 Task: Look for space in Pederneiras, Brazil from 5th July, 2023 to 10th July, 2023 for 4 adults in price range Rs.9000 to Rs.14000. Place can be entire place with 2 bedrooms having 4 beds and 2 bathrooms. Property type can be house, flat, guest house. Booking option can be shelf check-in. Required host language is Spanish.
Action: Mouse moved to (545, 135)
Screenshot: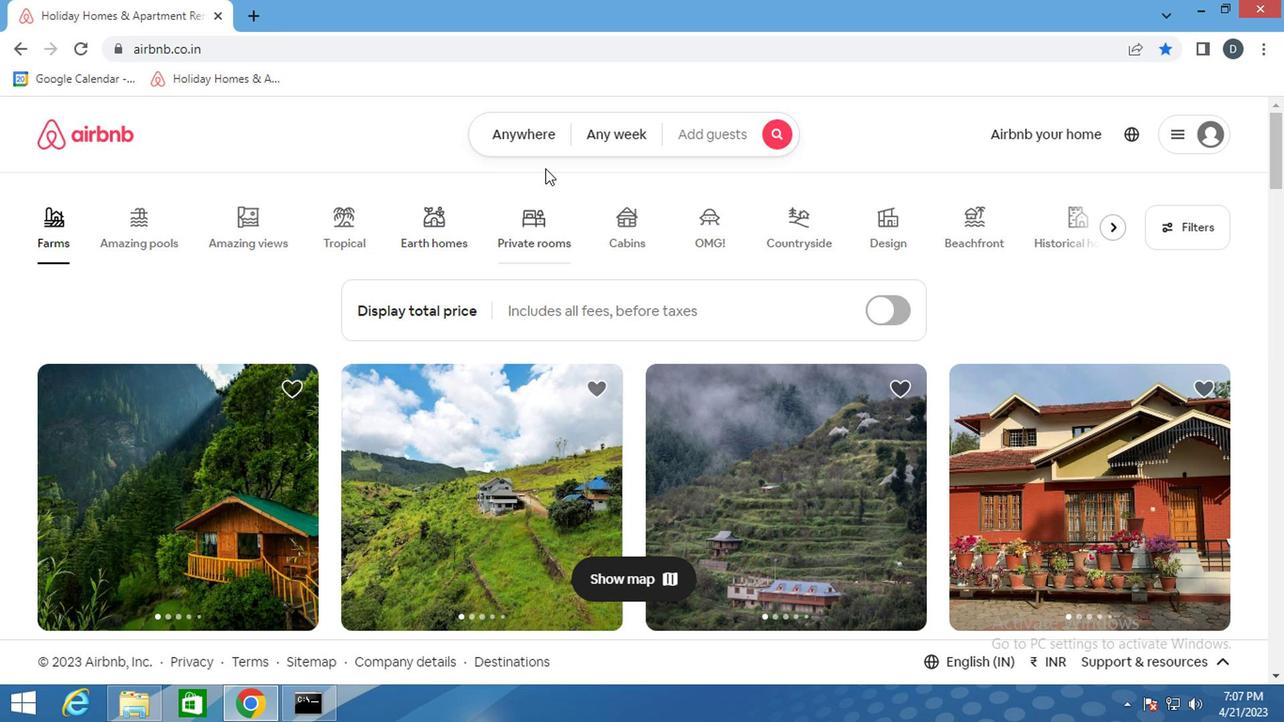 
Action: Mouse pressed left at (545, 135)
Screenshot: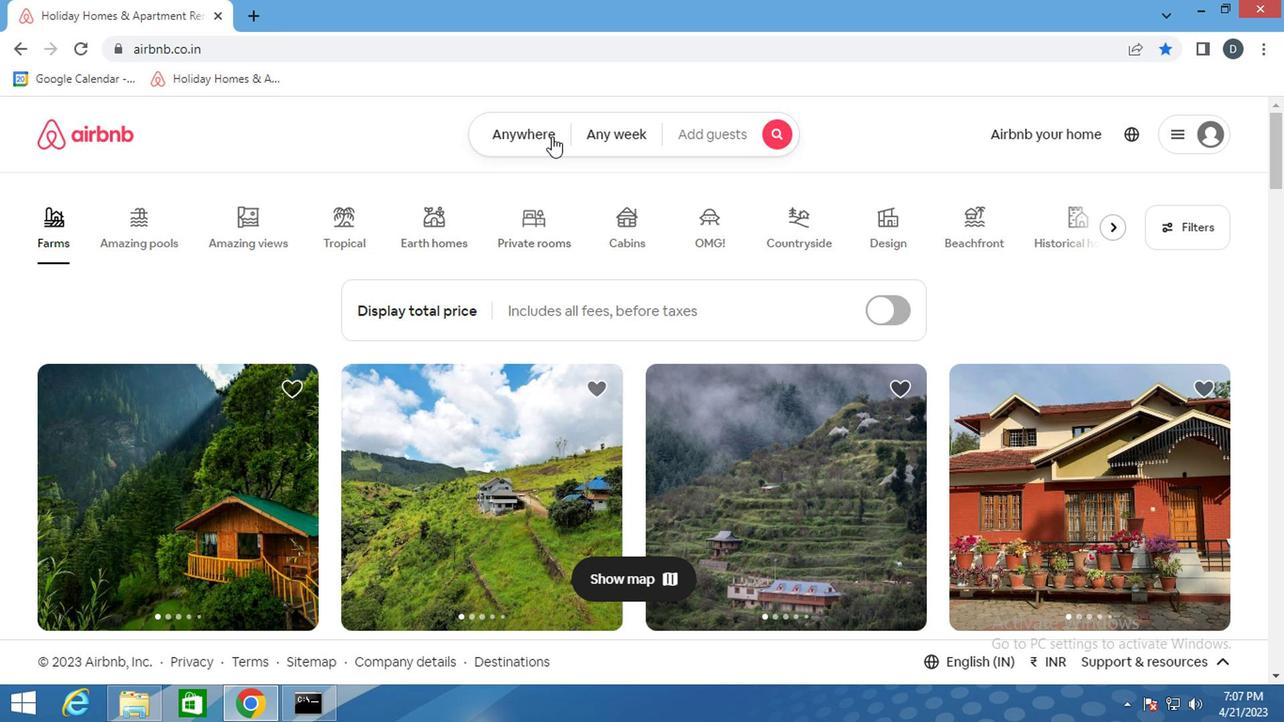 
Action: Mouse moved to (410, 212)
Screenshot: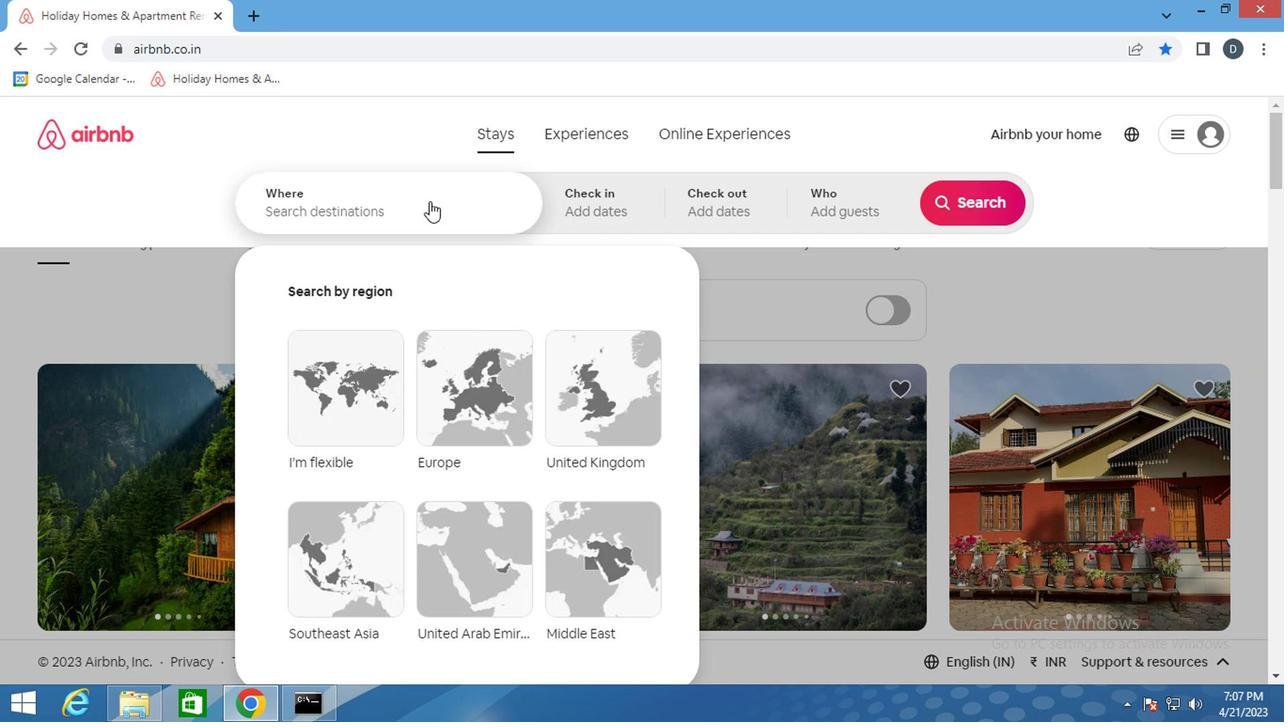 
Action: Mouse pressed left at (410, 212)
Screenshot: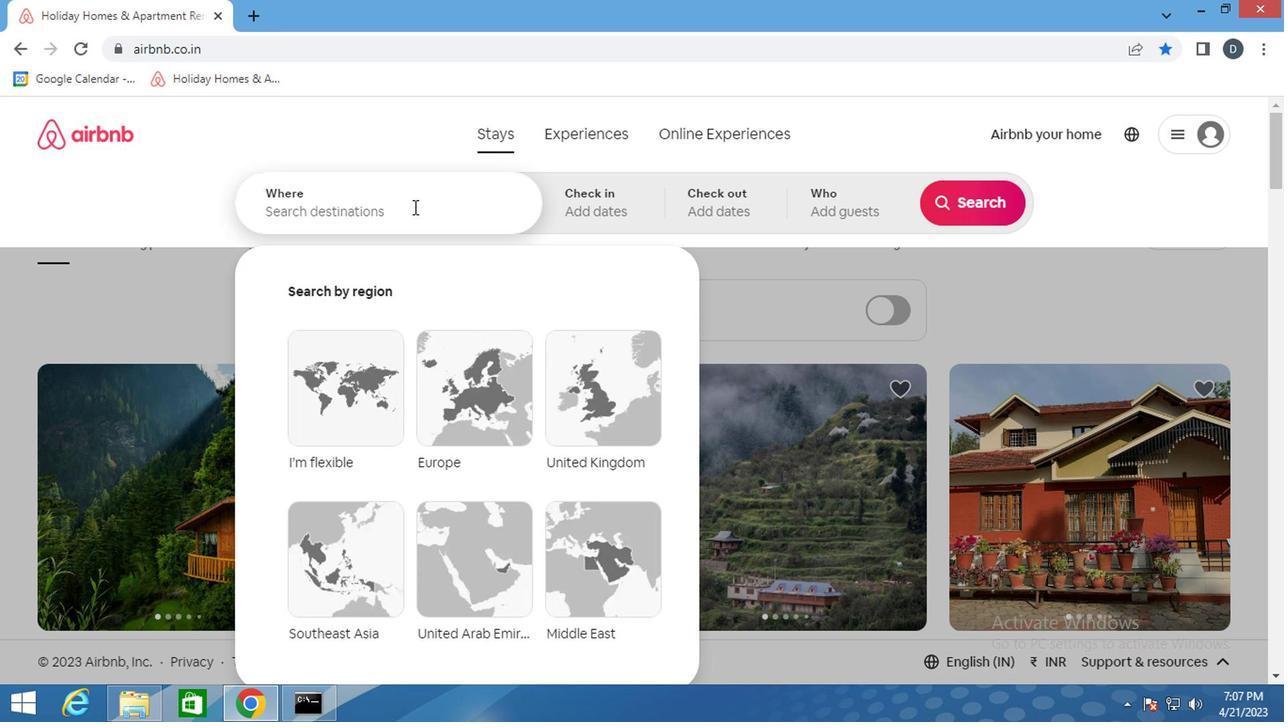
Action: Key pressed <Key.shift><Key.shift><Key.shift><Key.shift><Key.shift><Key.shift><Key.shift><Key.shift><Key.shift><Key.shift><Key.shift><Key.shift><Key.shift><Key.shift><Key.shift><Key.shift><Key.shift><Key.shift><Key.shift>PEDERNEIRAS,<Key.shift>BRAZIL<Key.enter>
Screenshot: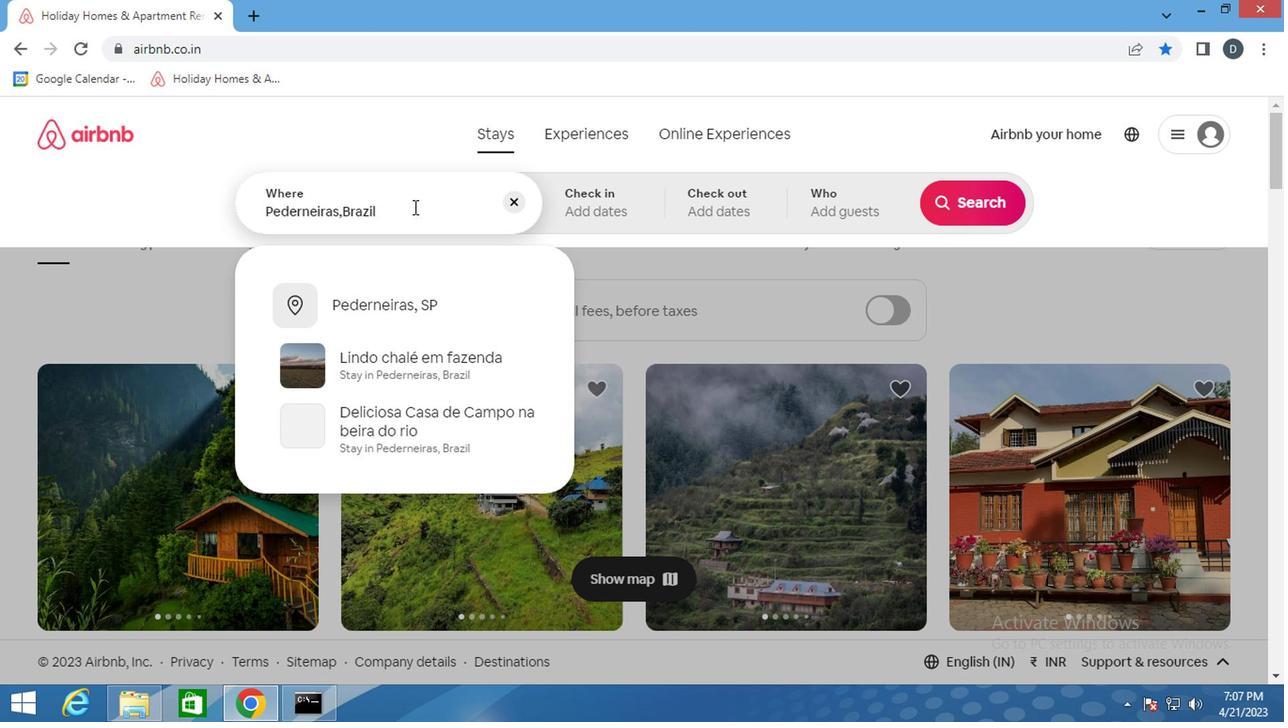 
Action: Mouse moved to (945, 352)
Screenshot: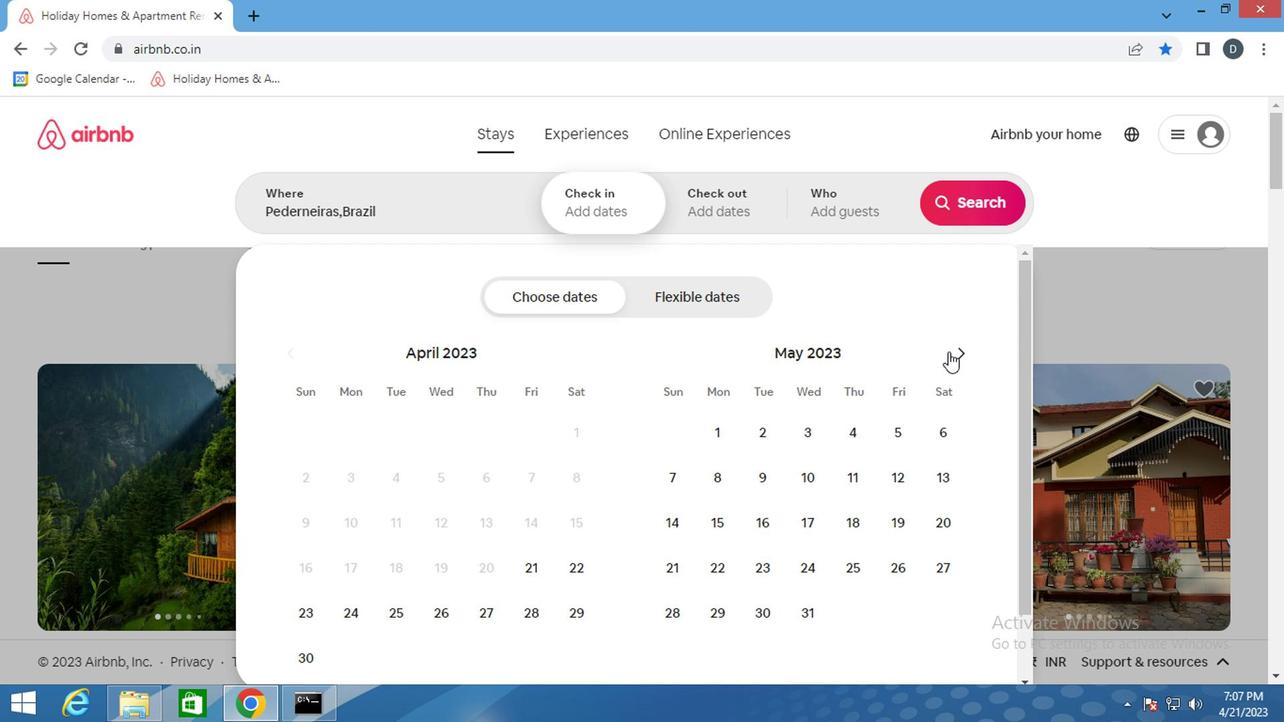 
Action: Mouse pressed left at (945, 352)
Screenshot: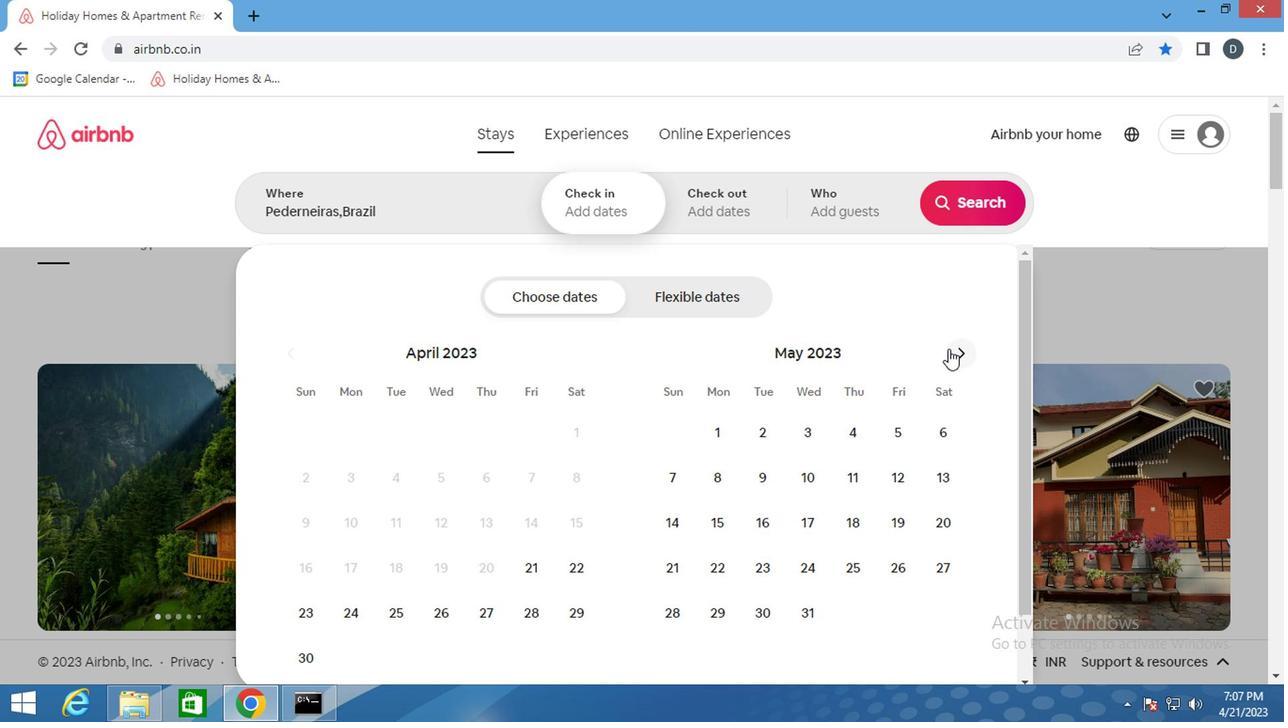 
Action: Mouse pressed left at (945, 352)
Screenshot: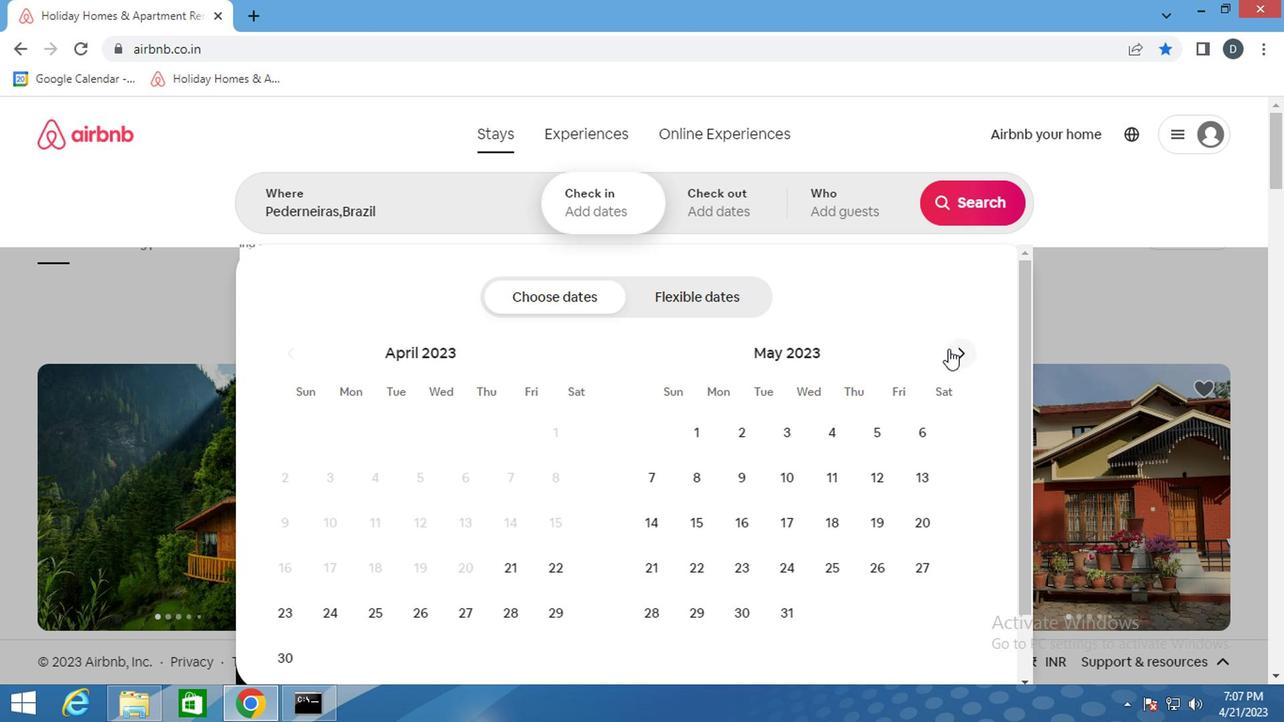 
Action: Mouse moved to (810, 475)
Screenshot: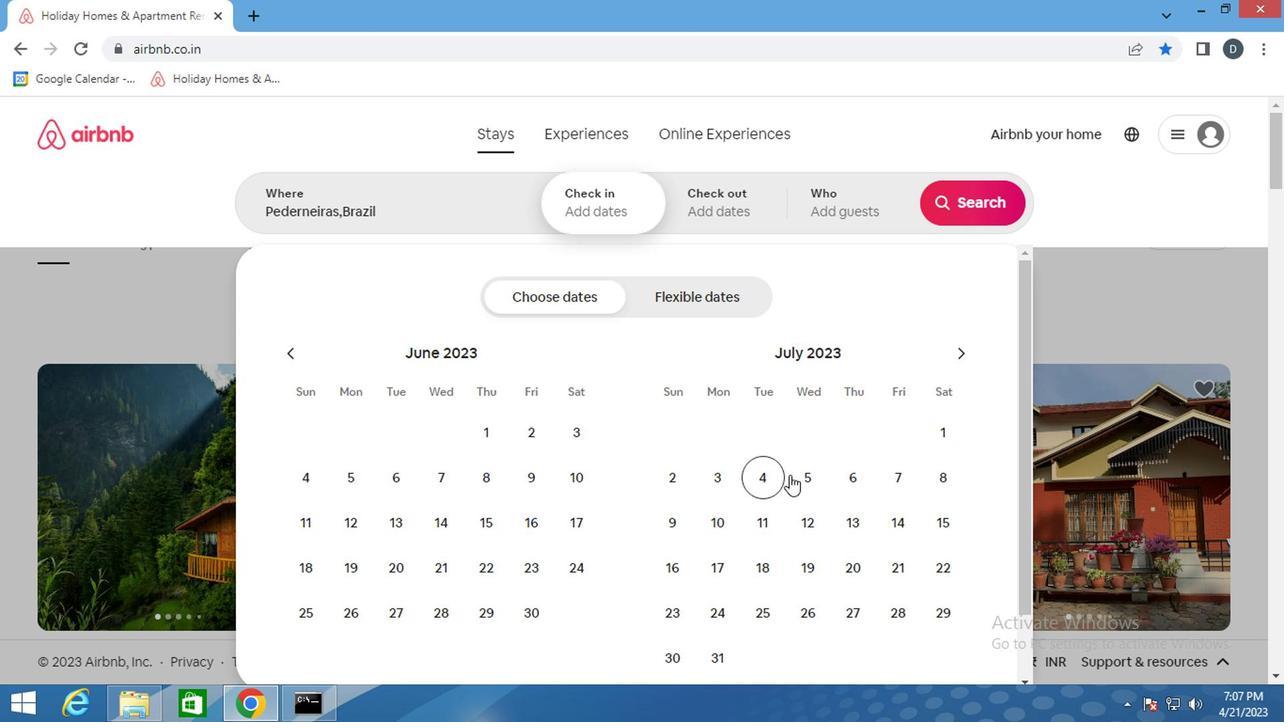 
Action: Mouse pressed left at (810, 475)
Screenshot: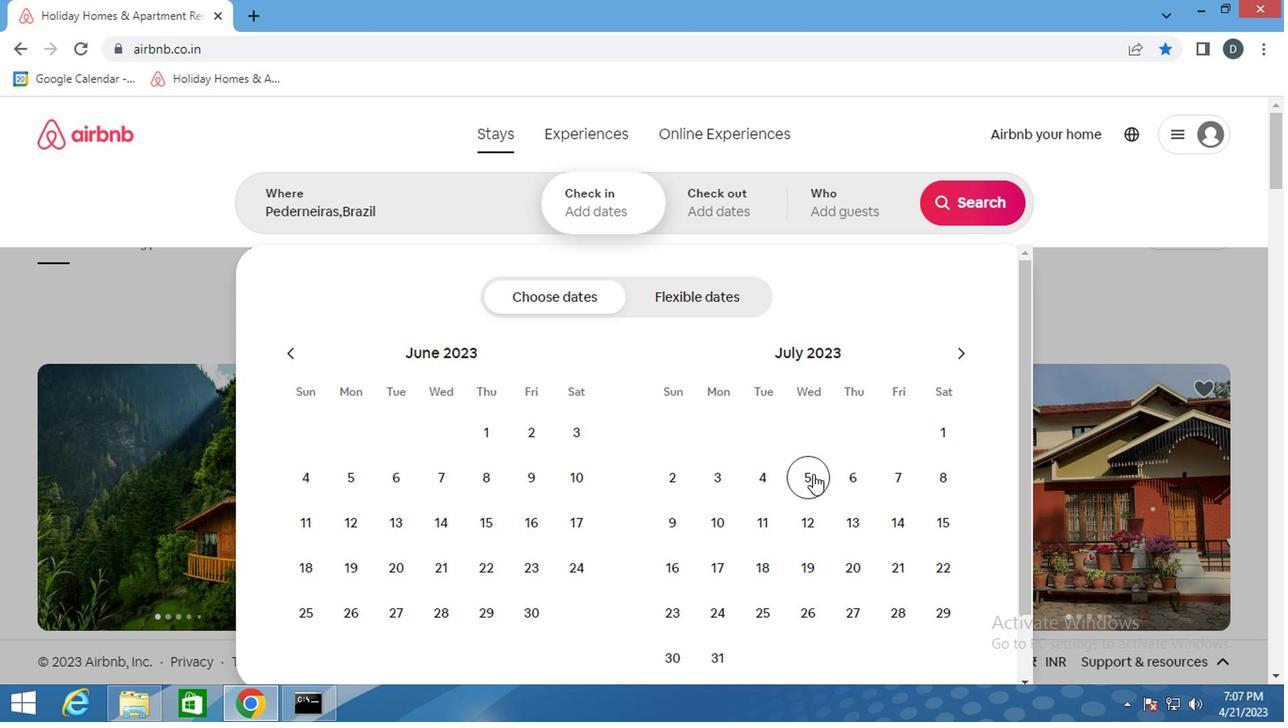 
Action: Mouse moved to (719, 517)
Screenshot: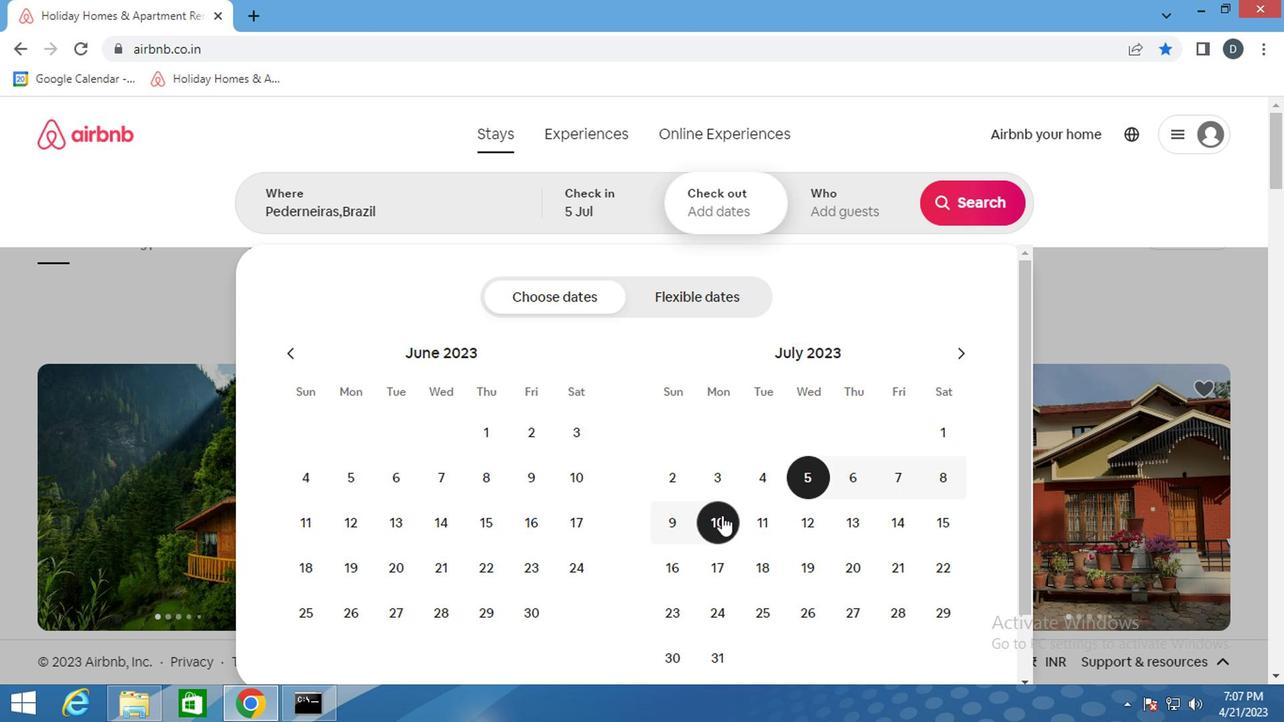 
Action: Mouse pressed left at (719, 517)
Screenshot: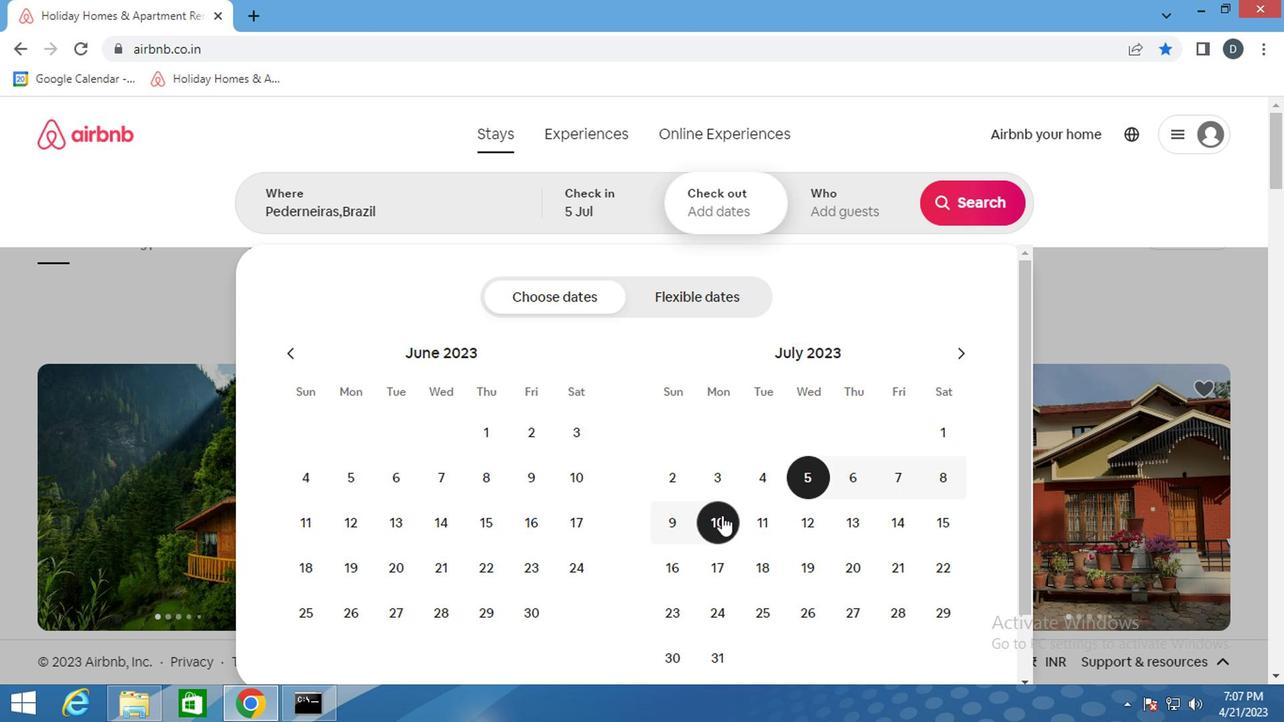 
Action: Mouse moved to (826, 209)
Screenshot: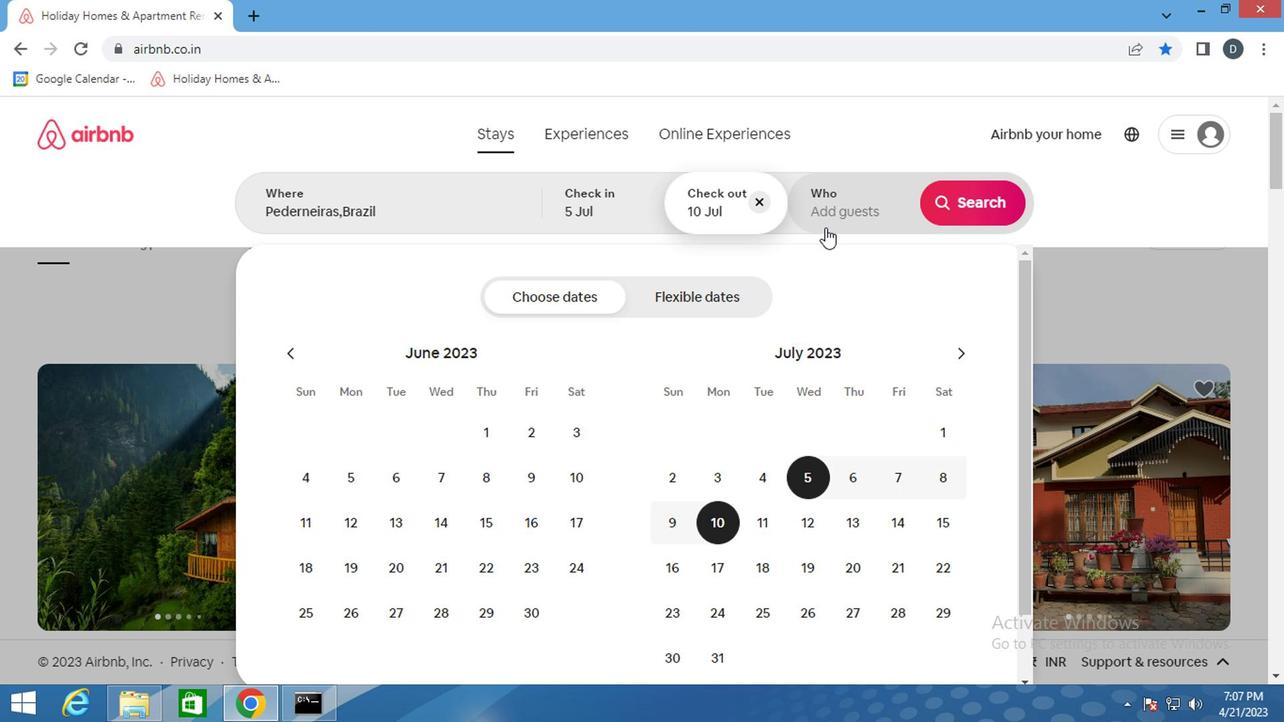
Action: Mouse pressed left at (826, 209)
Screenshot: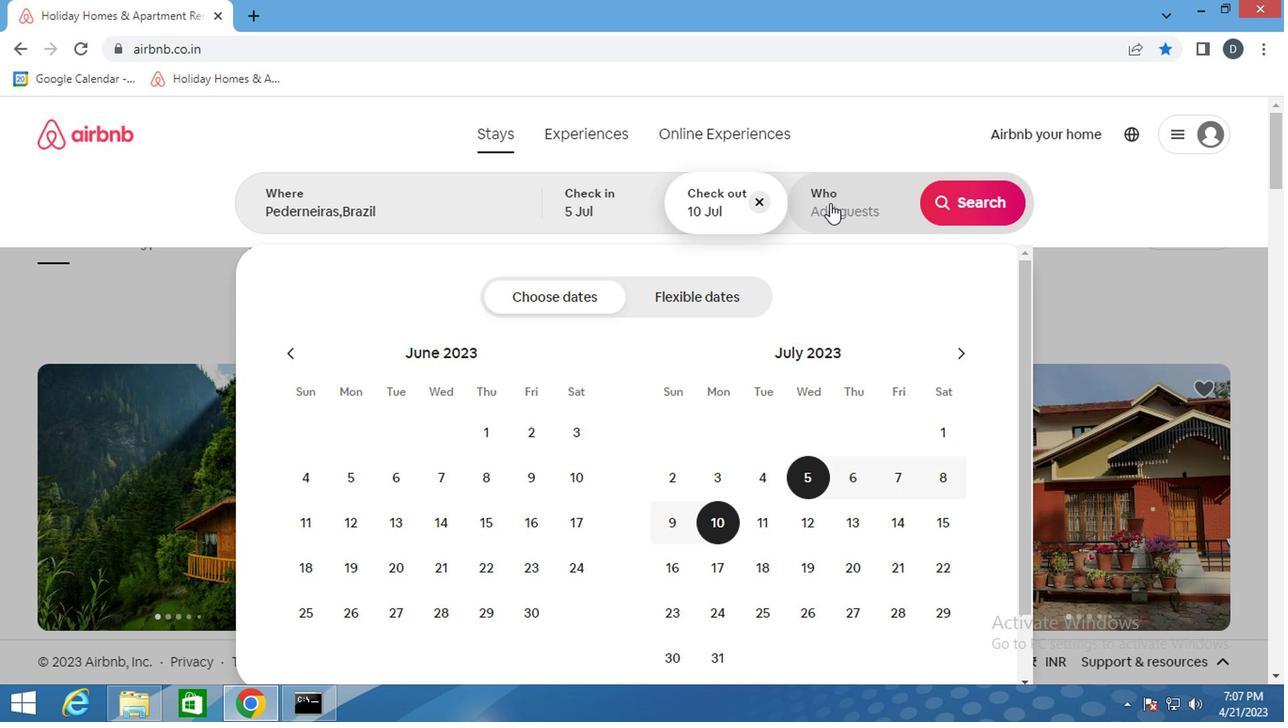 
Action: Mouse moved to (973, 299)
Screenshot: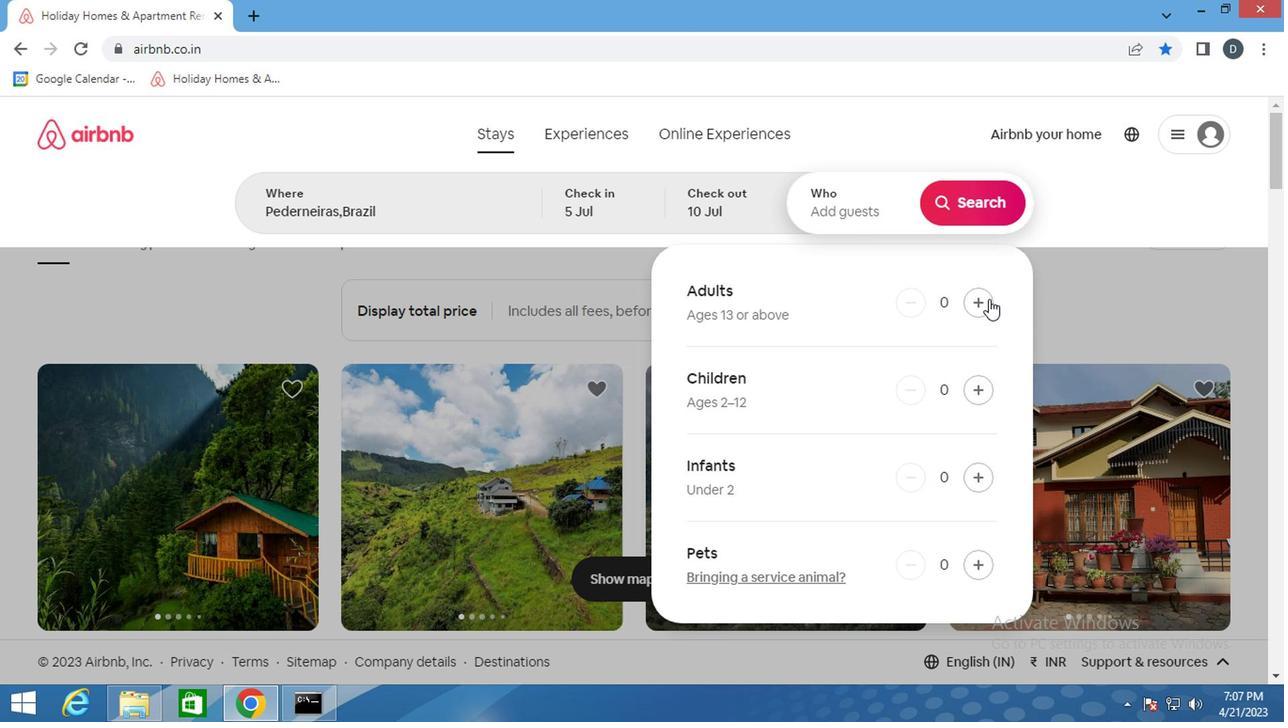
Action: Mouse pressed left at (973, 299)
Screenshot: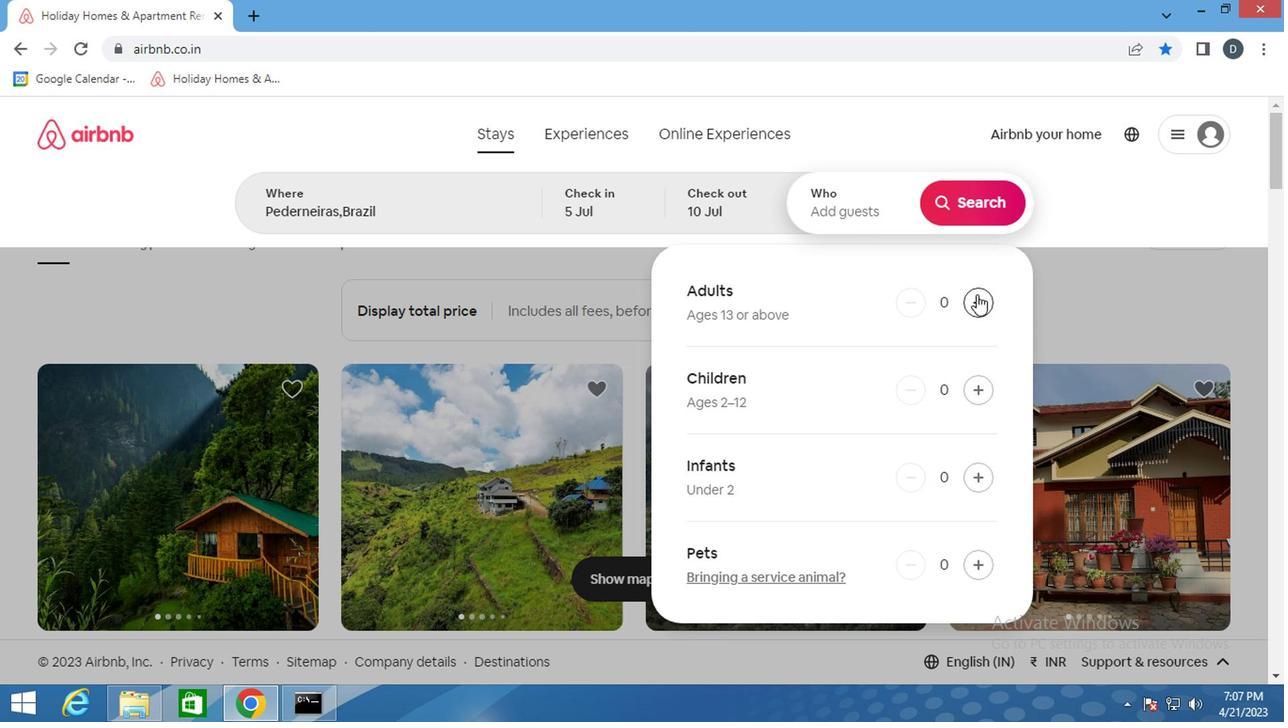 
Action: Mouse pressed left at (973, 299)
Screenshot: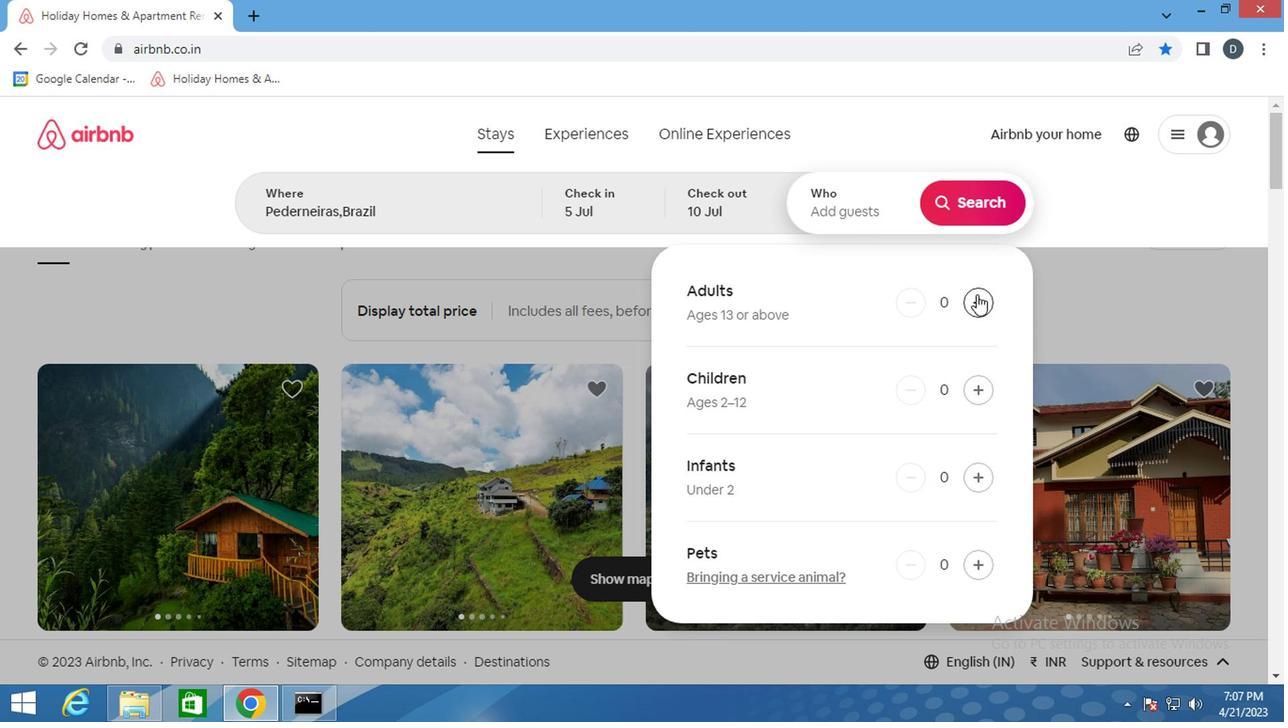 
Action: Mouse pressed left at (973, 299)
Screenshot: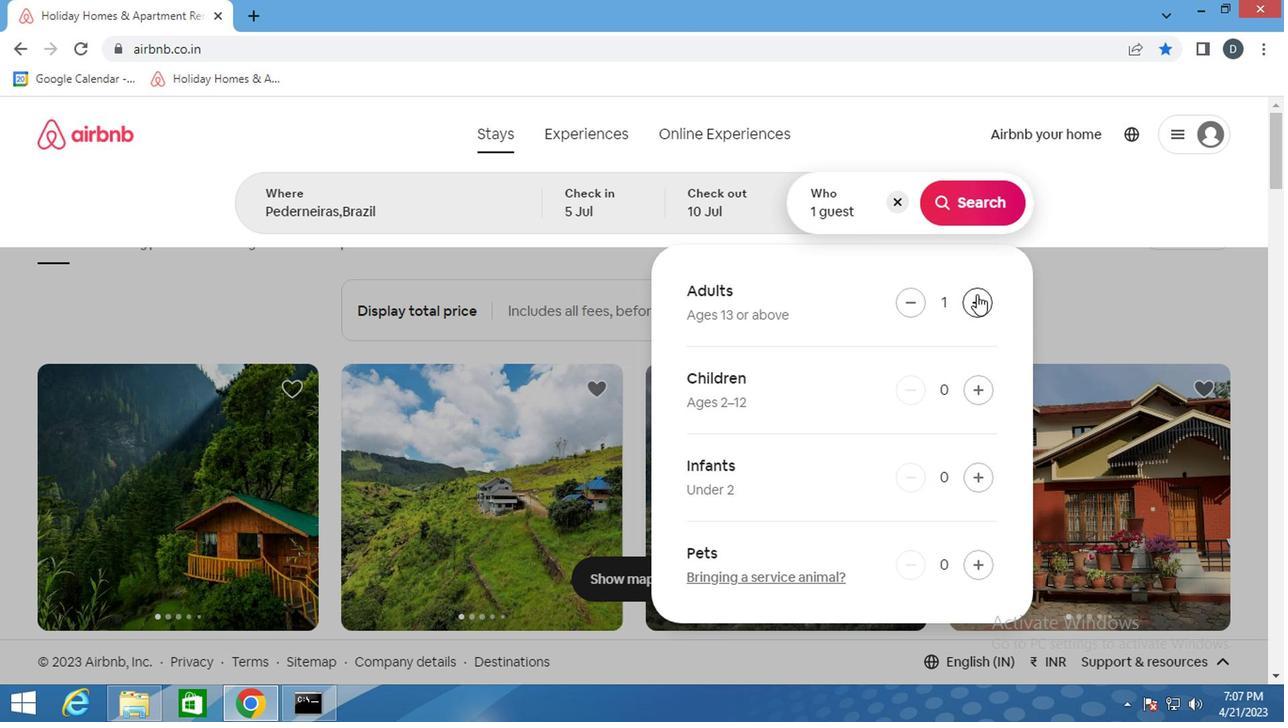 
Action: Mouse pressed left at (973, 299)
Screenshot: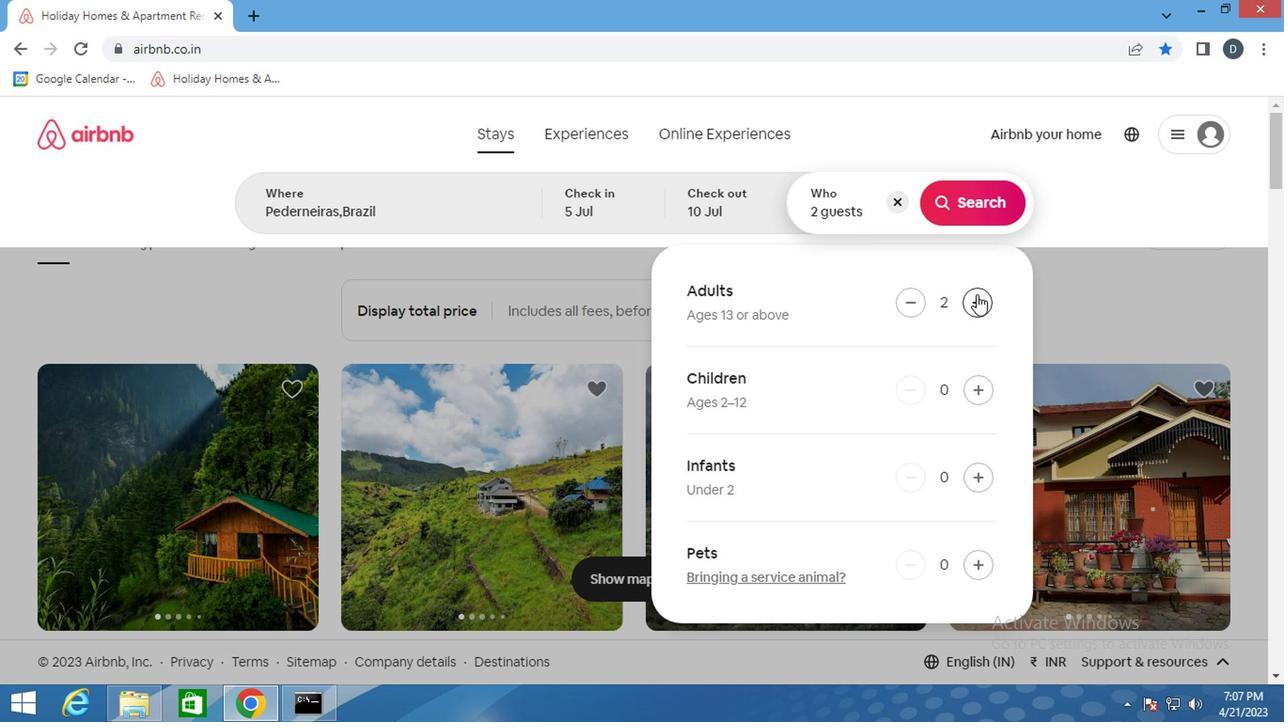 
Action: Mouse moved to (962, 210)
Screenshot: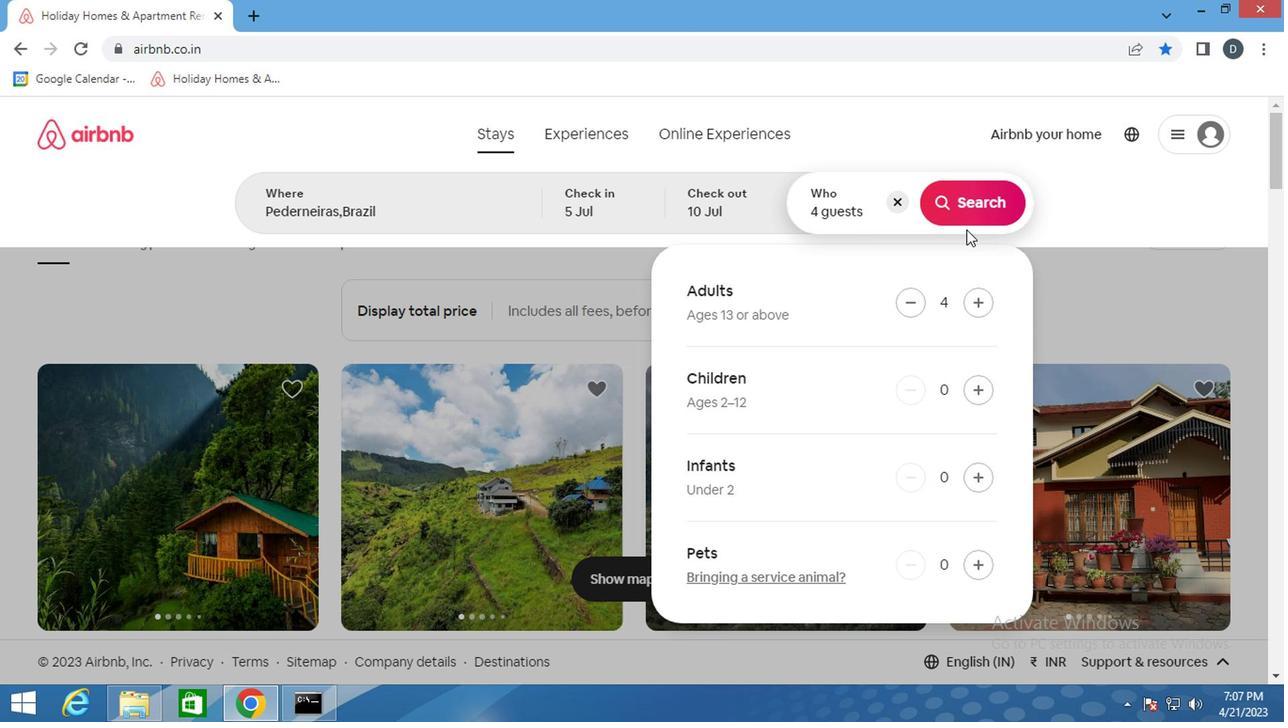 
Action: Mouse pressed left at (962, 210)
Screenshot: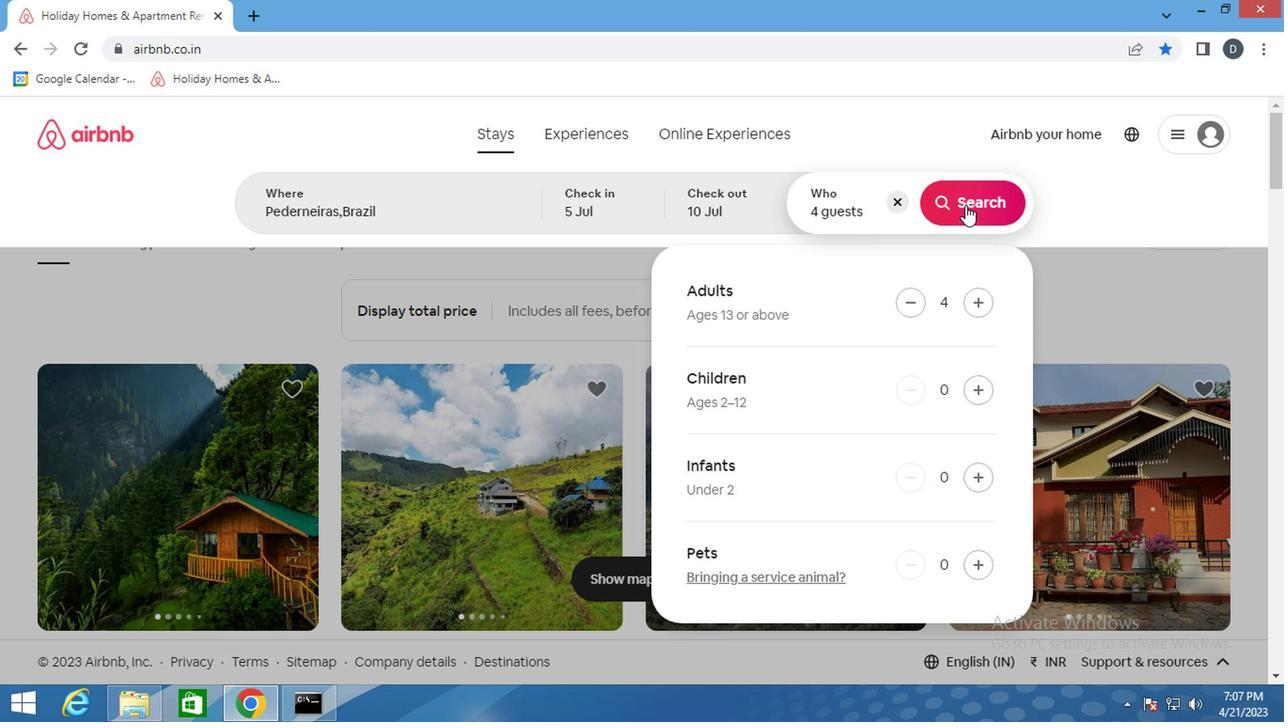 
Action: Mouse moved to (1207, 209)
Screenshot: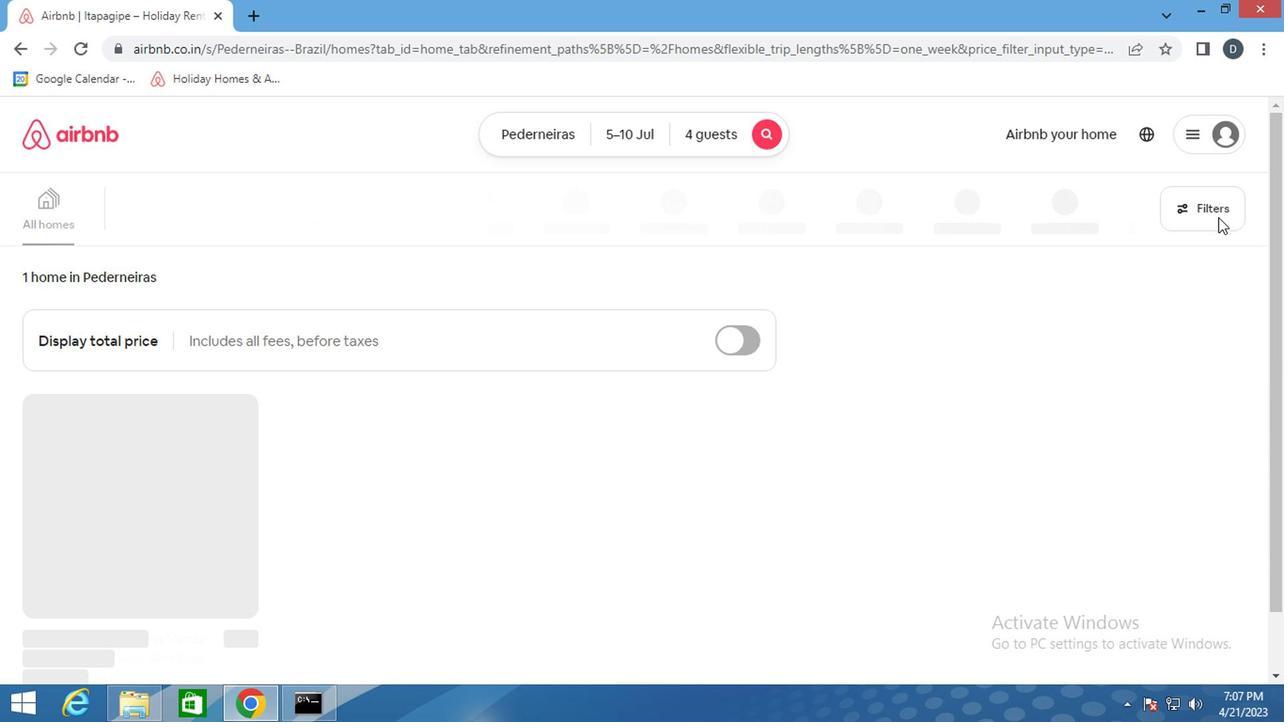 
Action: Mouse pressed left at (1207, 209)
Screenshot: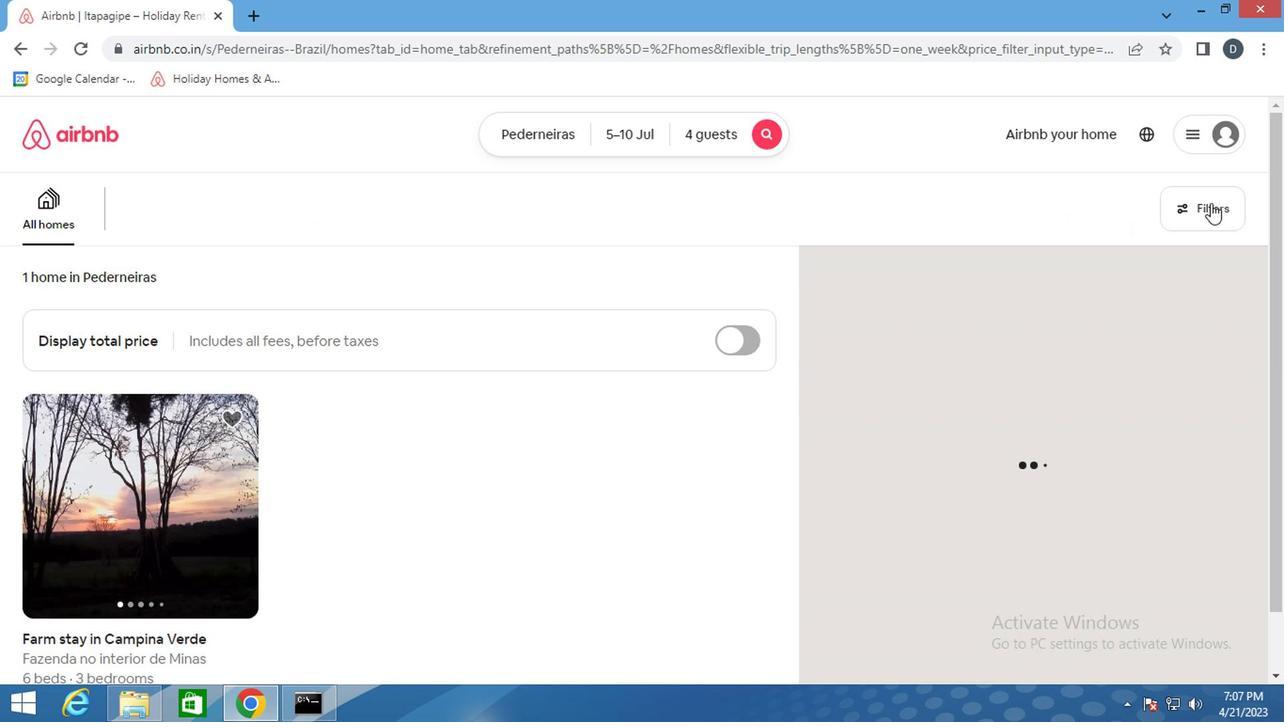 
Action: Mouse moved to (432, 441)
Screenshot: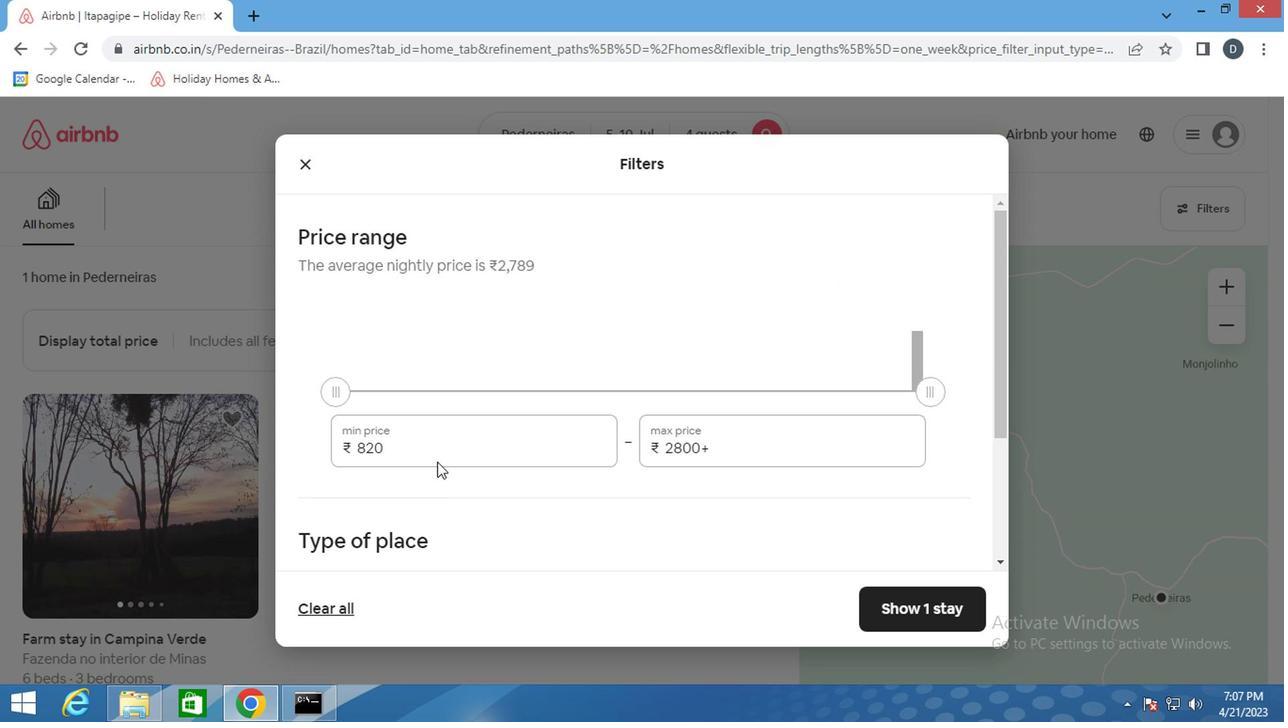 
Action: Mouse pressed left at (432, 441)
Screenshot: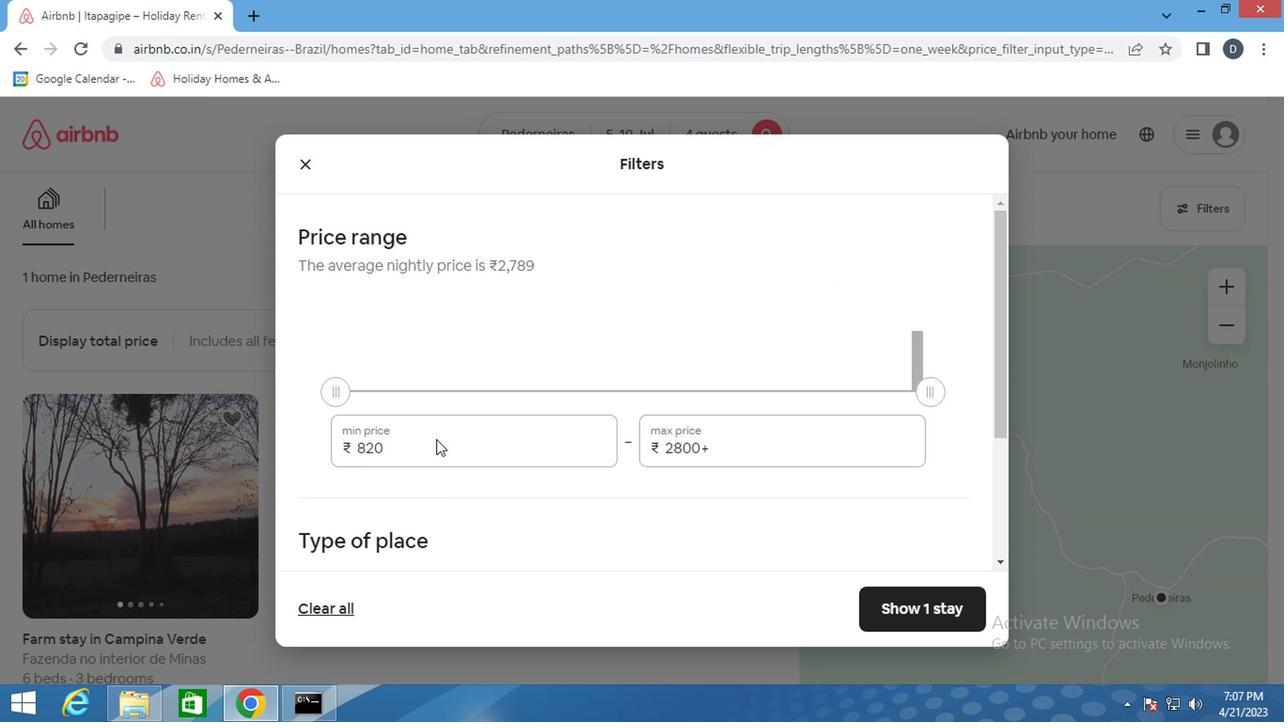 
Action: Mouse pressed left at (432, 441)
Screenshot: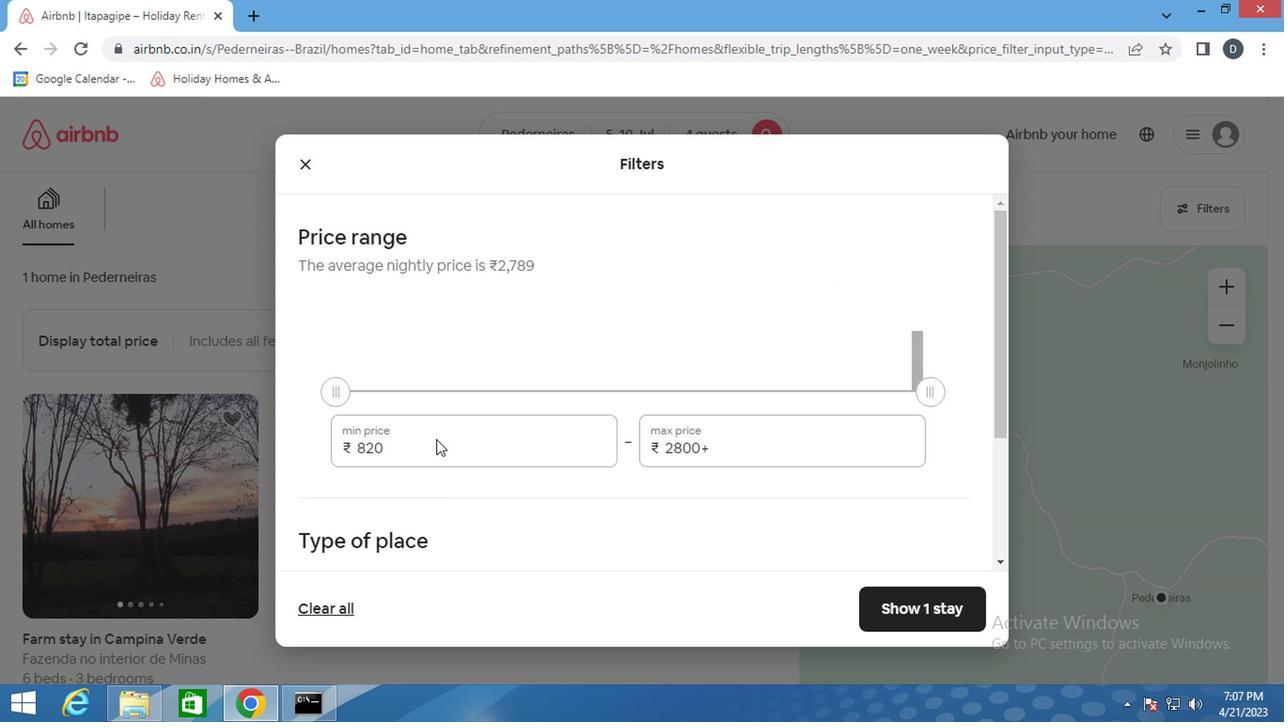 
Action: Mouse moved to (432, 444)
Screenshot: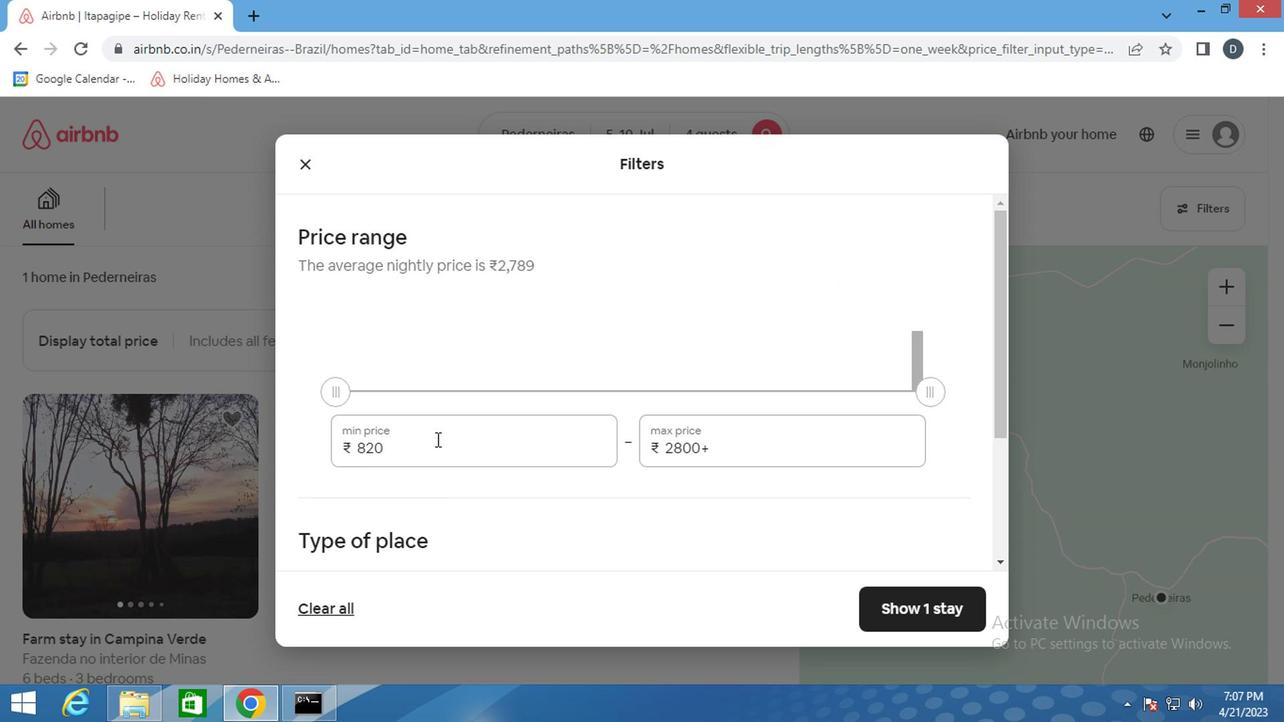 
Action: Key pressed 9000
Screenshot: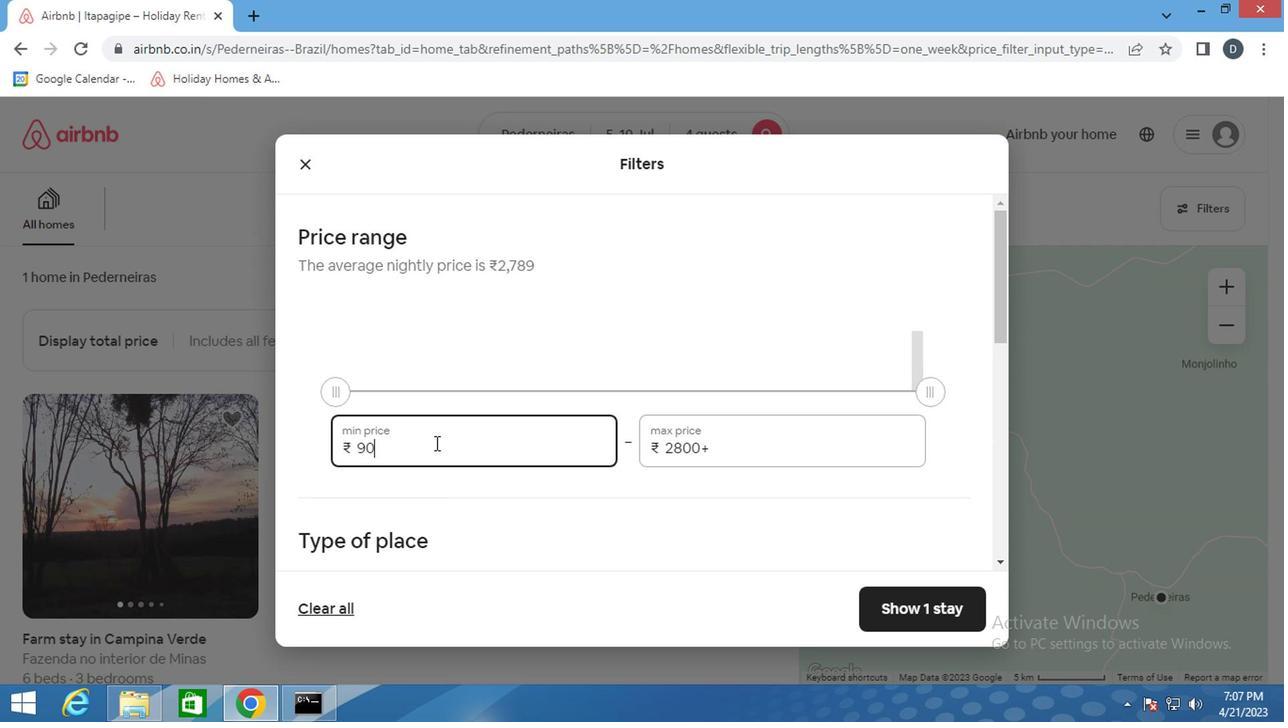 
Action: Mouse moved to (429, 453)
Screenshot: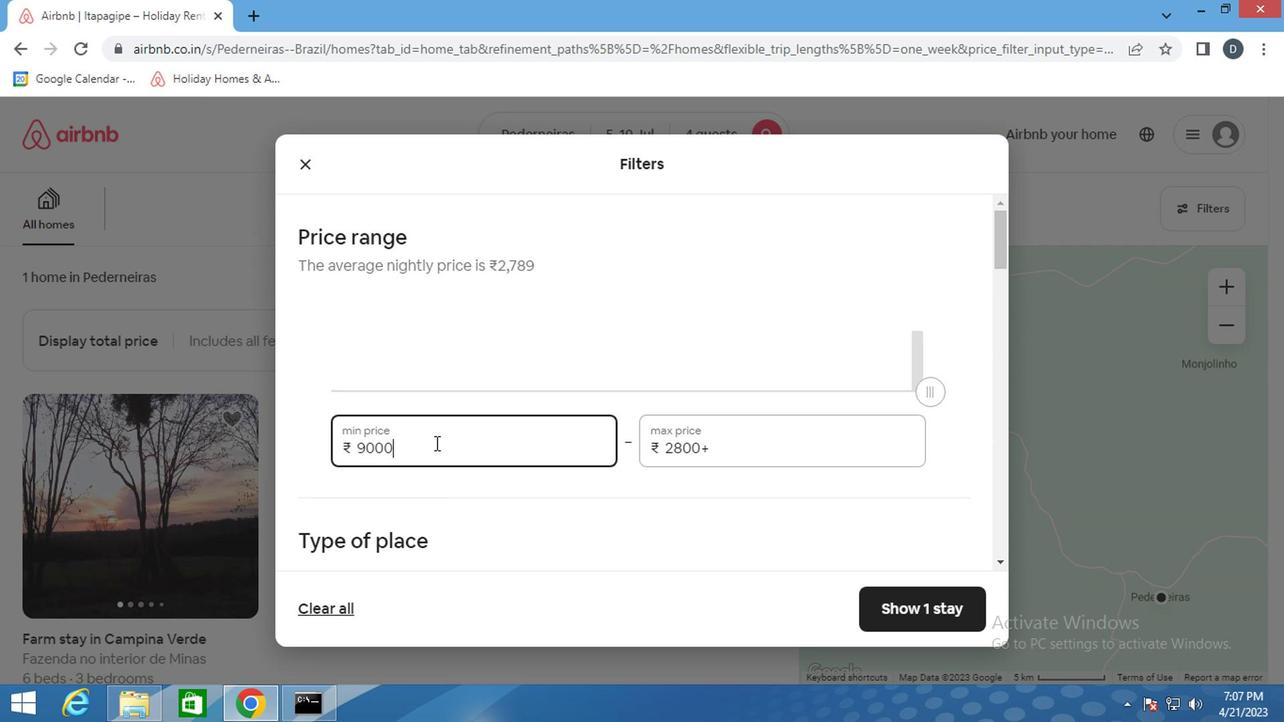 
Action: Key pressed <Key.tab>
Screenshot: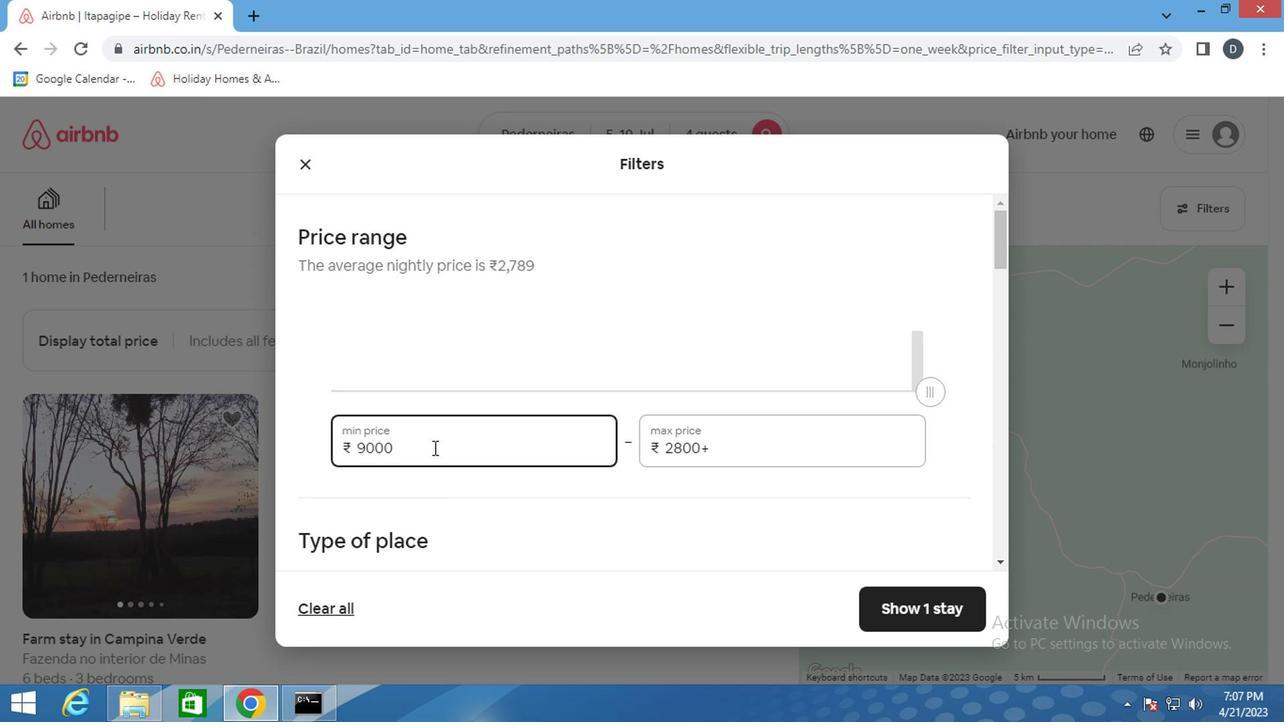 
Action: Mouse moved to (424, 463)
Screenshot: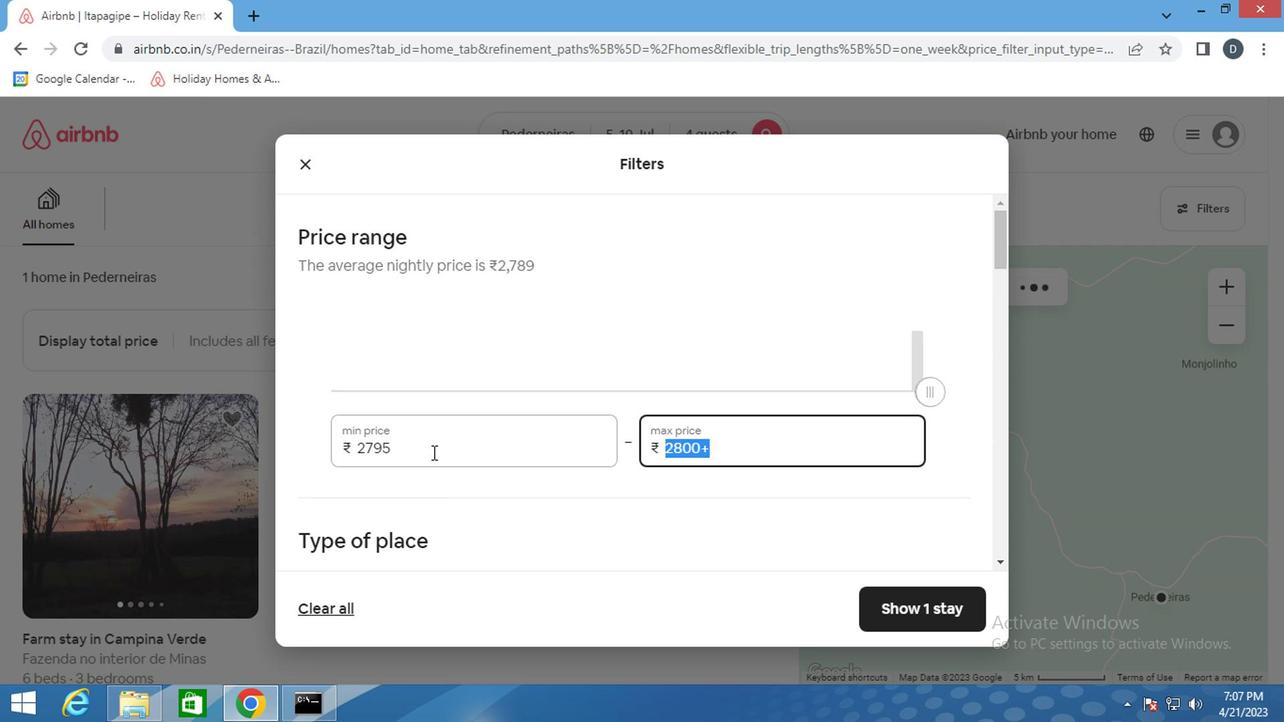 
Action: Key pressed ctrl+A
Screenshot: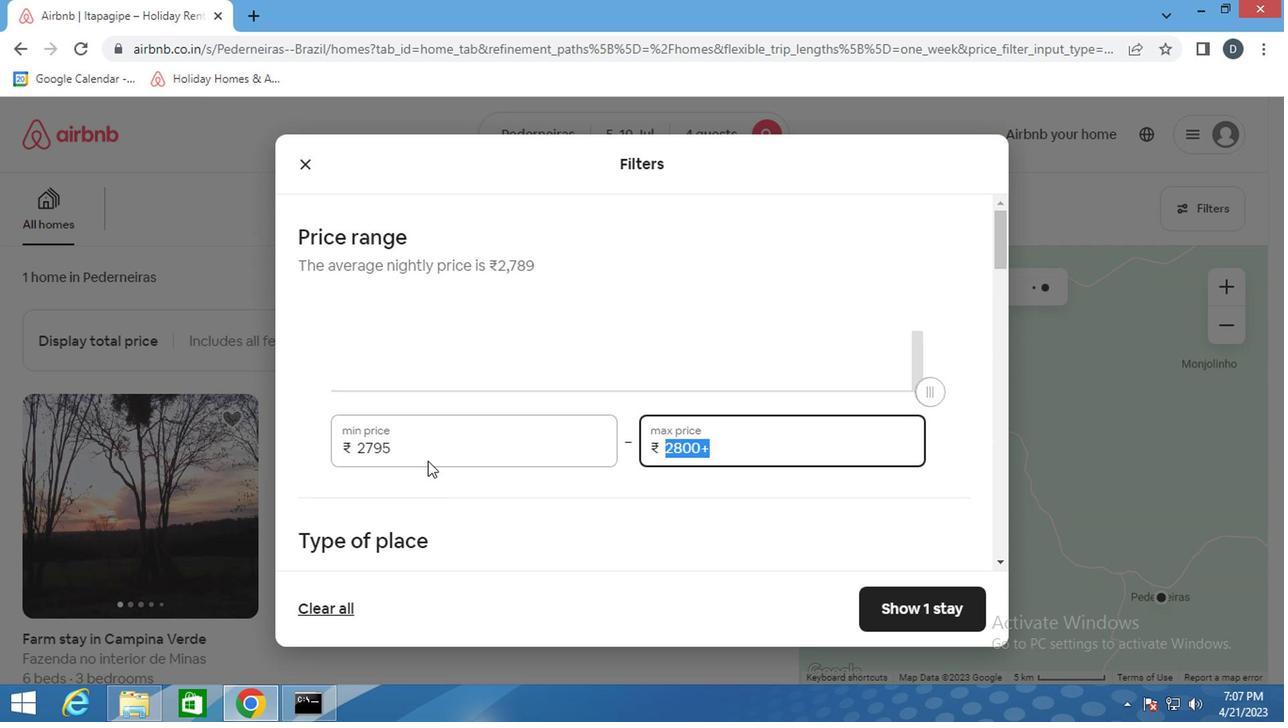 
Action: Mouse moved to (420, 467)
Screenshot: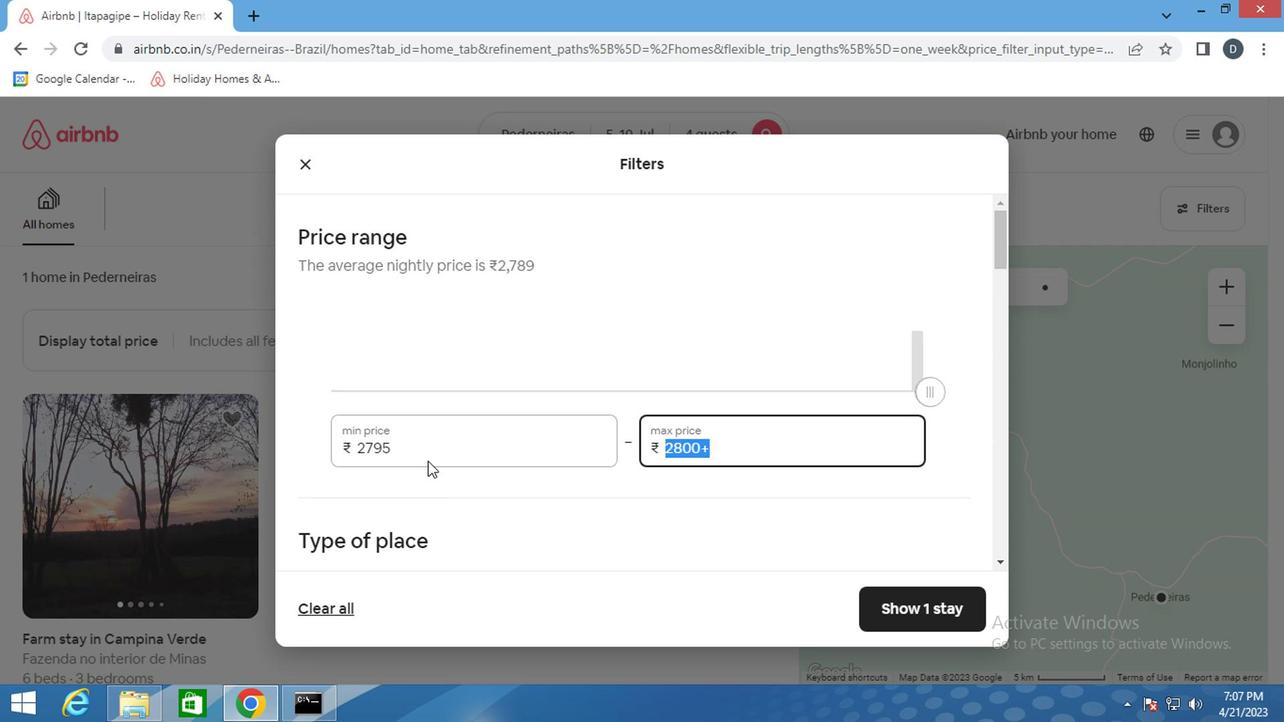 
Action: Key pressed ctrl+14000
Screenshot: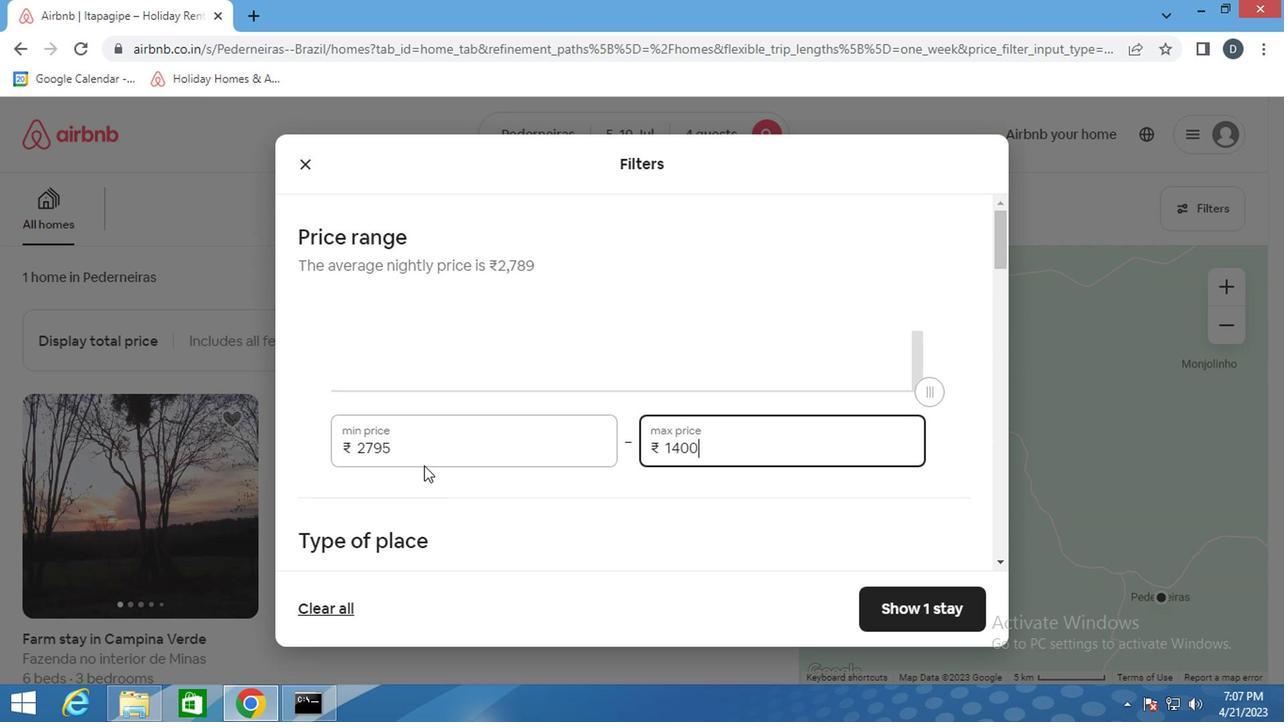
Action: Mouse moved to (590, 454)
Screenshot: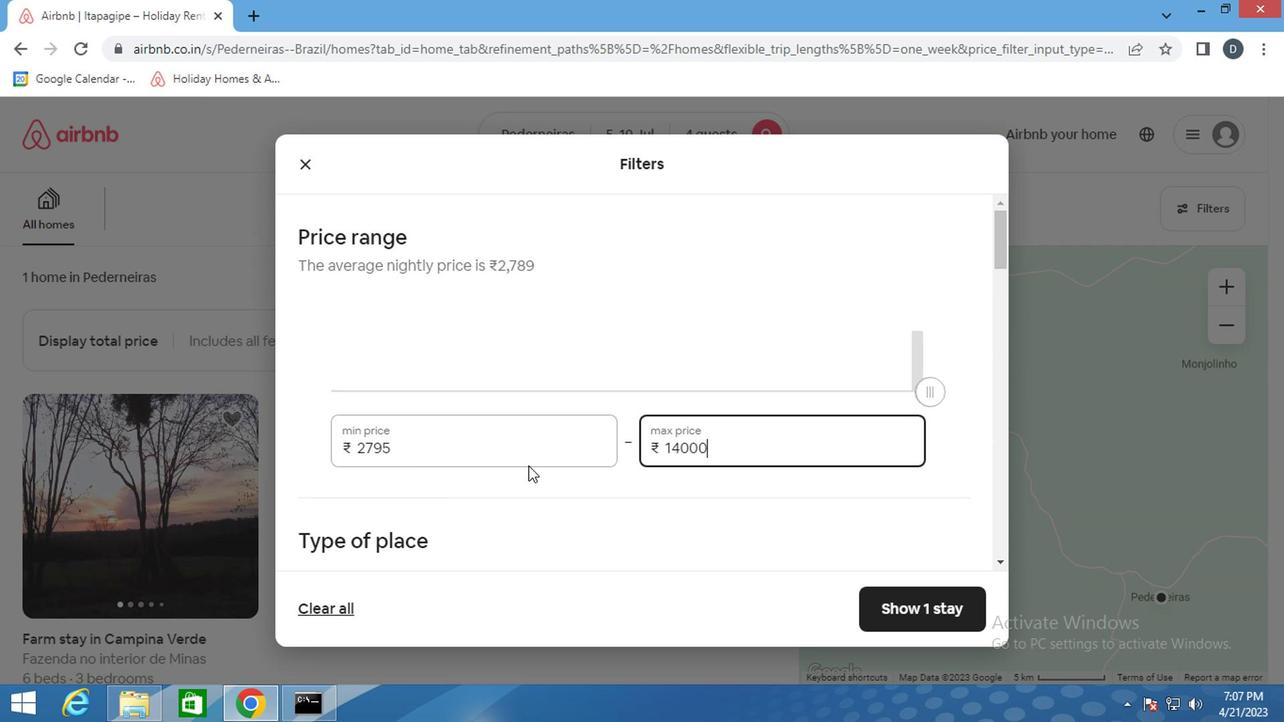 
Action: Mouse scrolled (590, 454) with delta (0, 0)
Screenshot: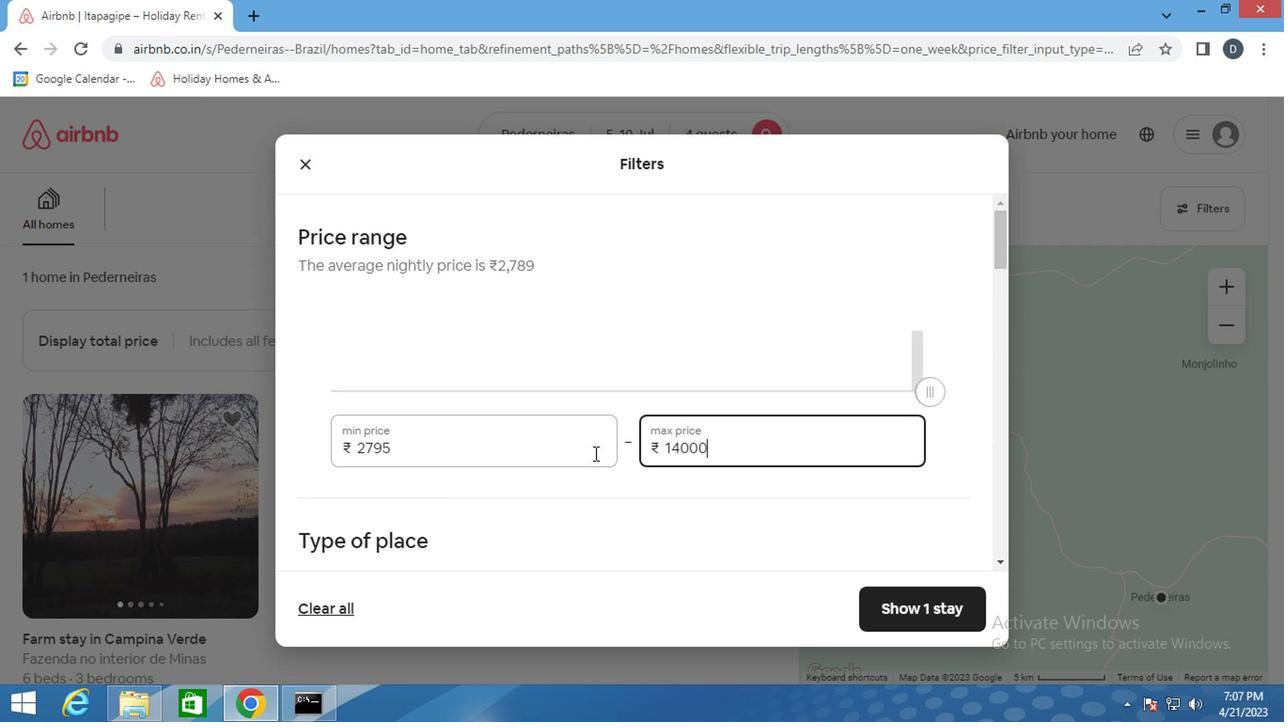 
Action: Mouse scrolled (590, 454) with delta (0, 0)
Screenshot: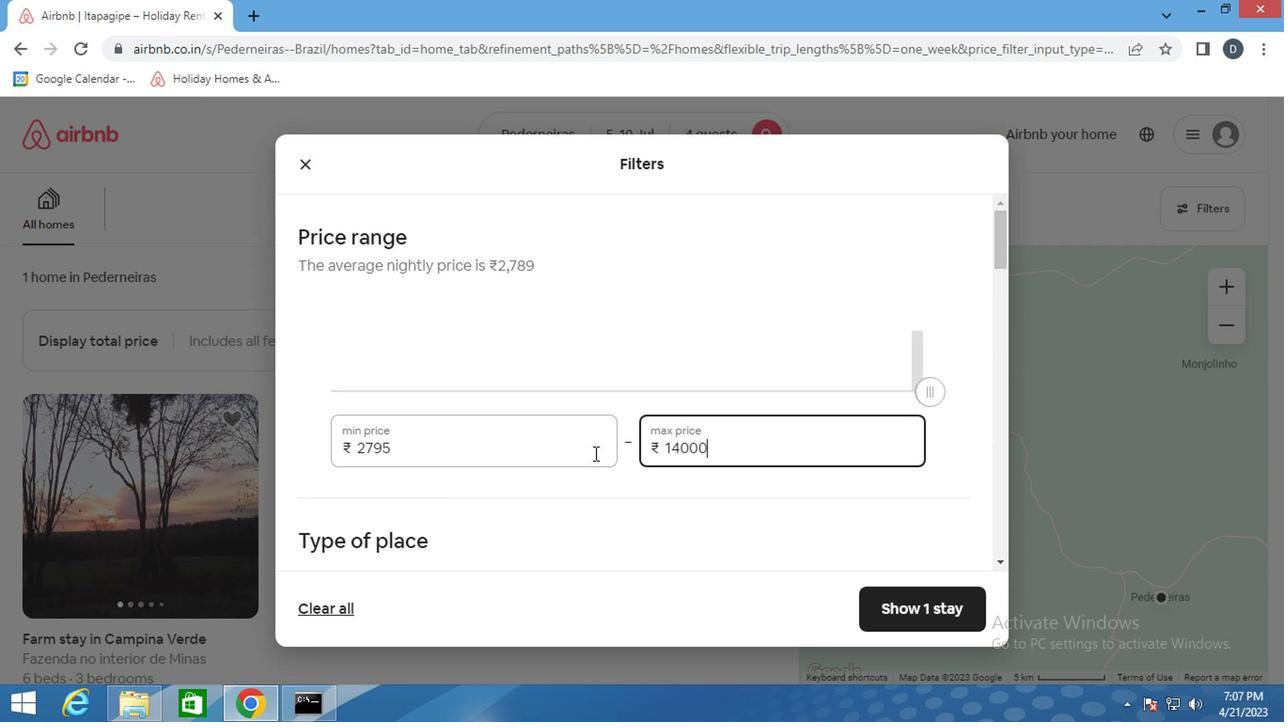 
Action: Mouse scrolled (590, 454) with delta (0, 0)
Screenshot: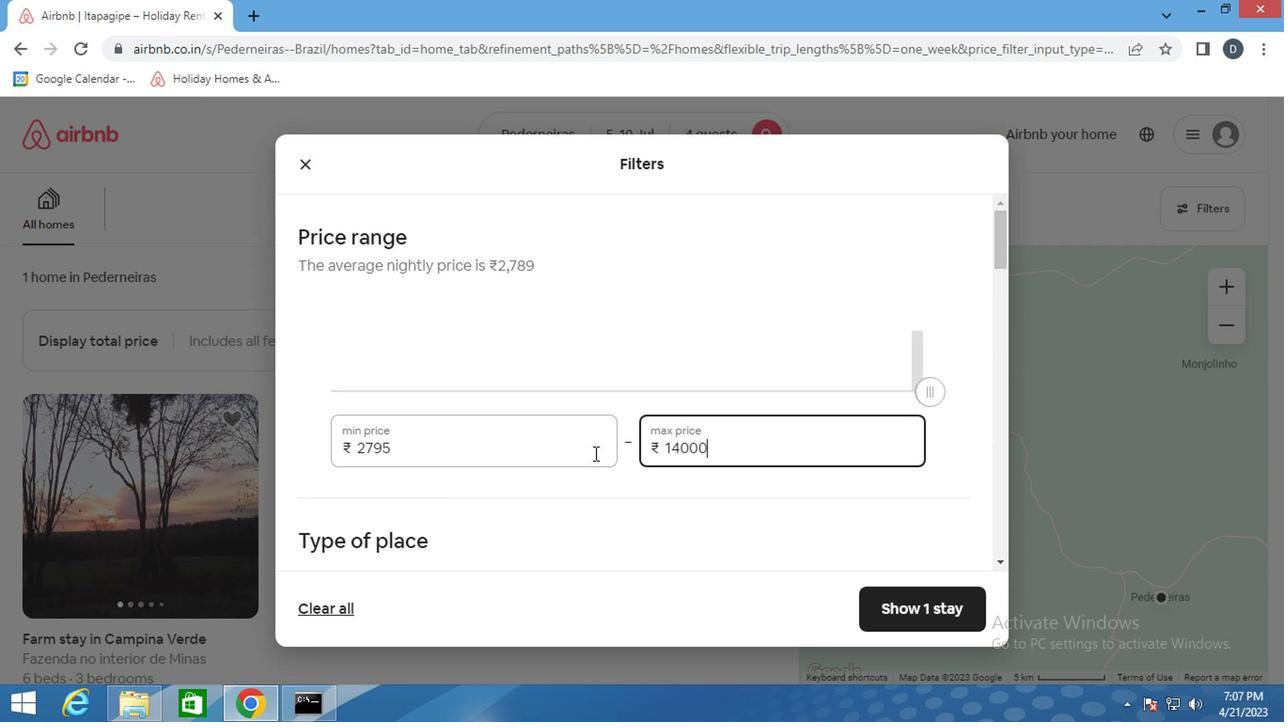 
Action: Mouse moved to (426, 336)
Screenshot: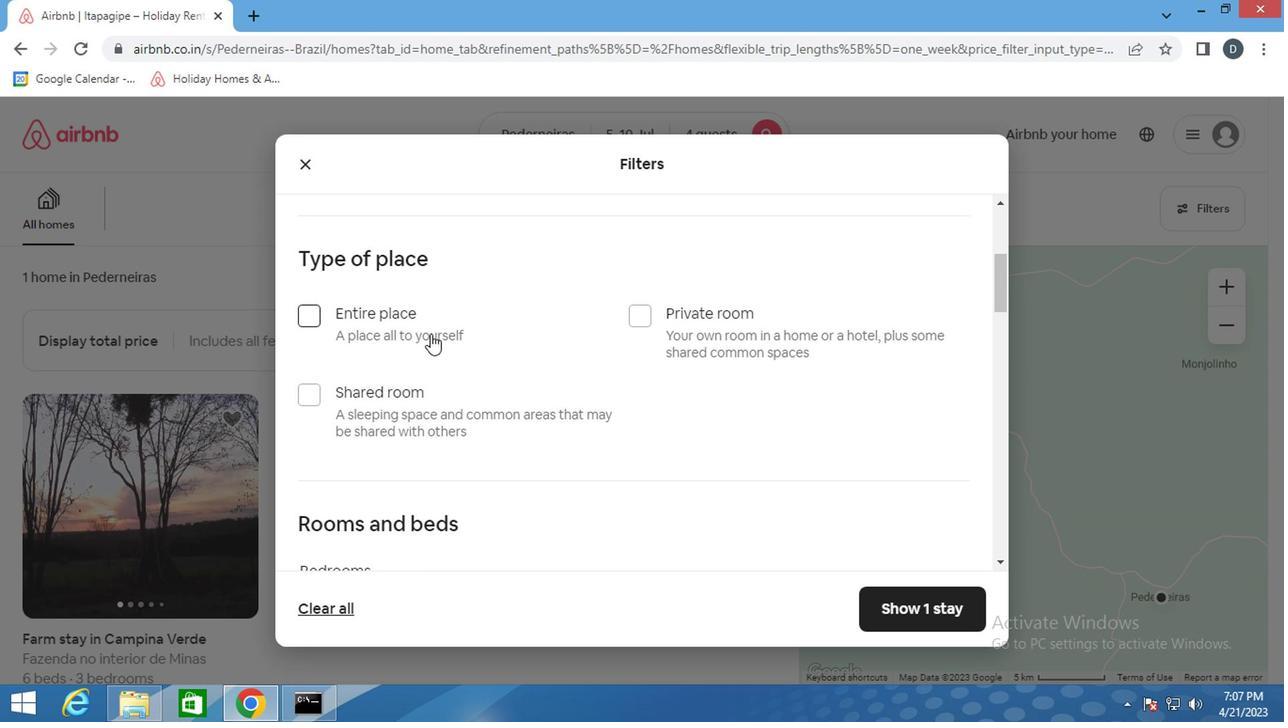 
Action: Mouse pressed left at (426, 336)
Screenshot: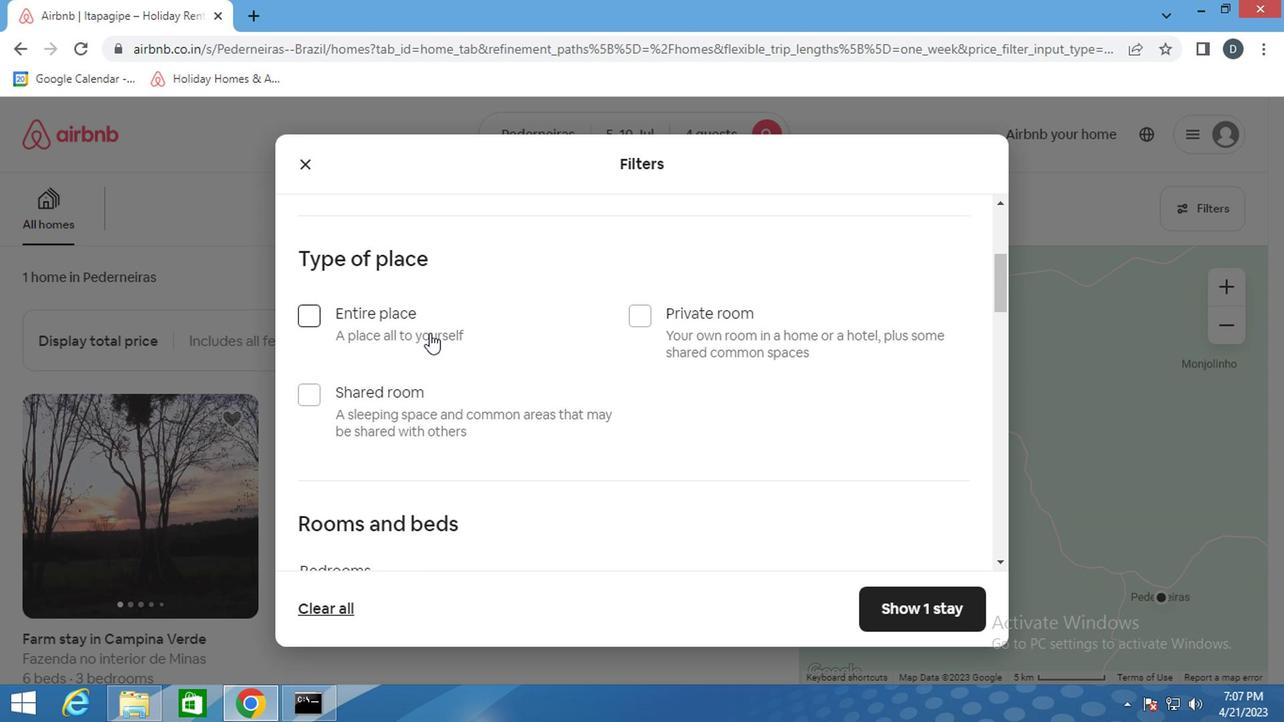 
Action: Mouse moved to (597, 407)
Screenshot: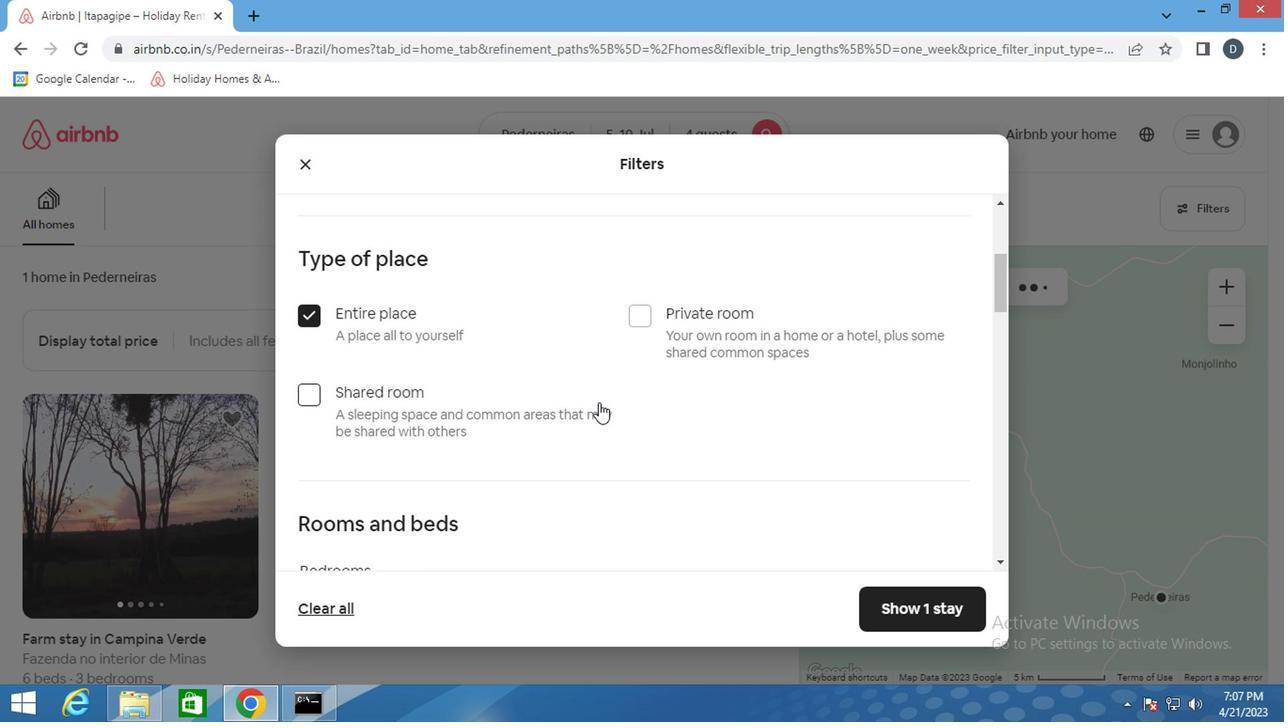 
Action: Mouse scrolled (597, 406) with delta (0, -1)
Screenshot: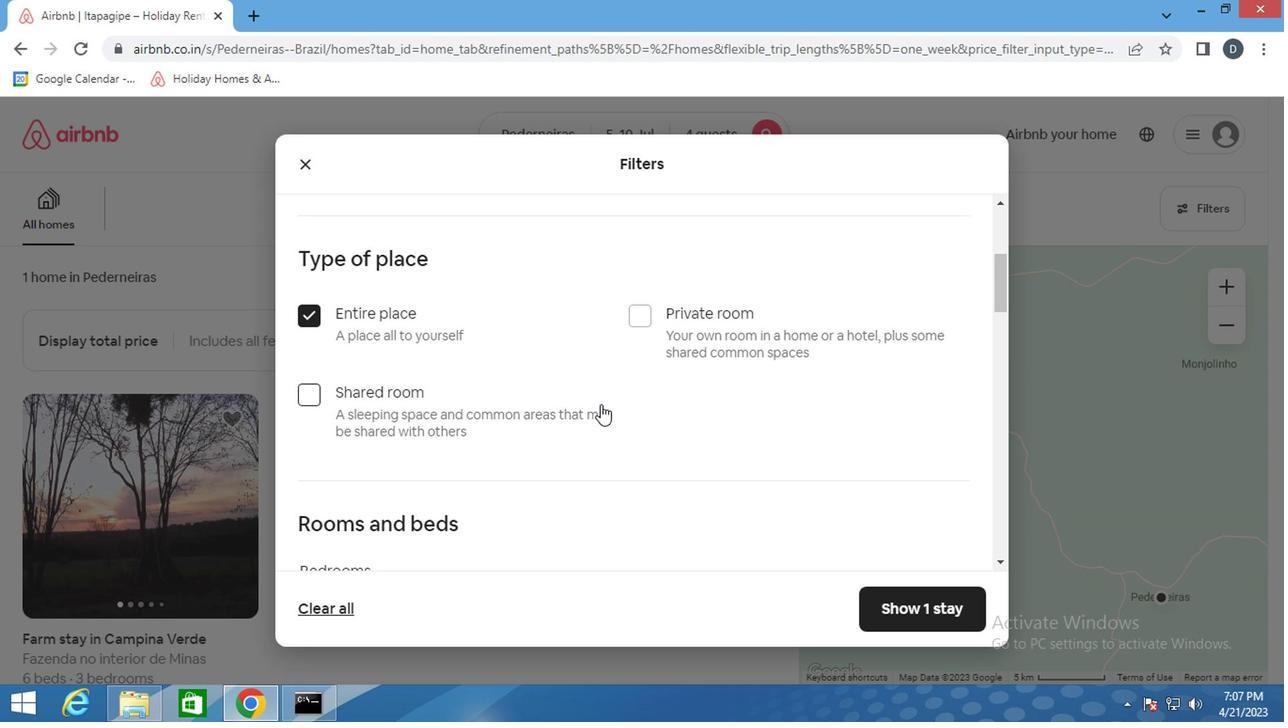 
Action: Mouse scrolled (597, 406) with delta (0, -1)
Screenshot: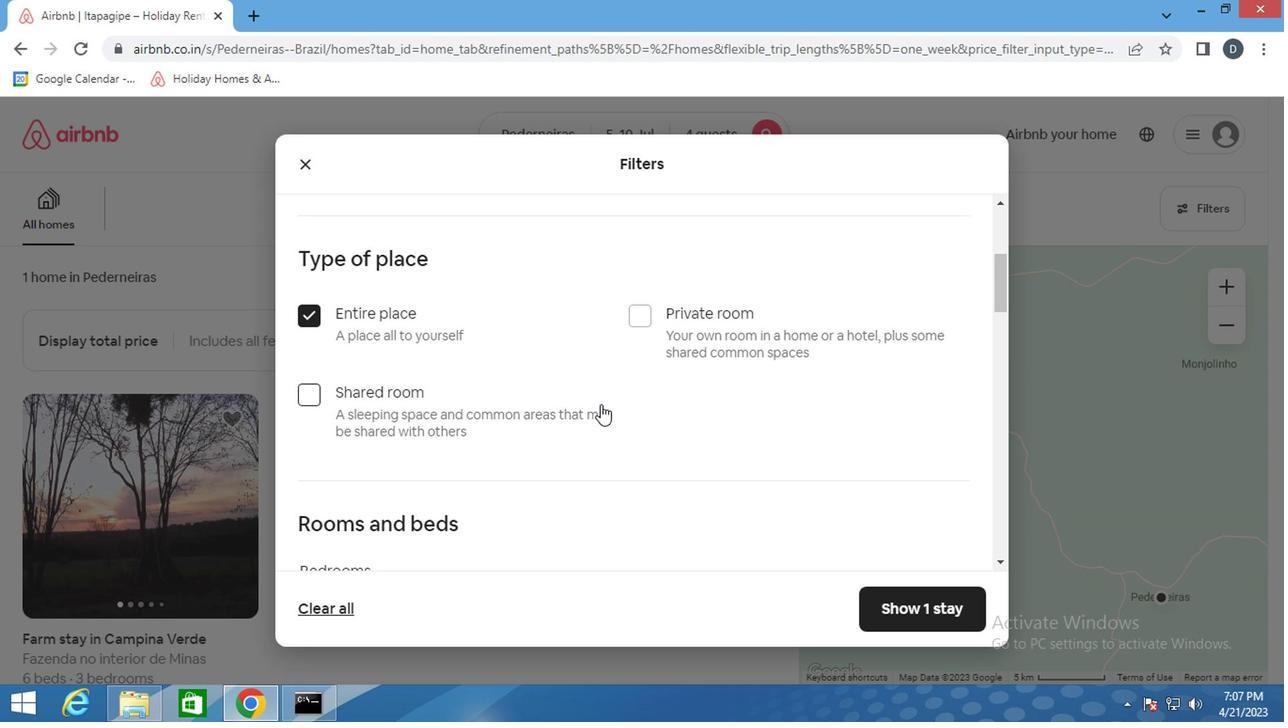 
Action: Mouse scrolled (597, 406) with delta (0, -1)
Screenshot: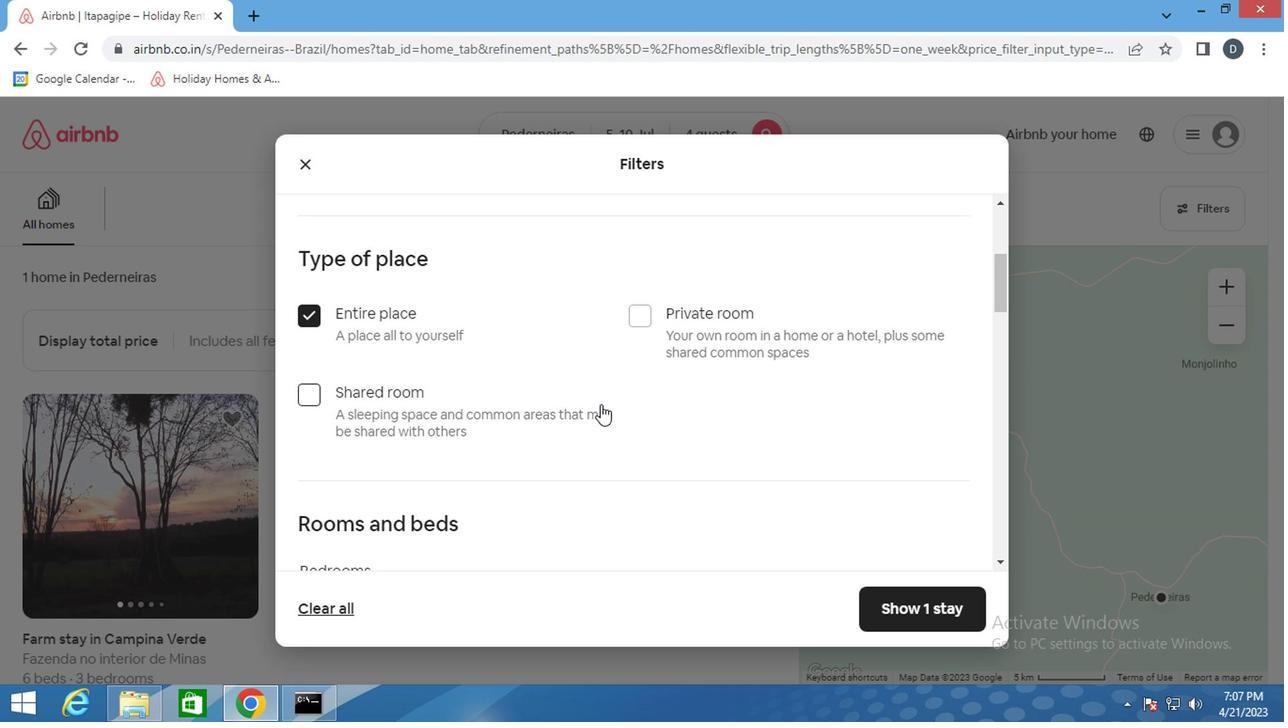 
Action: Mouse moved to (472, 349)
Screenshot: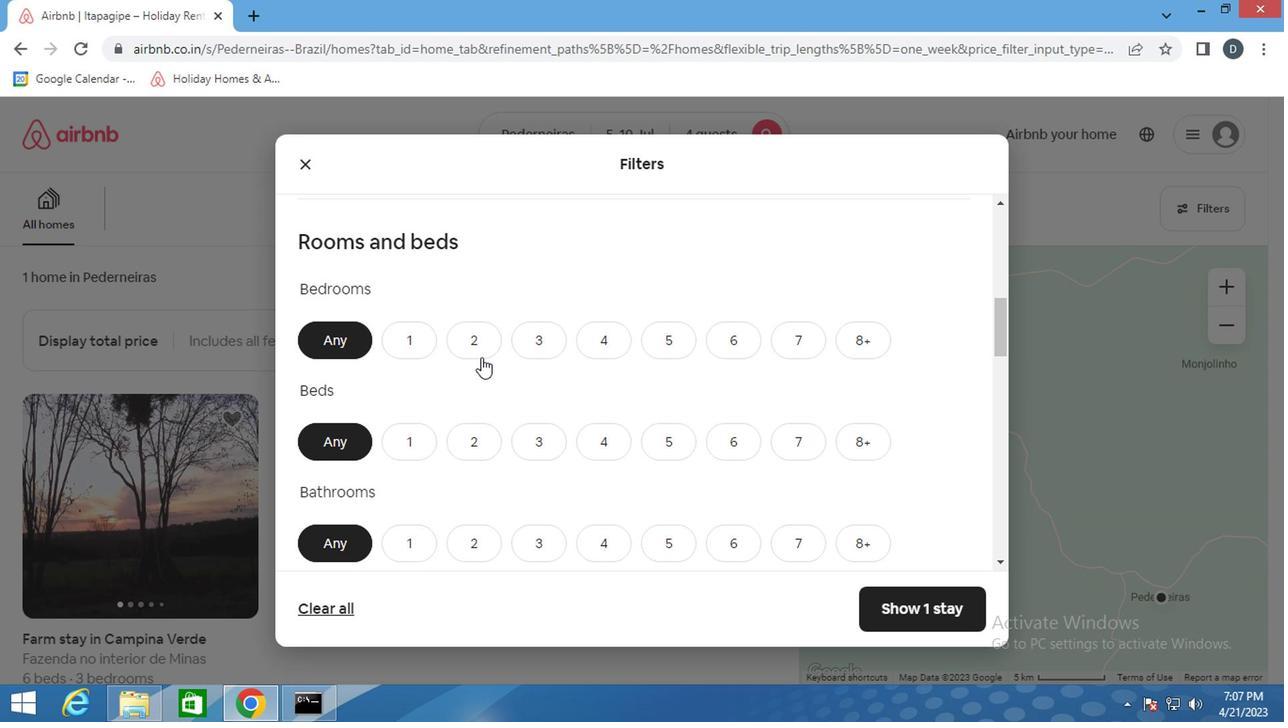 
Action: Mouse pressed left at (472, 349)
Screenshot: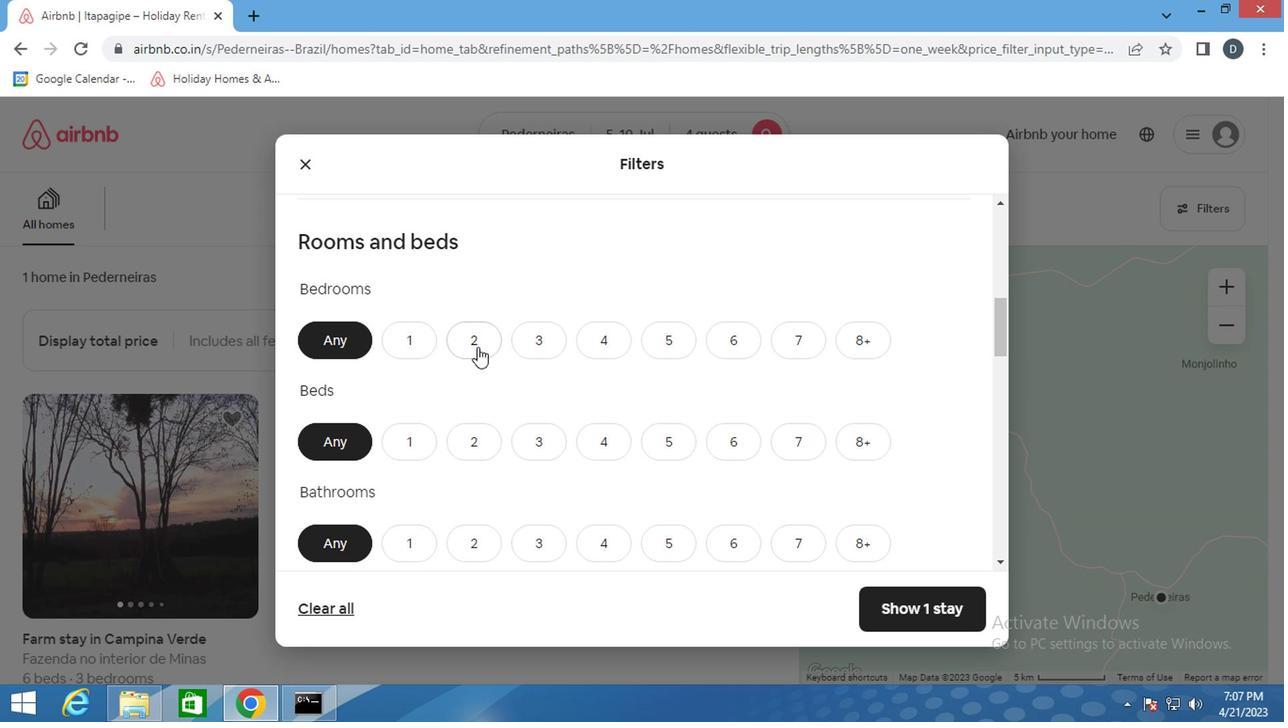 
Action: Mouse moved to (598, 453)
Screenshot: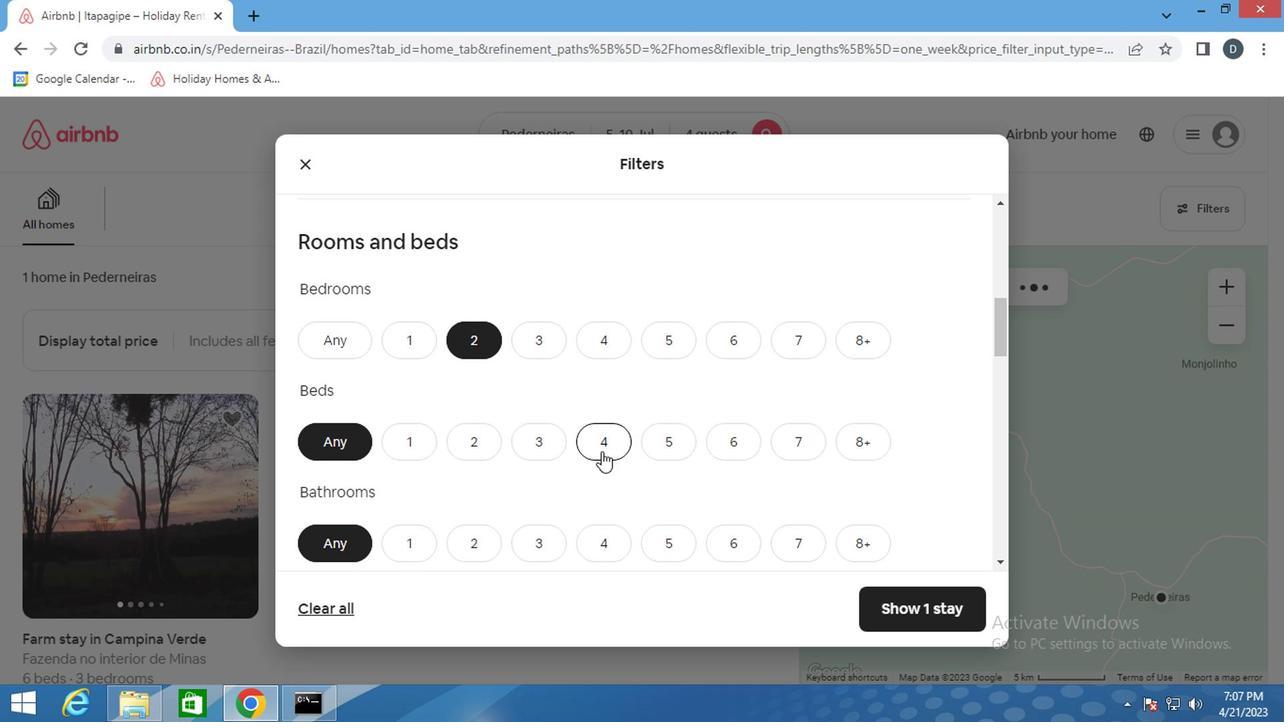 
Action: Mouse pressed left at (598, 453)
Screenshot: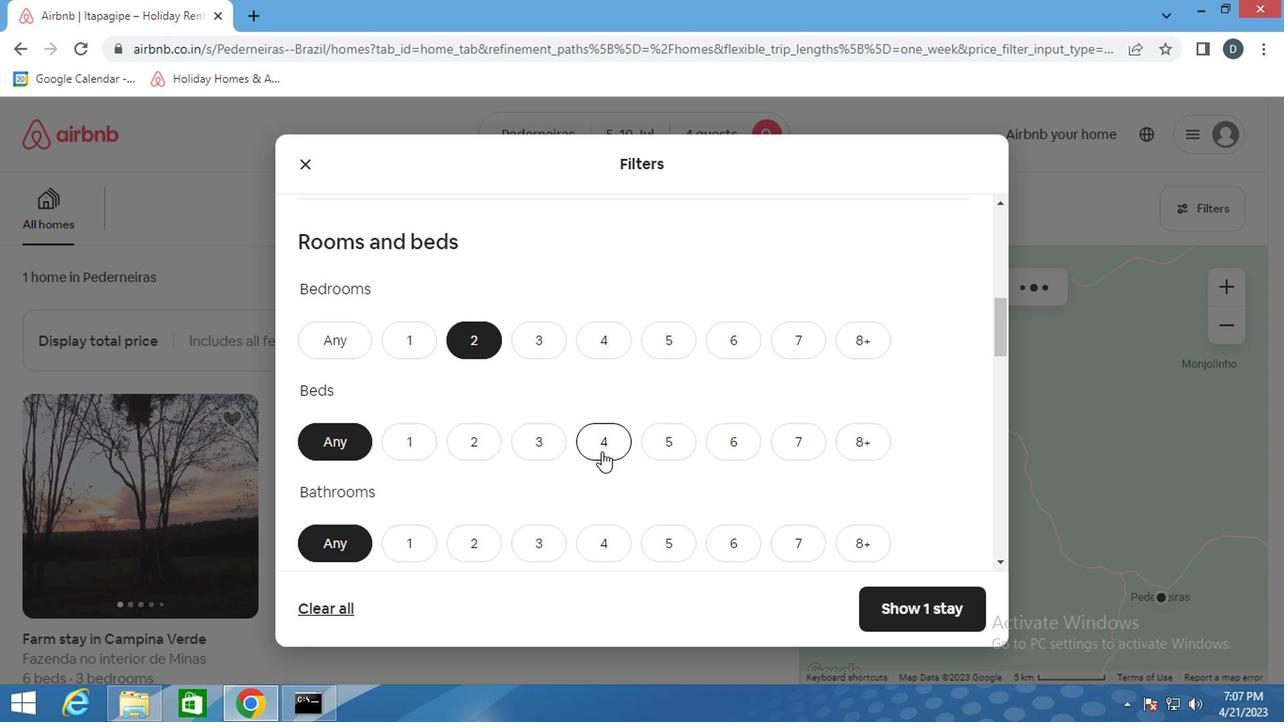 
Action: Mouse moved to (474, 541)
Screenshot: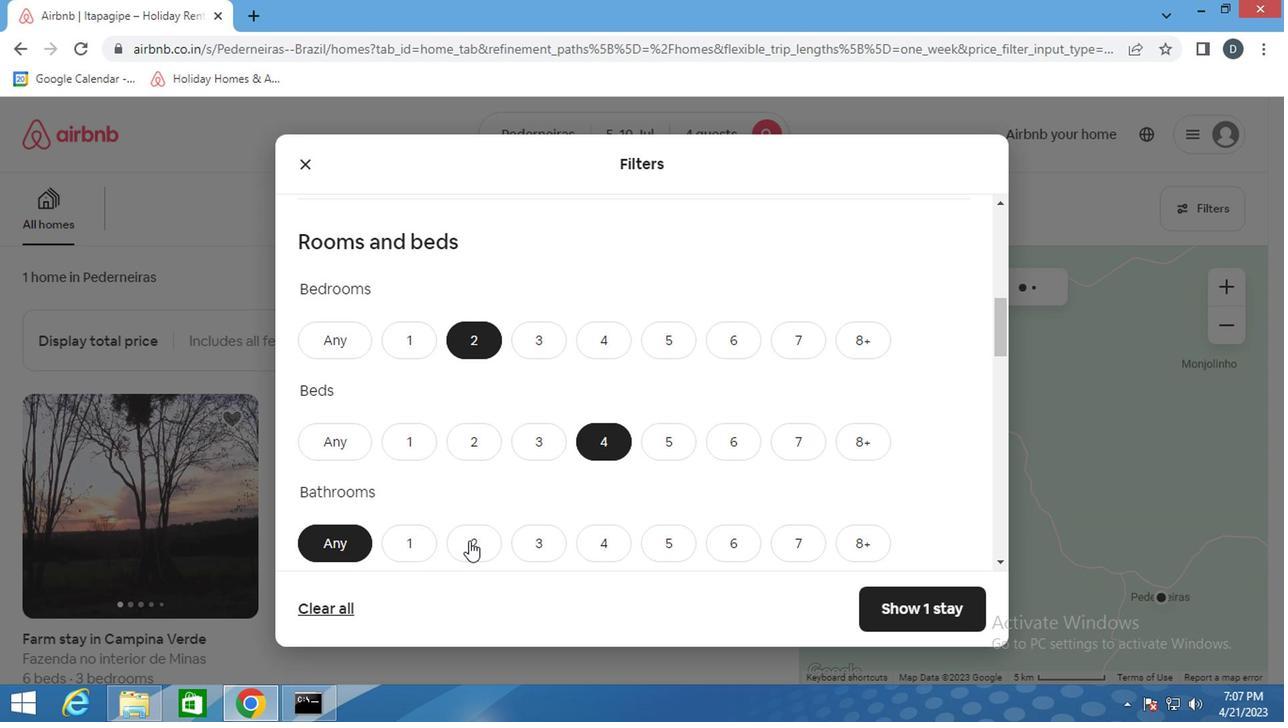 
Action: Mouse pressed left at (474, 541)
Screenshot: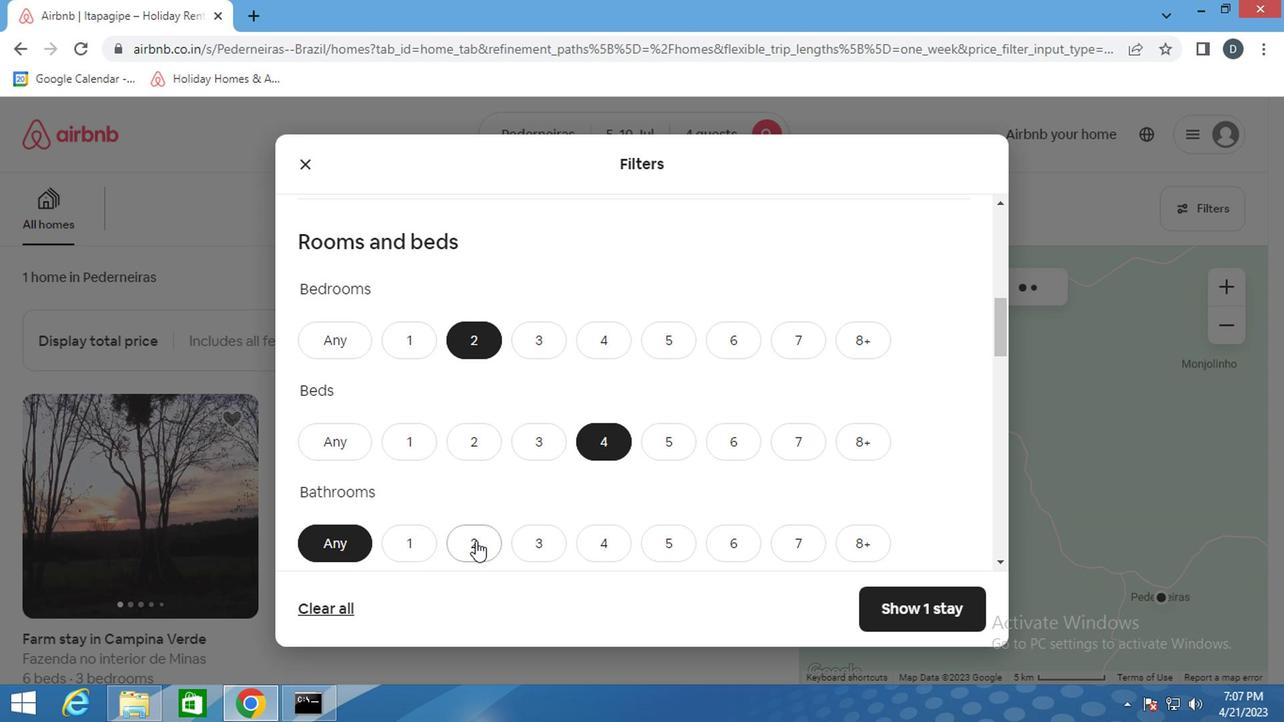 
Action: Mouse moved to (518, 492)
Screenshot: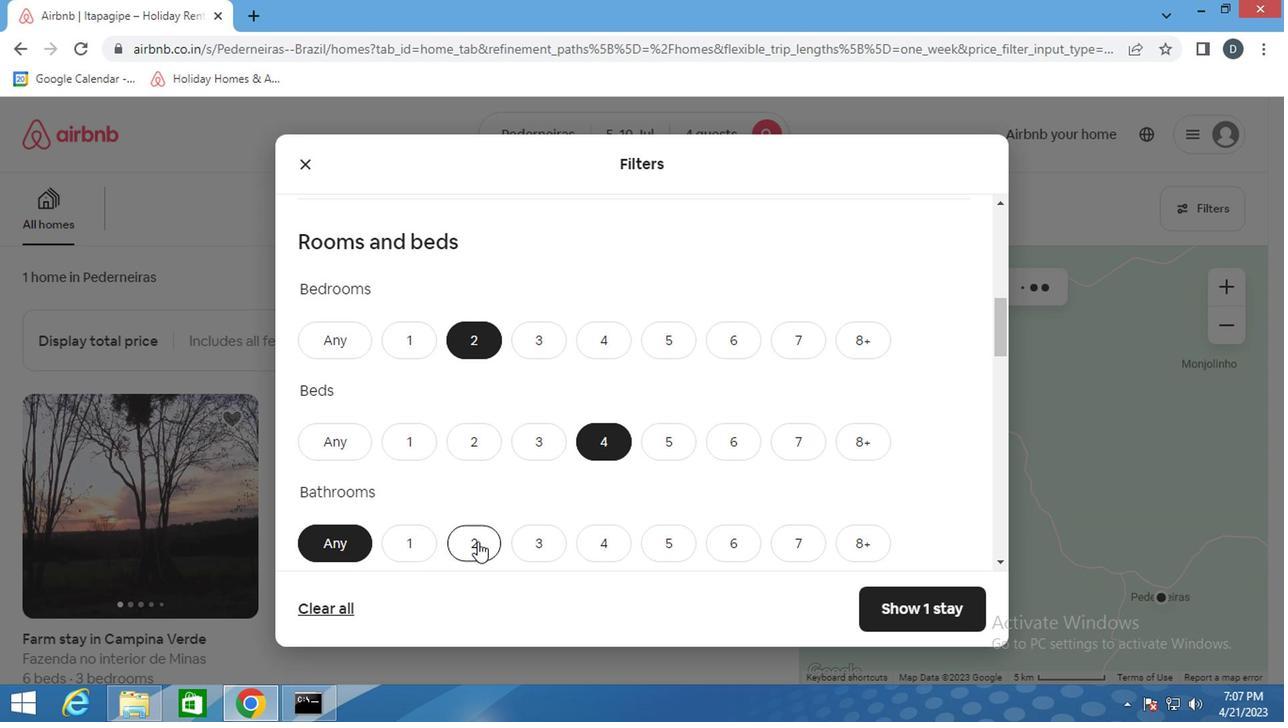 
Action: Mouse scrolled (518, 491) with delta (0, -1)
Screenshot: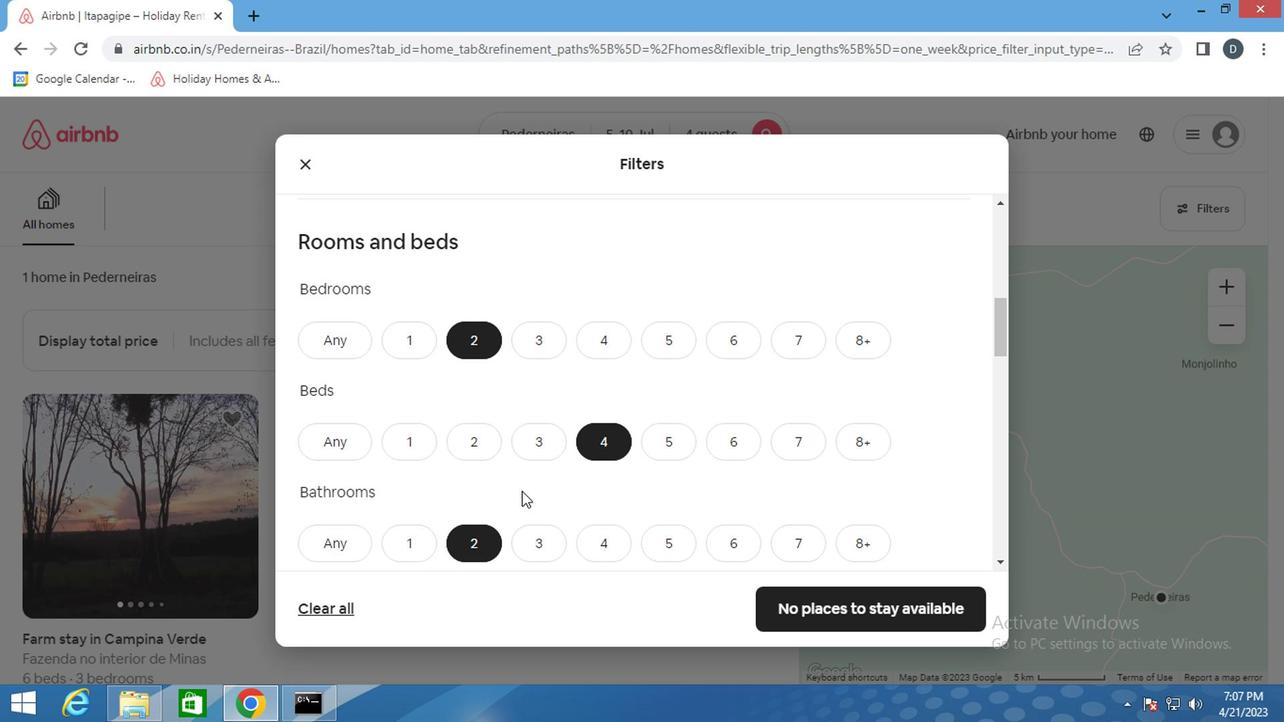 
Action: Mouse scrolled (518, 491) with delta (0, -1)
Screenshot: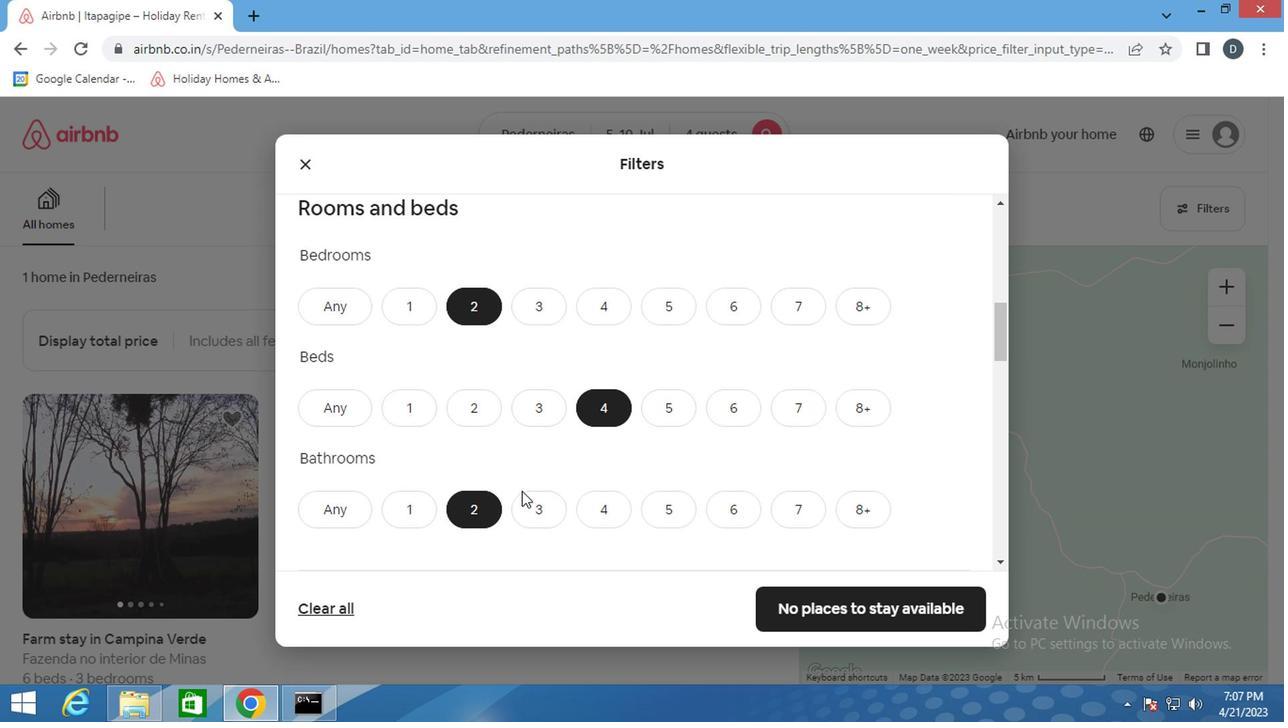 
Action: Mouse scrolled (518, 491) with delta (0, -1)
Screenshot: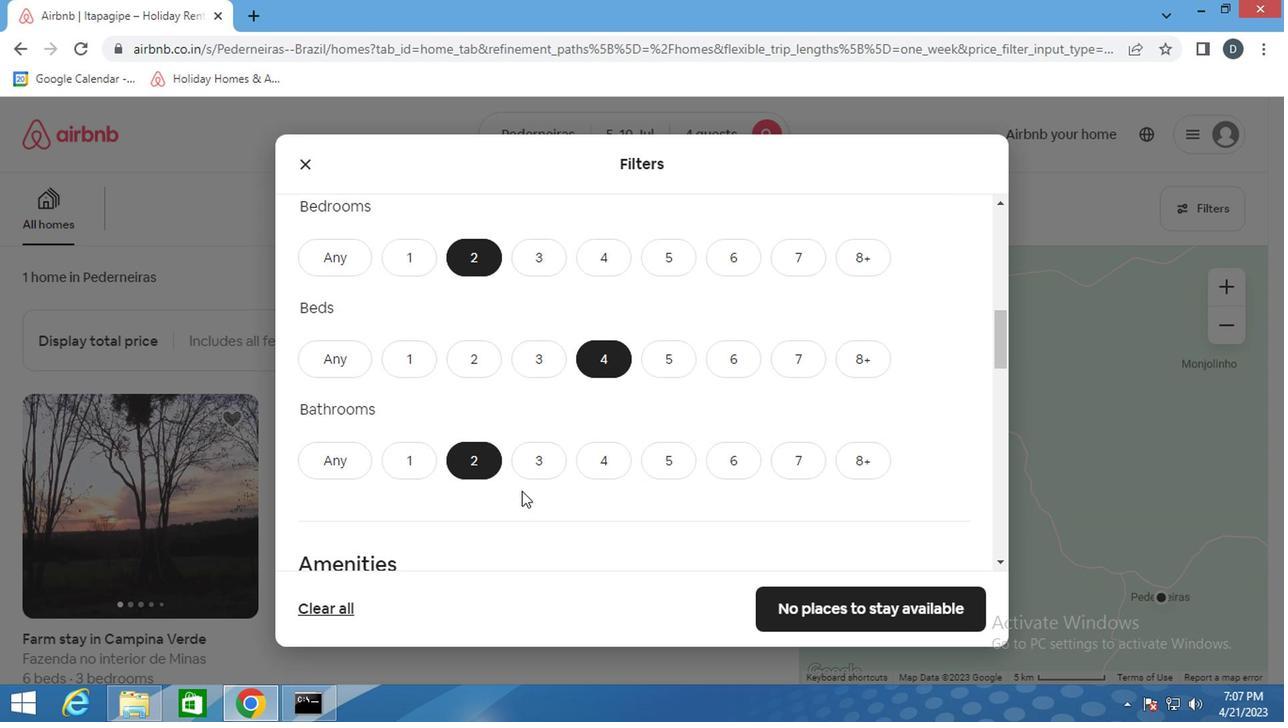 
Action: Mouse moved to (399, 438)
Screenshot: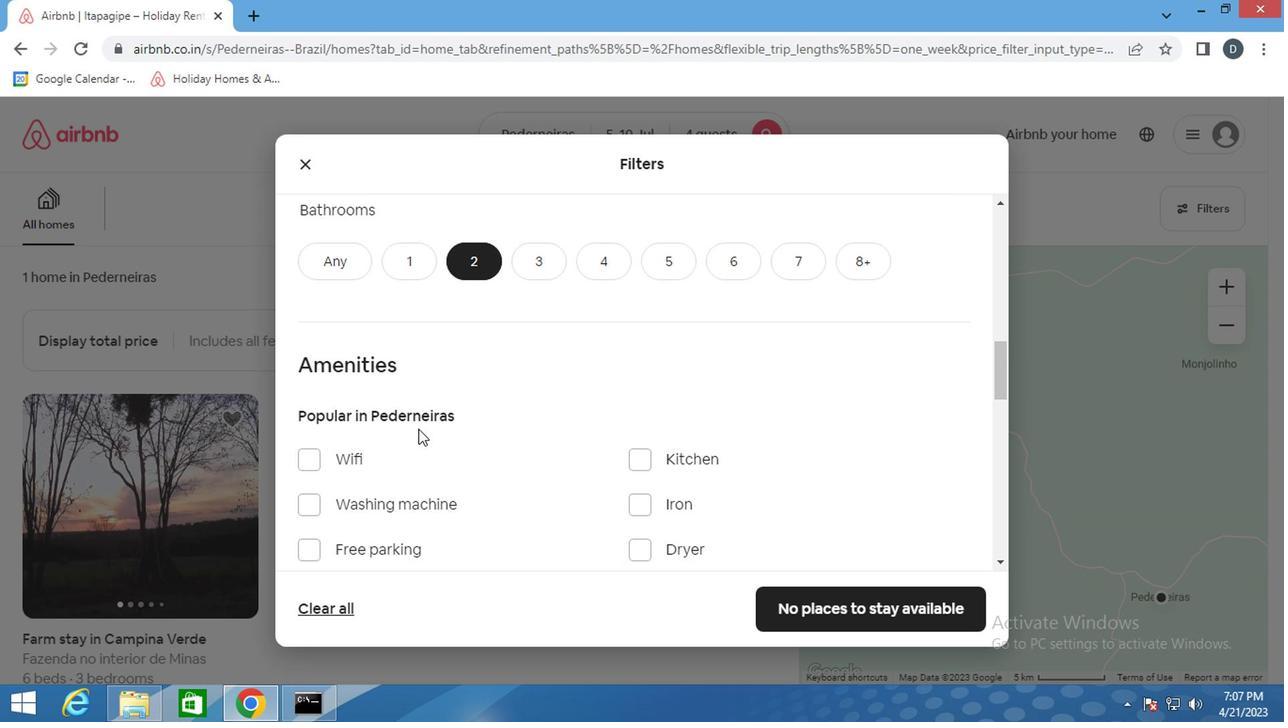 
Action: Mouse scrolled (399, 437) with delta (0, -1)
Screenshot: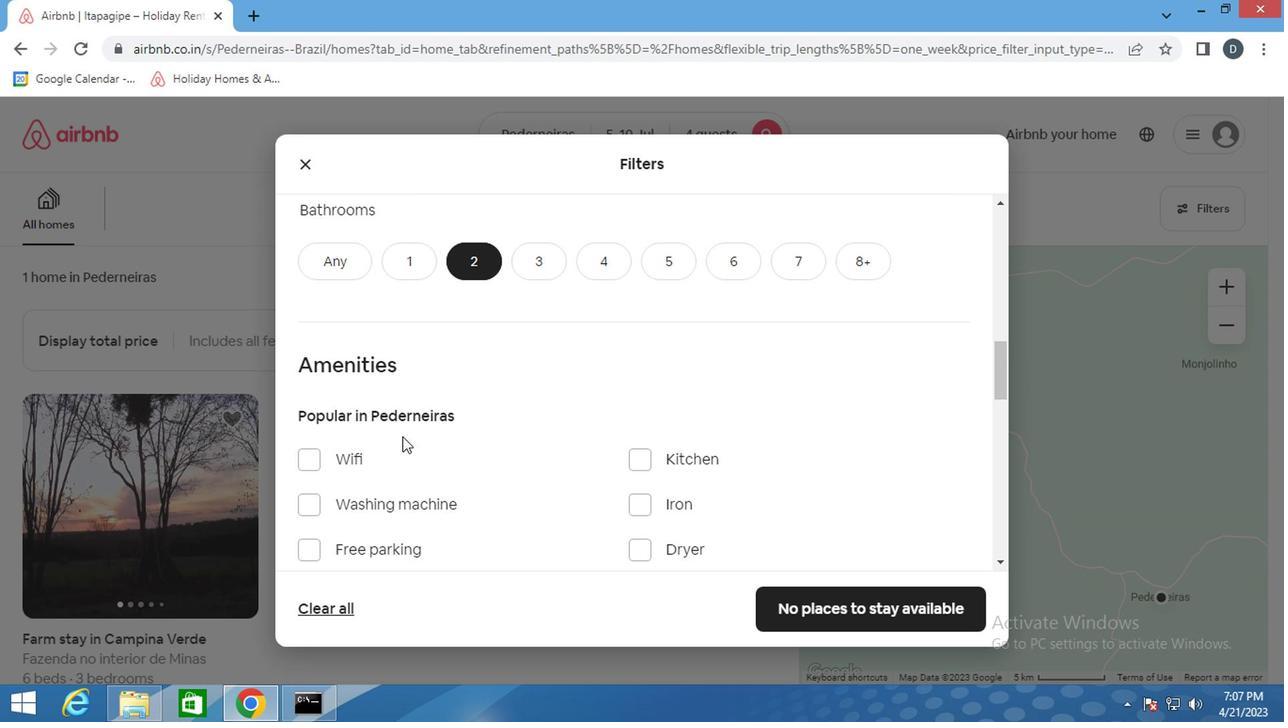 
Action: Mouse scrolled (399, 437) with delta (0, -1)
Screenshot: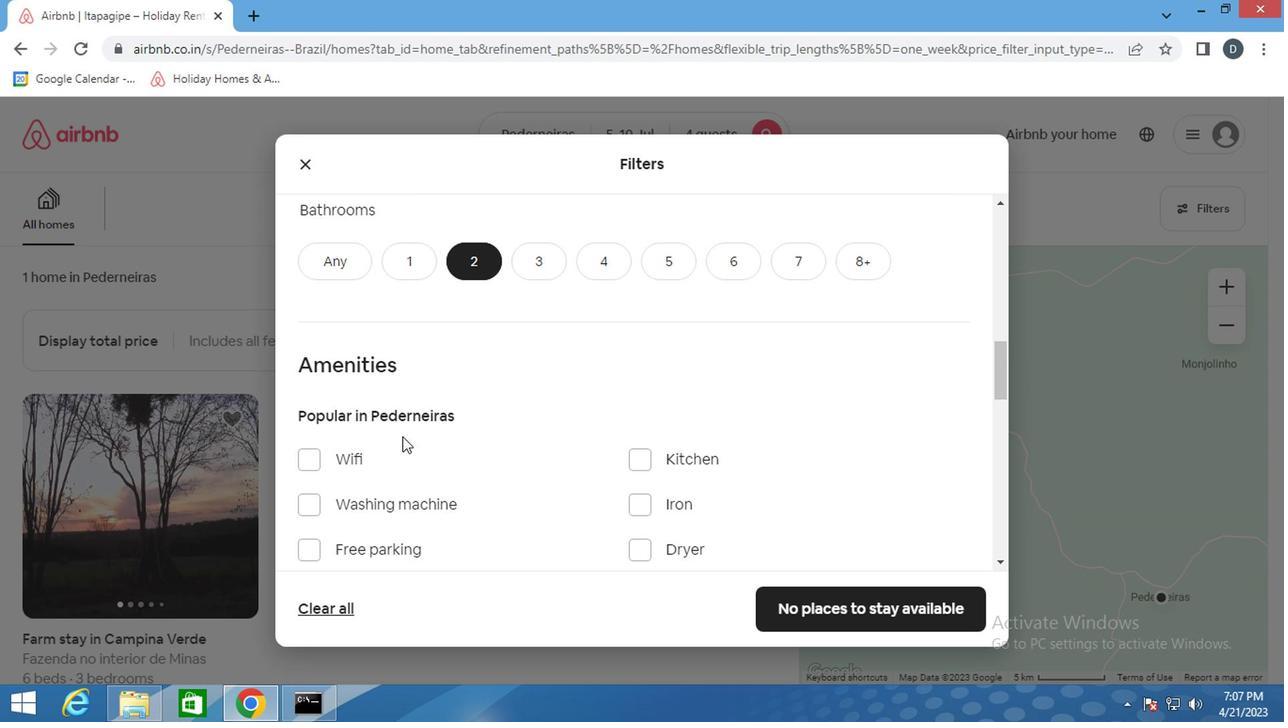 
Action: Mouse moved to (474, 426)
Screenshot: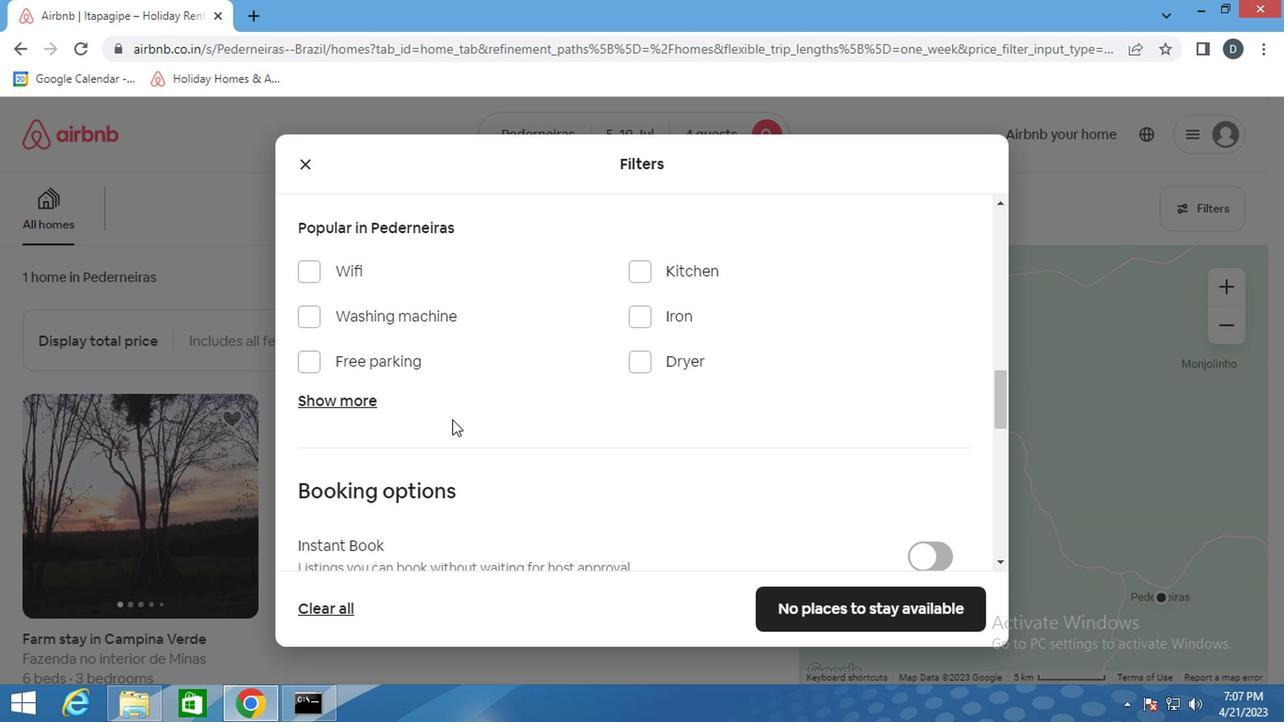 
Action: Mouse scrolled (474, 425) with delta (0, -1)
Screenshot: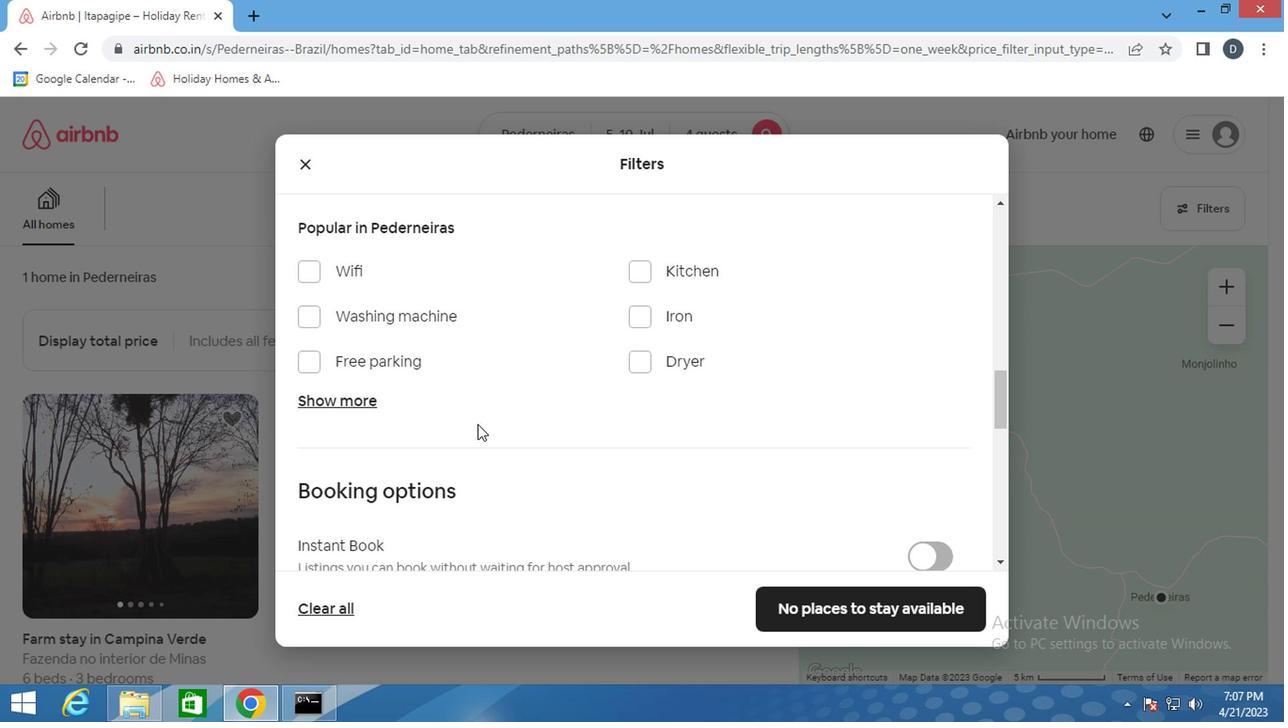 
Action: Mouse scrolled (474, 425) with delta (0, -1)
Screenshot: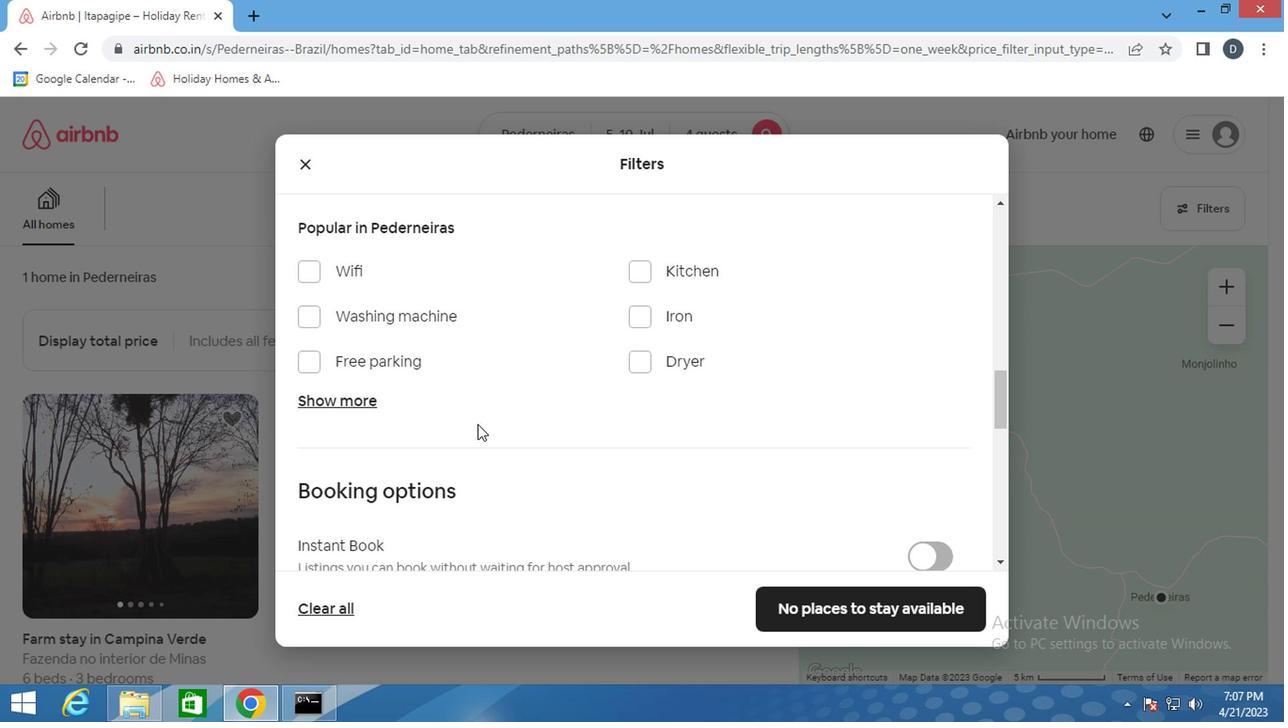 
Action: Mouse scrolled (474, 425) with delta (0, -1)
Screenshot: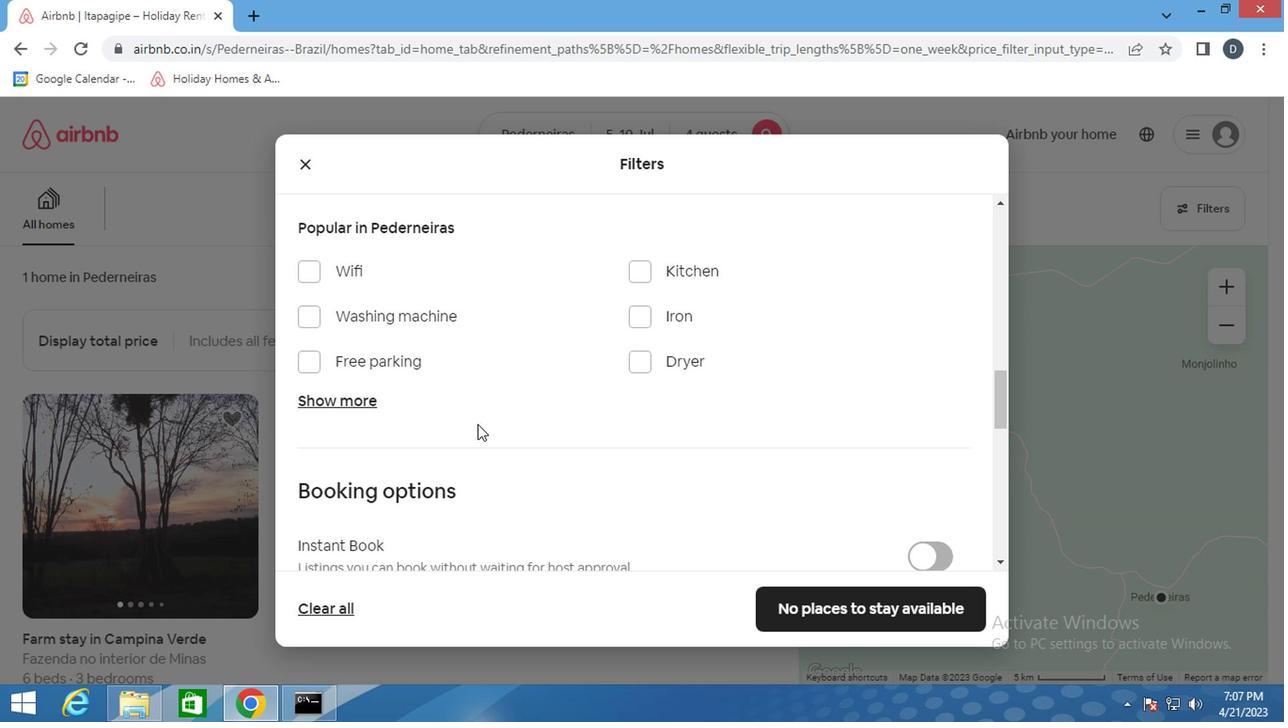 
Action: Mouse scrolled (474, 427) with delta (0, 0)
Screenshot: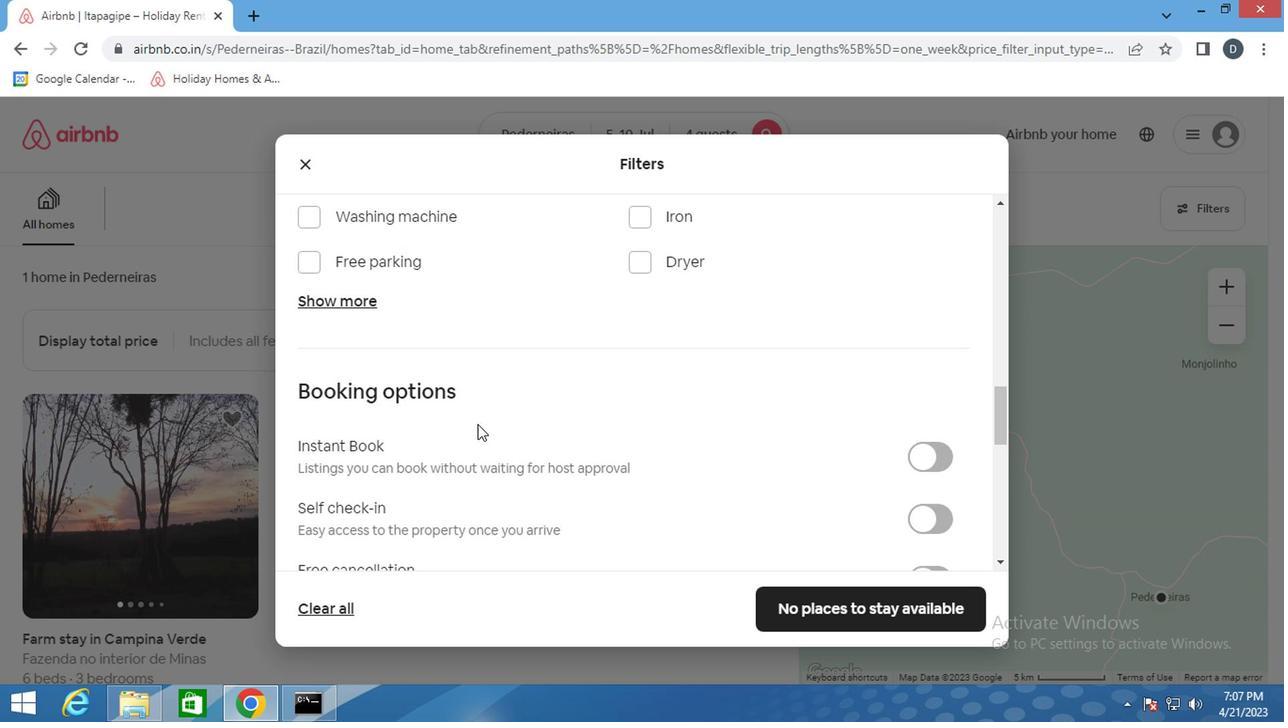 
Action: Mouse scrolled (474, 427) with delta (0, 0)
Screenshot: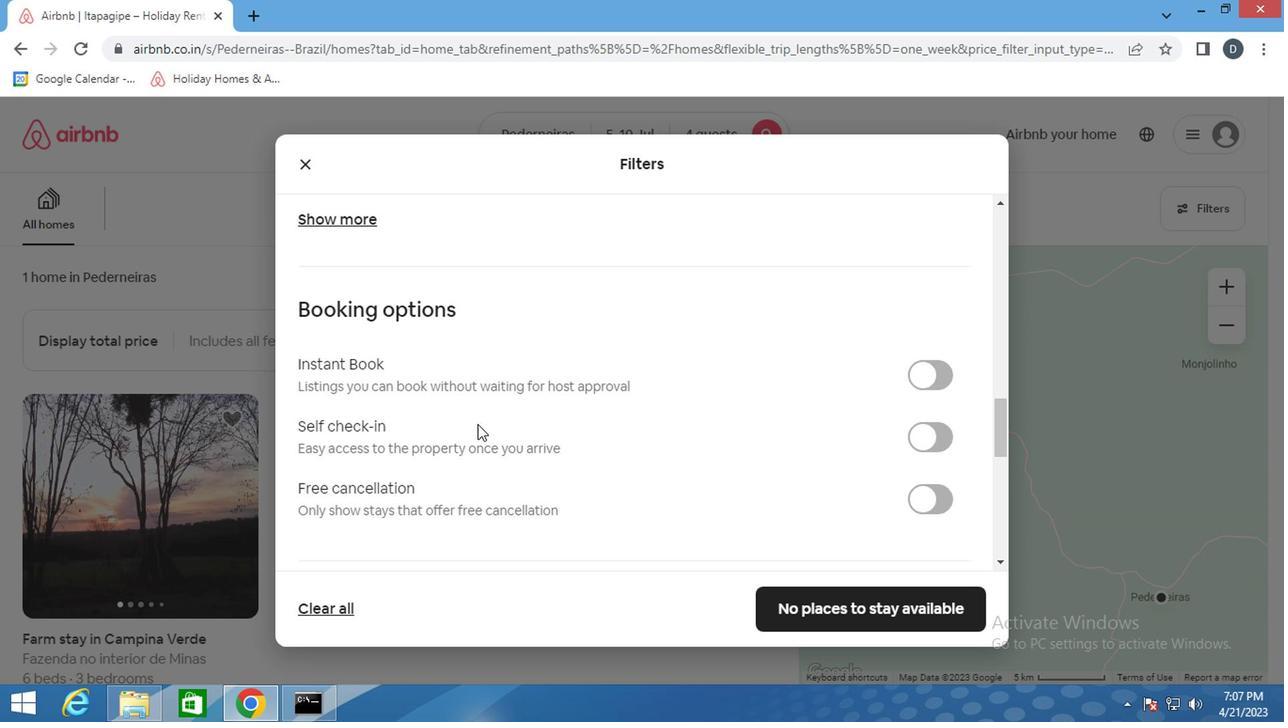 
Action: Mouse scrolled (474, 427) with delta (0, 0)
Screenshot: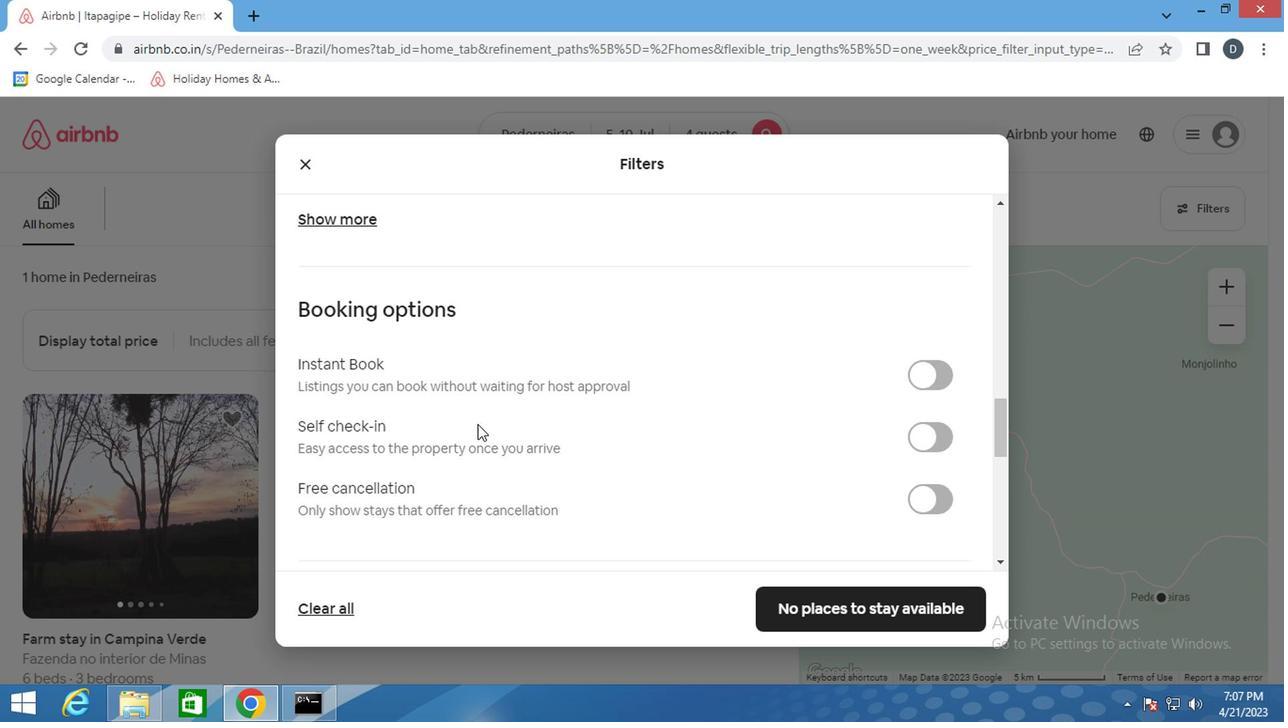 
Action: Mouse scrolled (474, 427) with delta (0, 0)
Screenshot: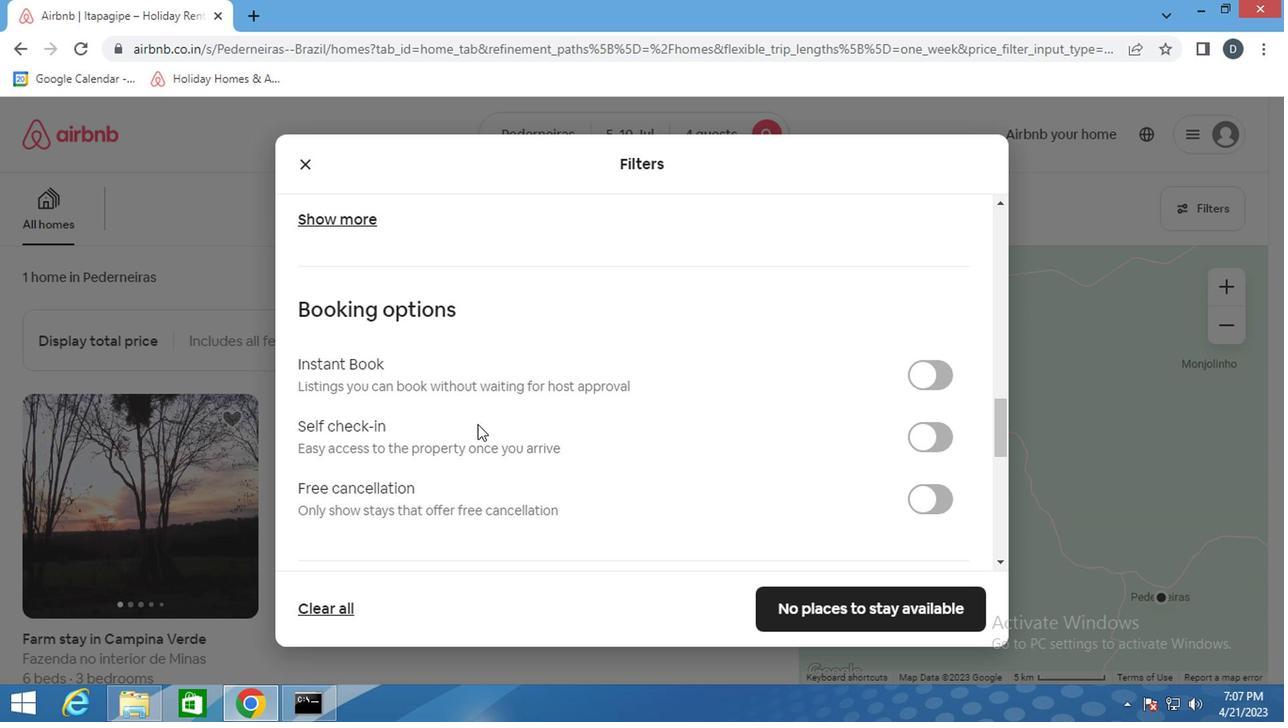 
Action: Mouse scrolled (474, 427) with delta (0, 0)
Screenshot: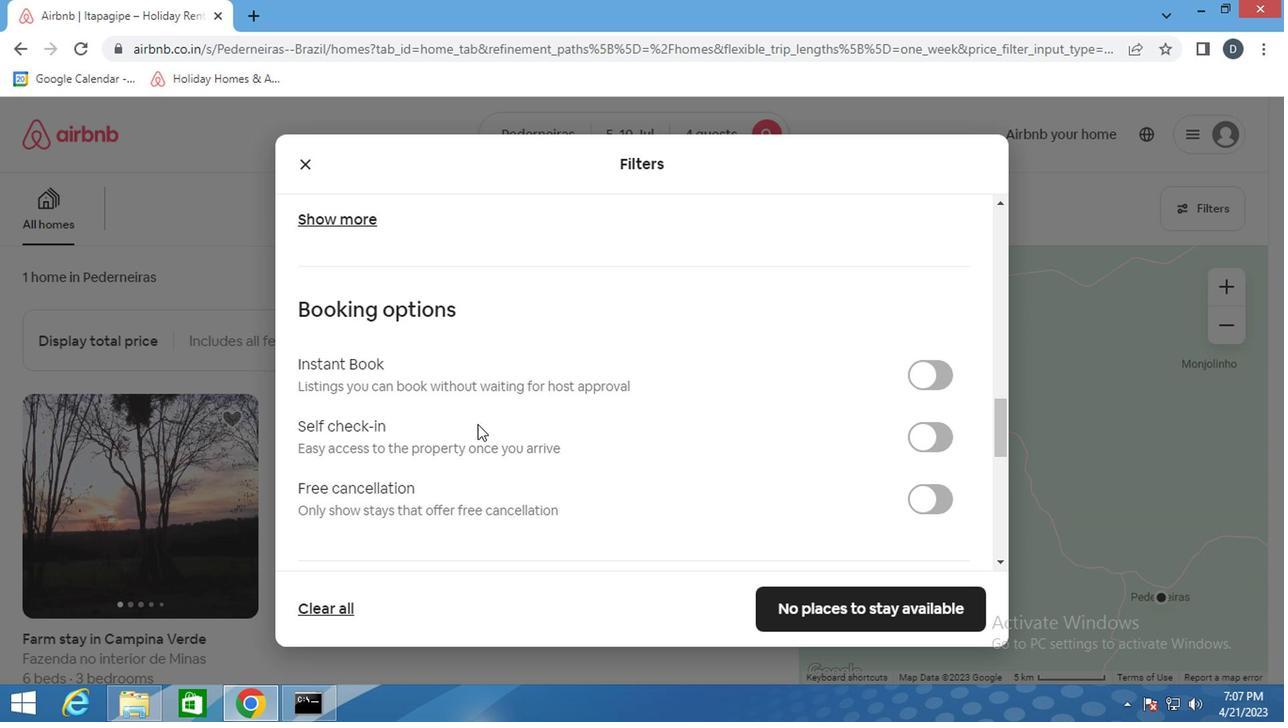
Action: Mouse scrolled (474, 425) with delta (0, -1)
Screenshot: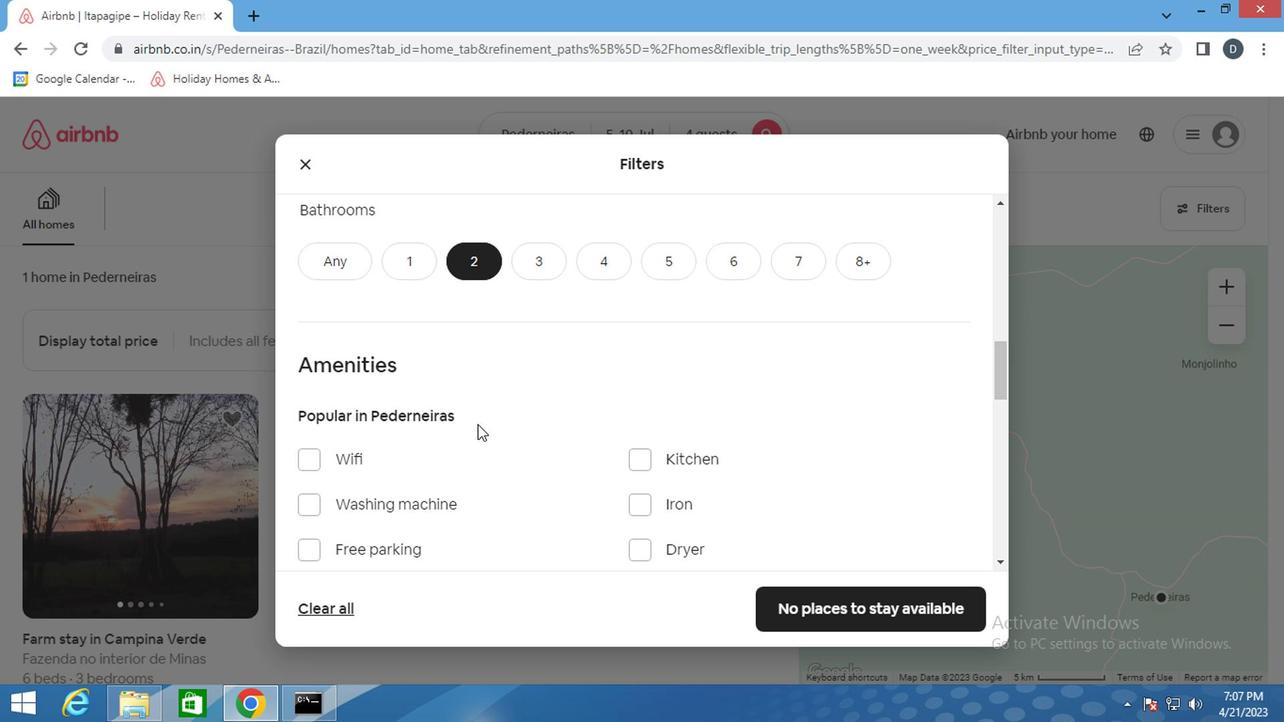 
Action: Mouse scrolled (474, 425) with delta (0, -1)
Screenshot: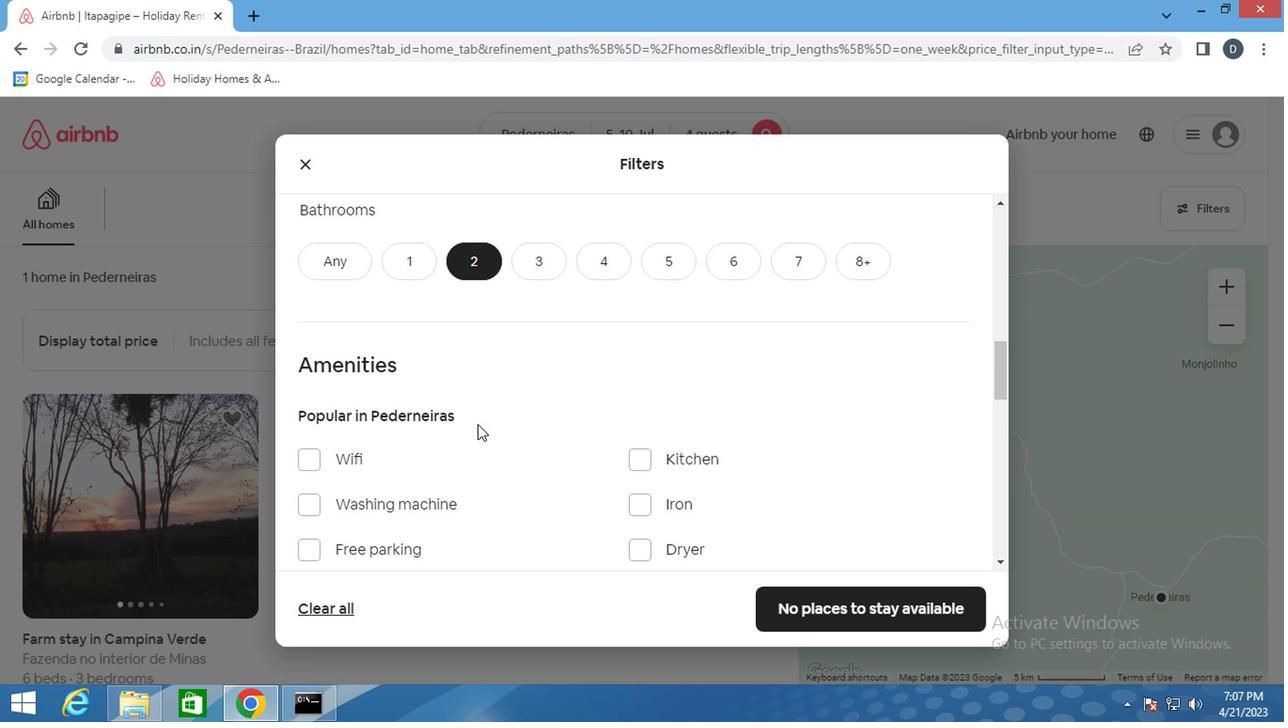 
Action: Mouse scrolled (474, 425) with delta (0, -1)
Screenshot: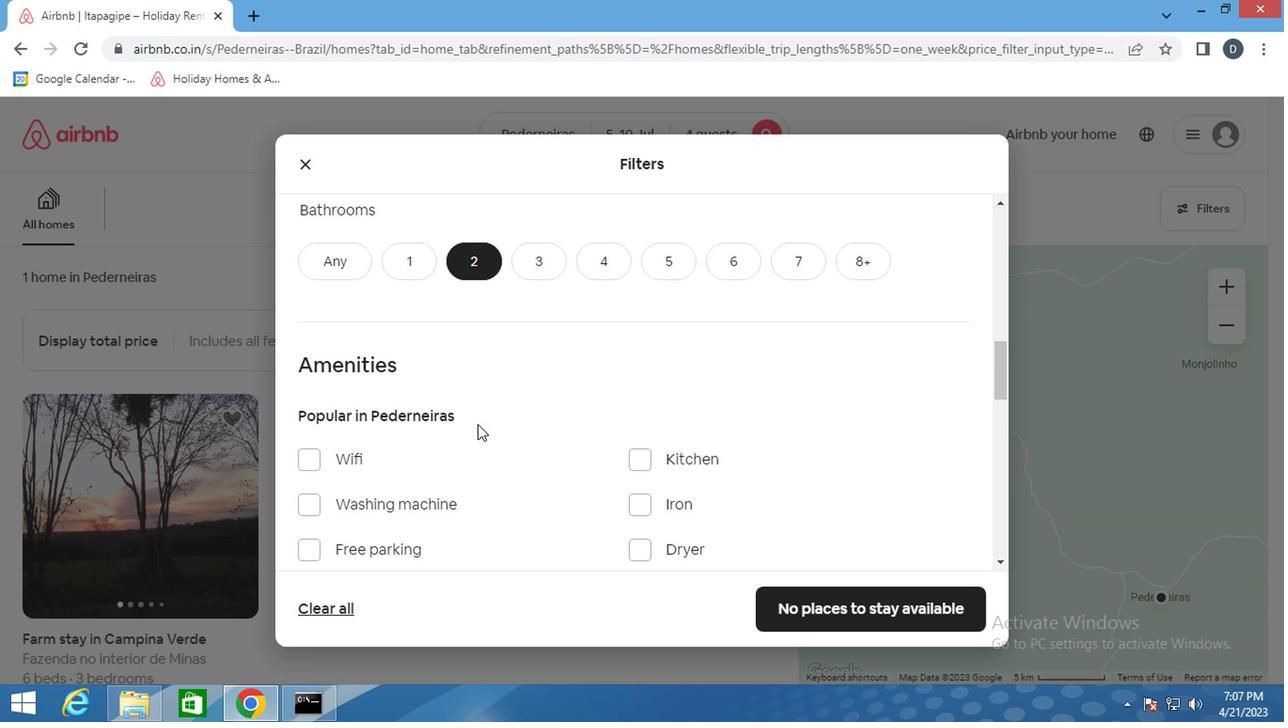 
Action: Mouse scrolled (474, 425) with delta (0, -1)
Screenshot: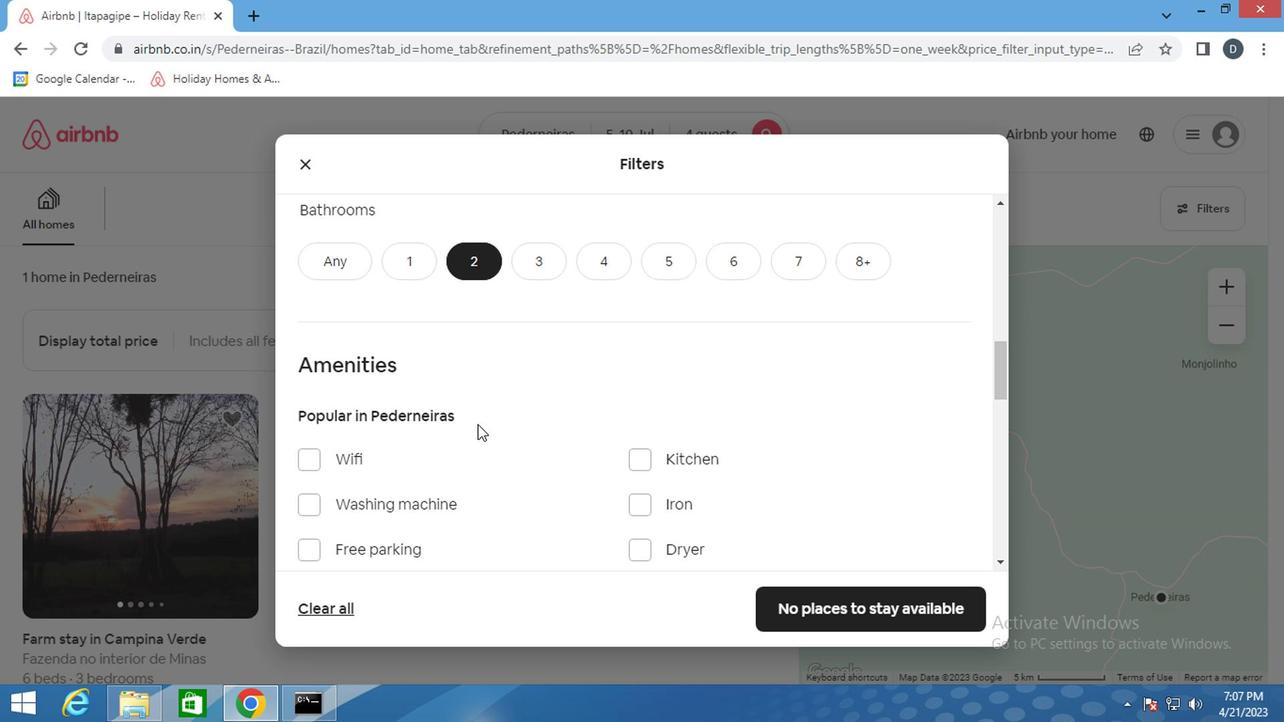 
Action: Mouse scrolled (474, 425) with delta (0, -1)
Screenshot: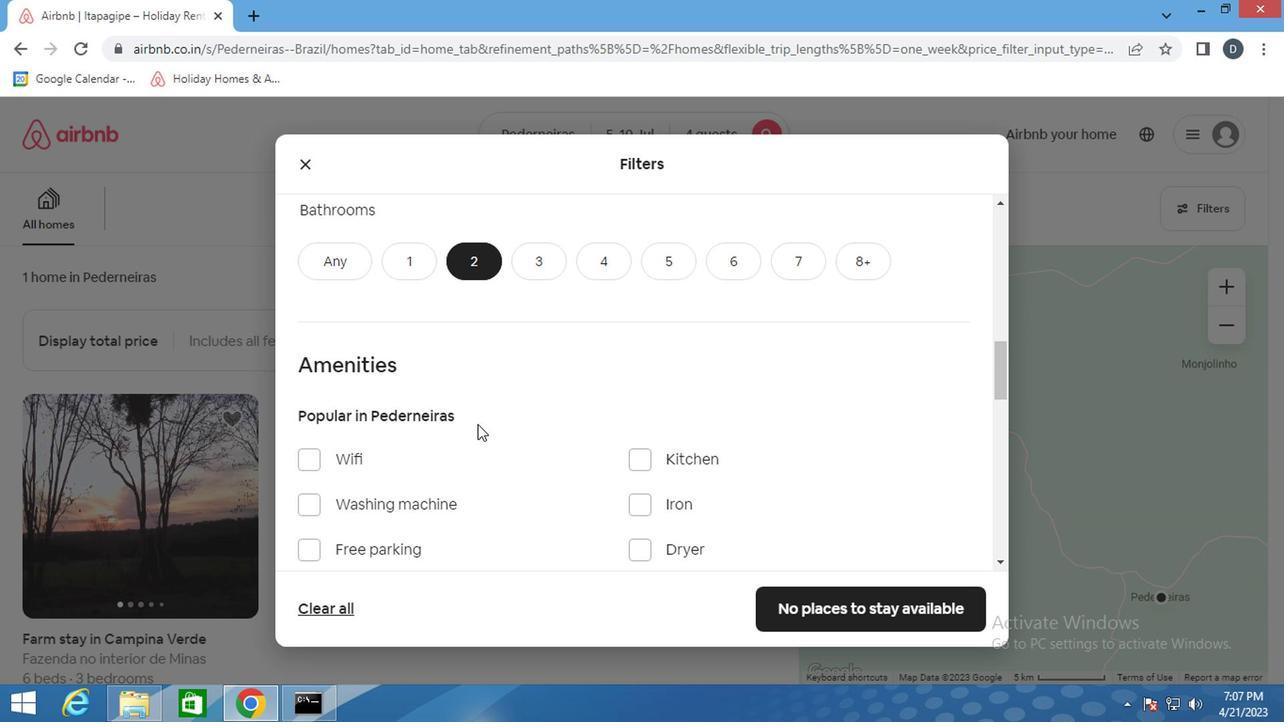 
Action: Mouse moved to (935, 341)
Screenshot: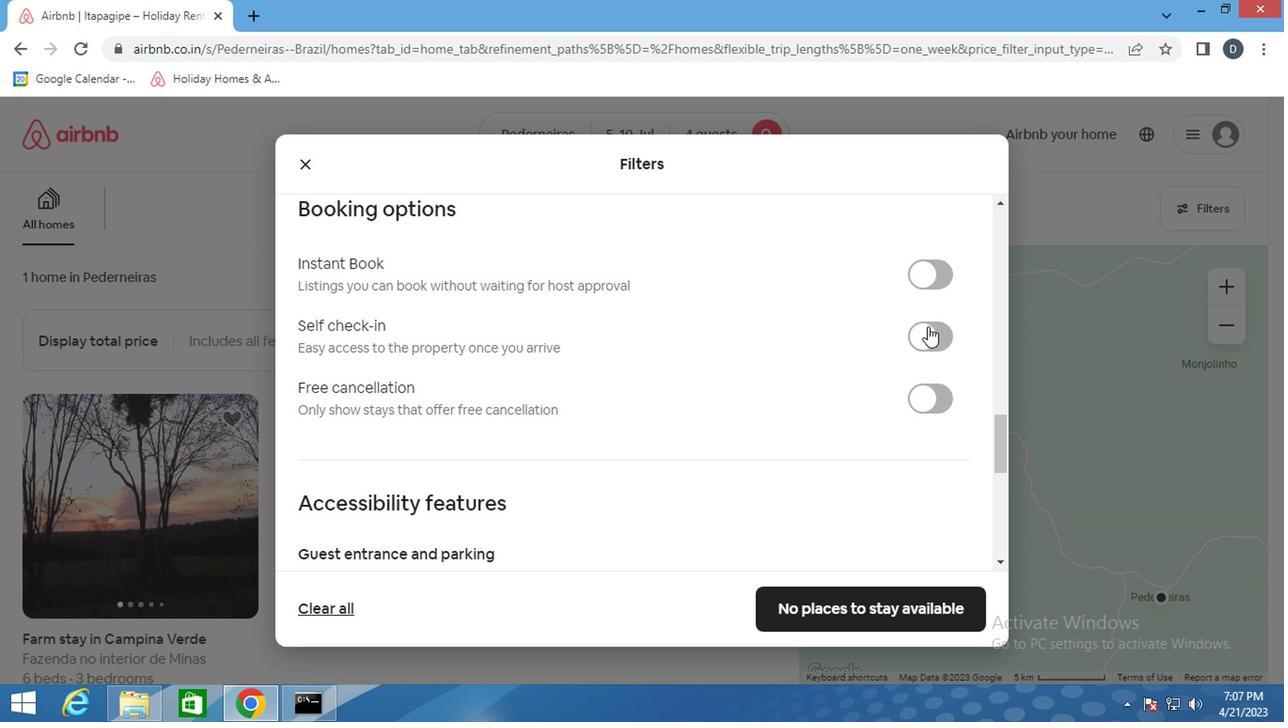
Action: Mouse pressed left at (935, 341)
Screenshot: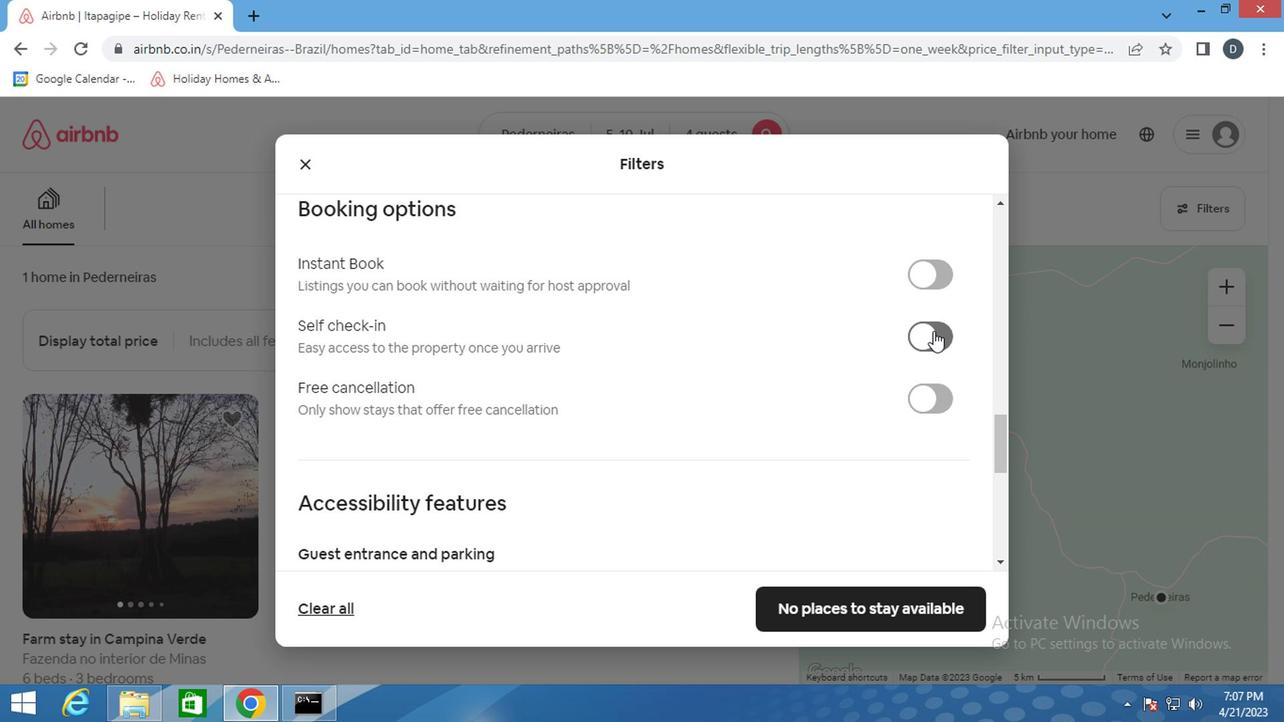
Action: Mouse moved to (739, 362)
Screenshot: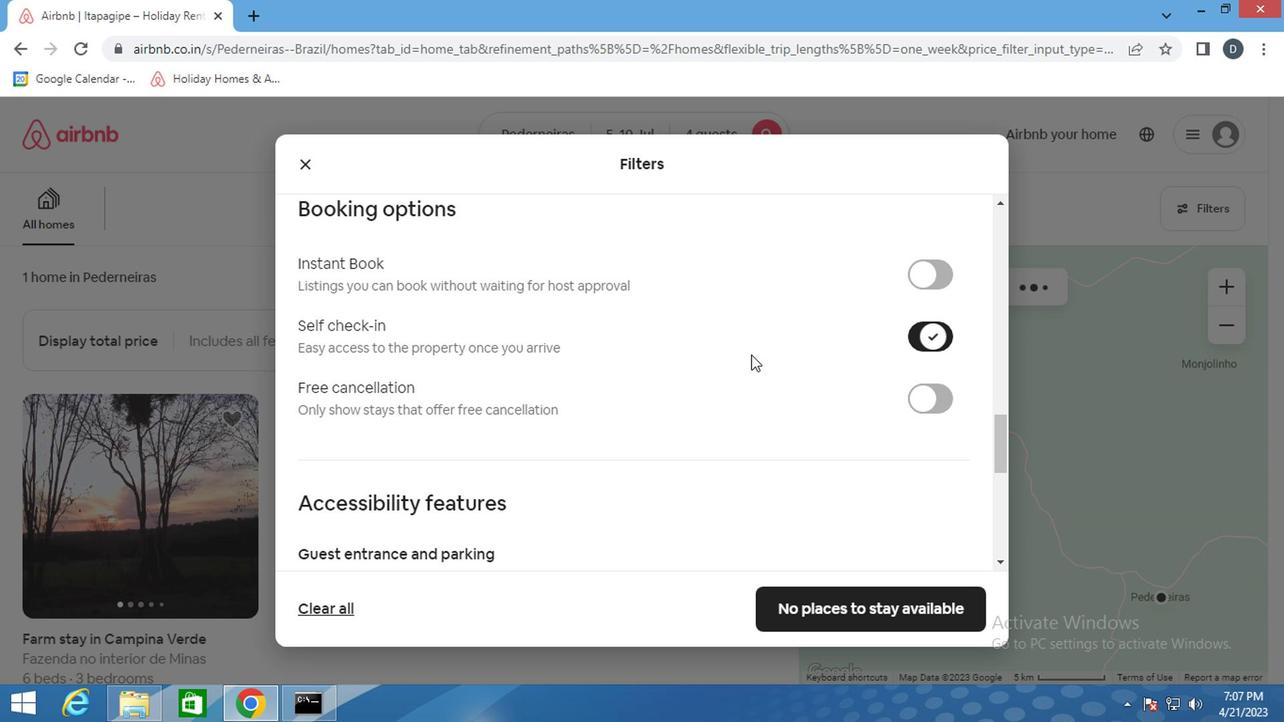 
Action: Mouse scrolled (739, 361) with delta (0, 0)
Screenshot: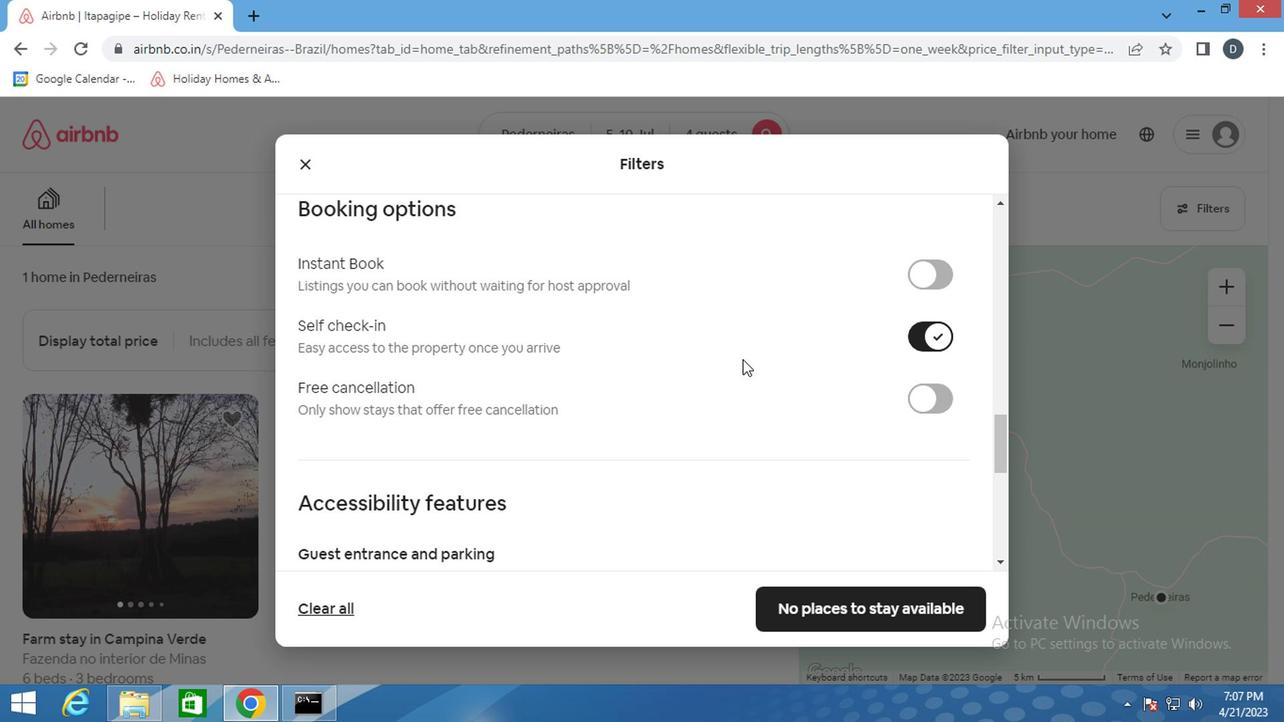
Action: Mouse scrolled (739, 361) with delta (0, 0)
Screenshot: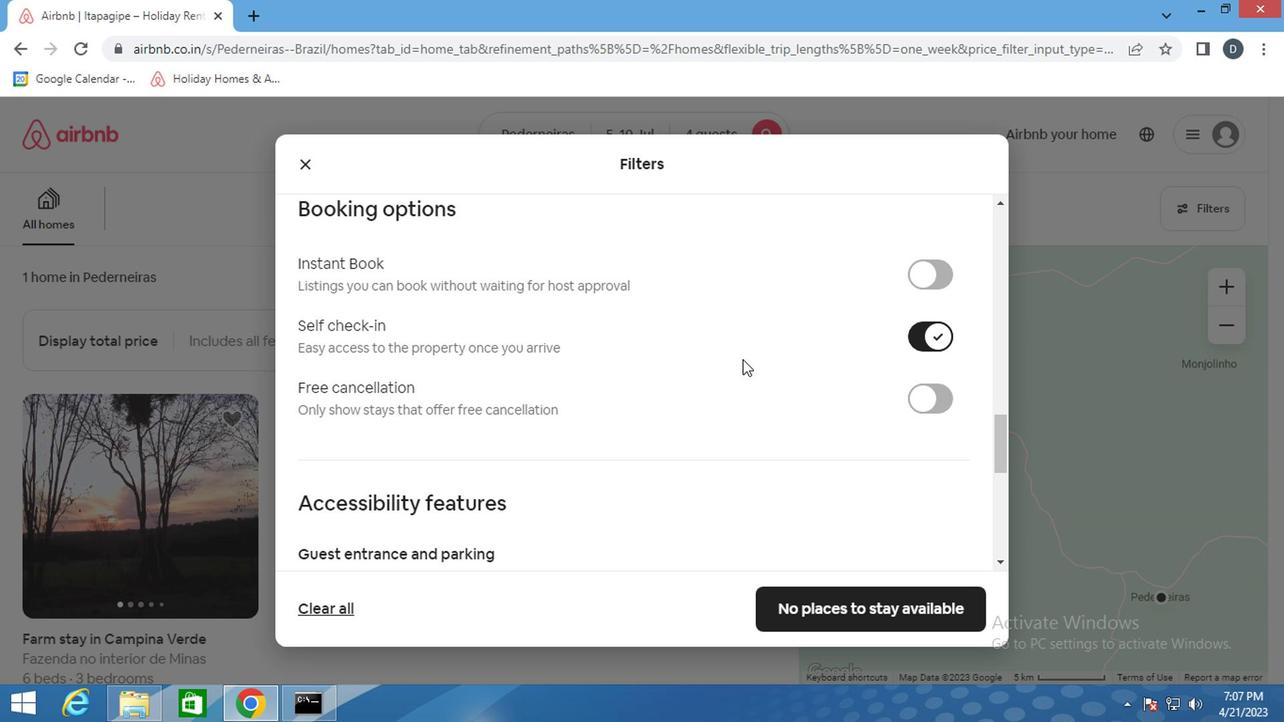 
Action: Mouse scrolled (739, 361) with delta (0, 0)
Screenshot: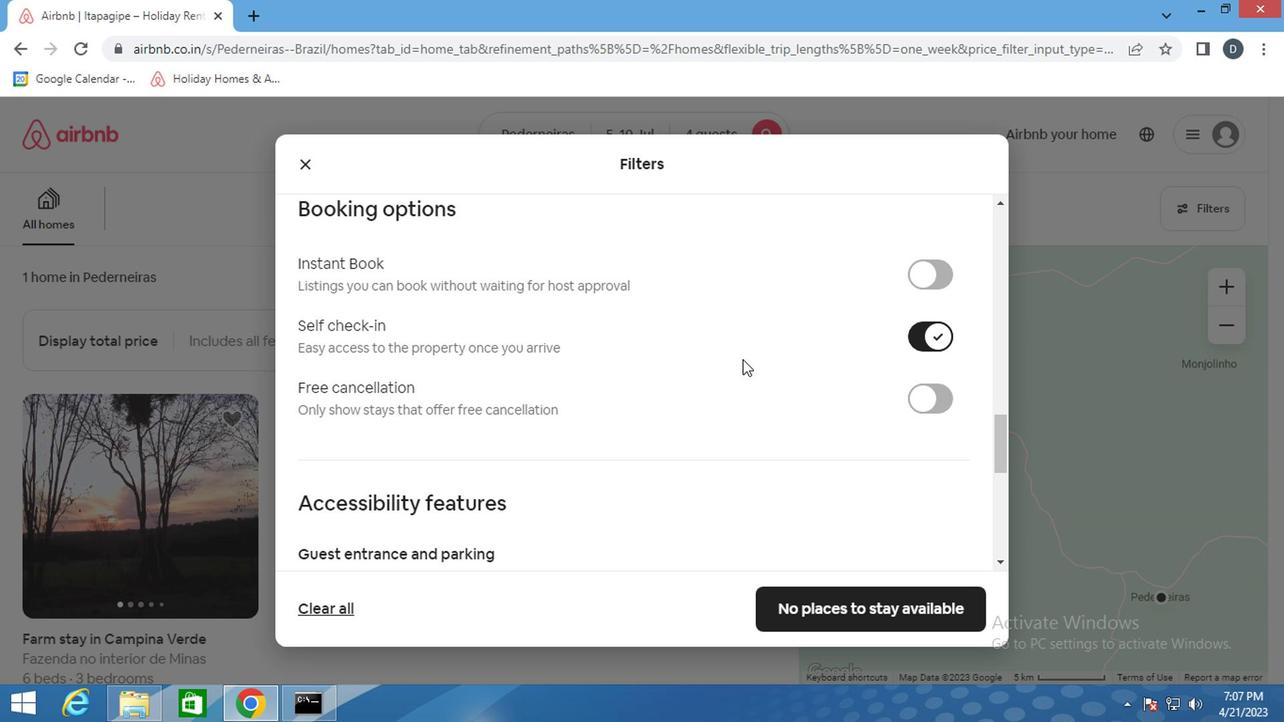 
Action: Mouse scrolled (739, 361) with delta (0, 0)
Screenshot: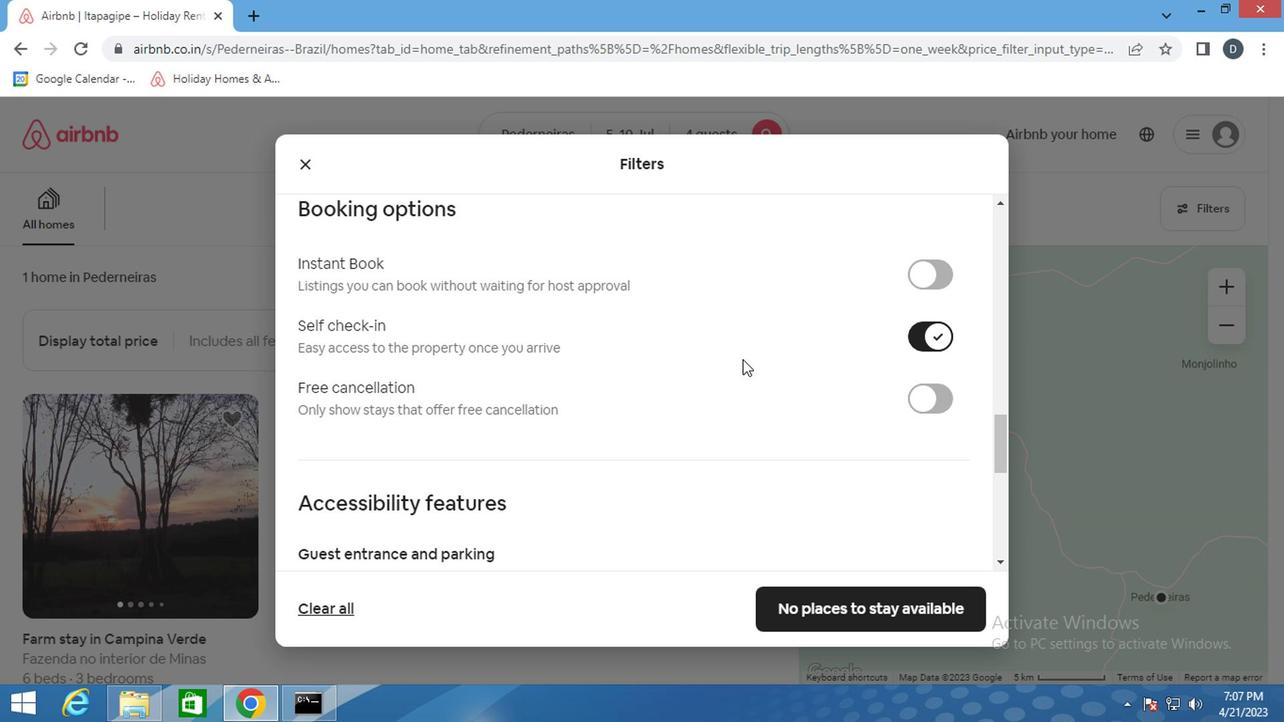 
Action: Mouse scrolled (739, 361) with delta (0, 0)
Screenshot: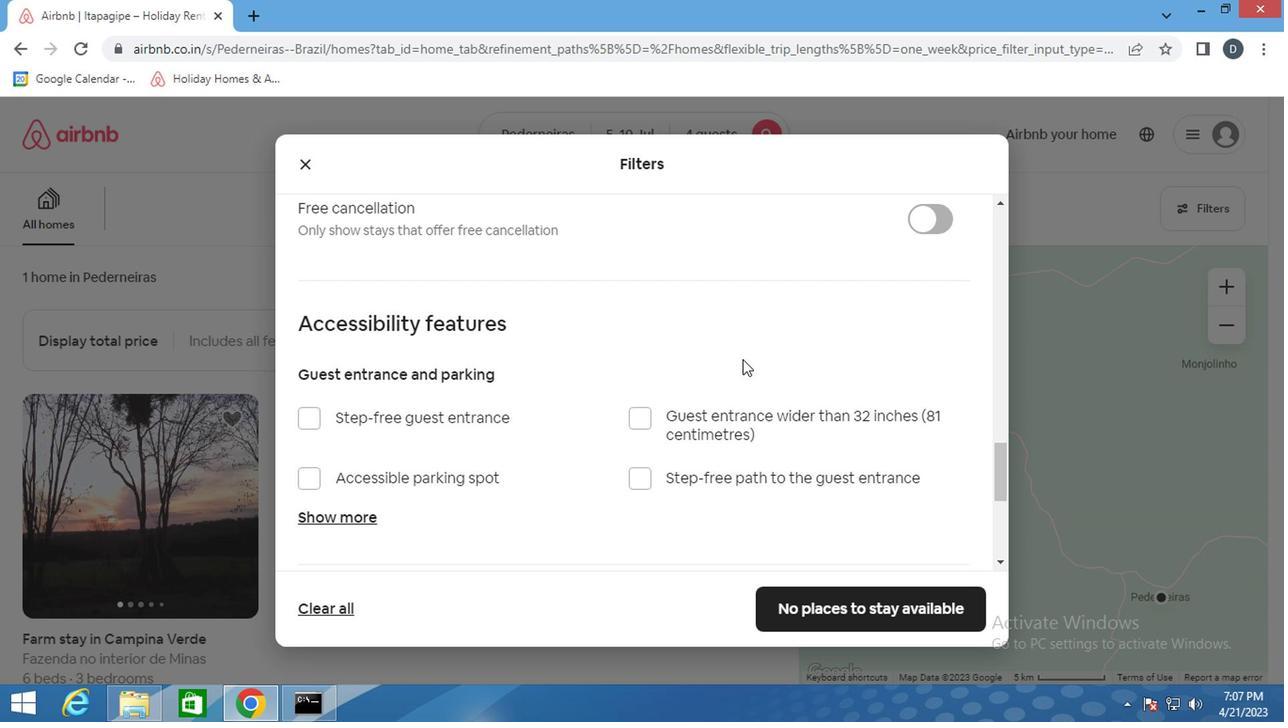 
Action: Mouse scrolled (739, 361) with delta (0, 0)
Screenshot: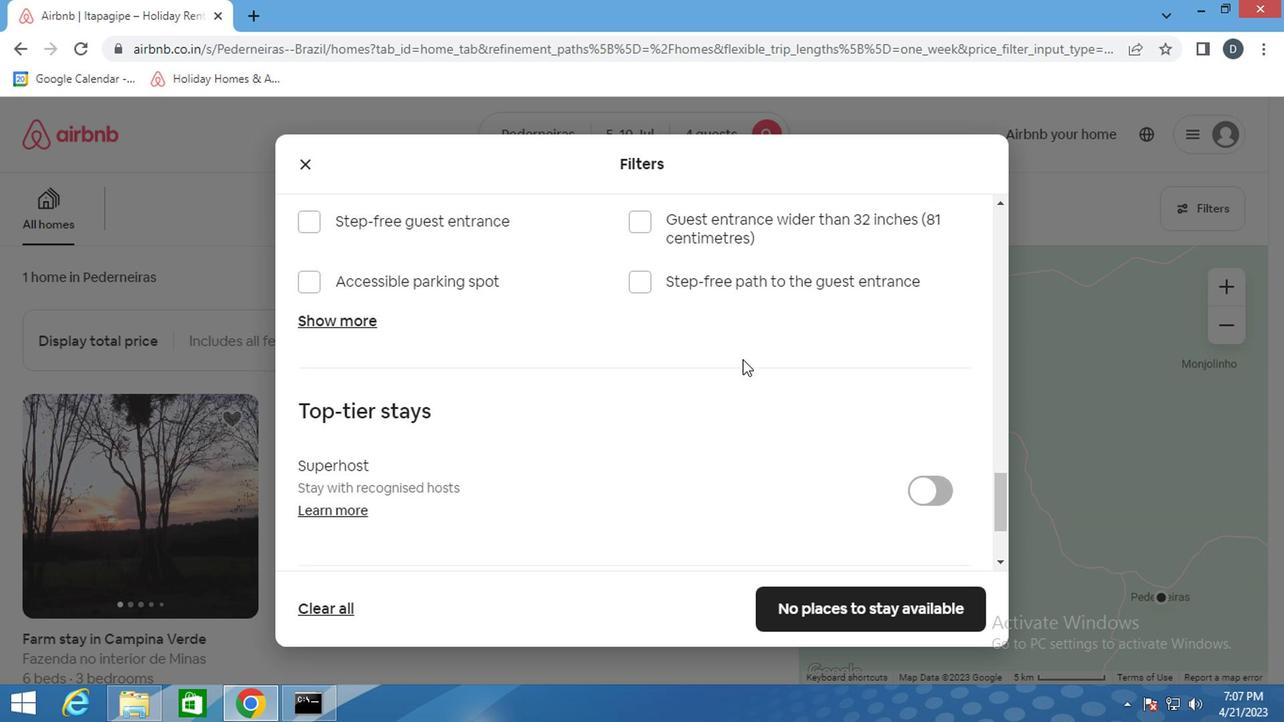 
Action: Mouse scrolled (739, 361) with delta (0, 0)
Screenshot: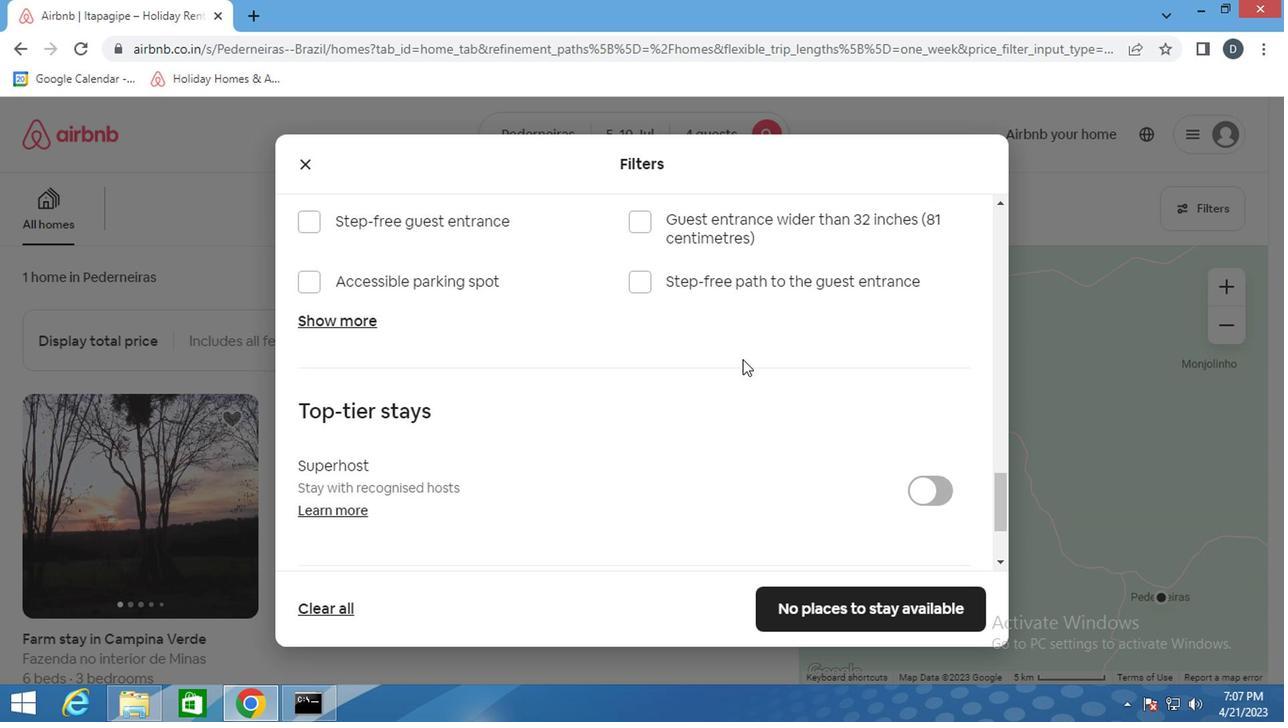 
Action: Mouse moved to (696, 365)
Screenshot: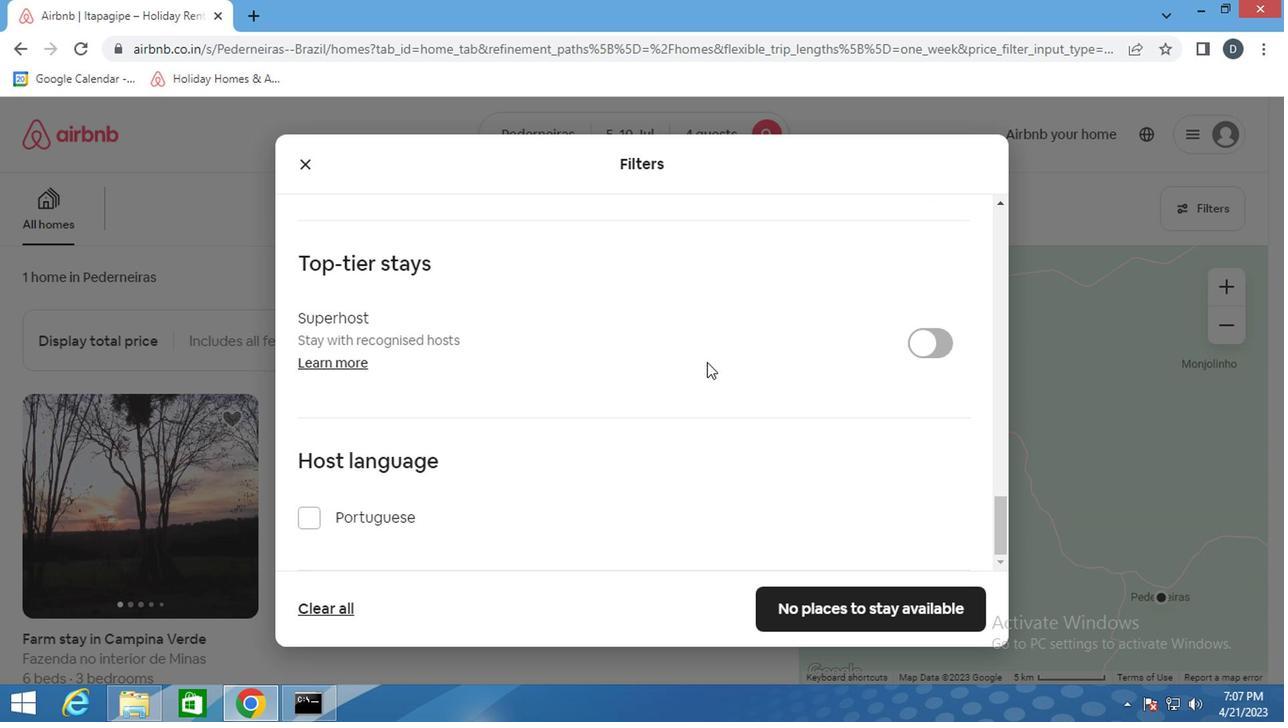 
Action: Mouse scrolled (696, 364) with delta (0, 0)
Screenshot: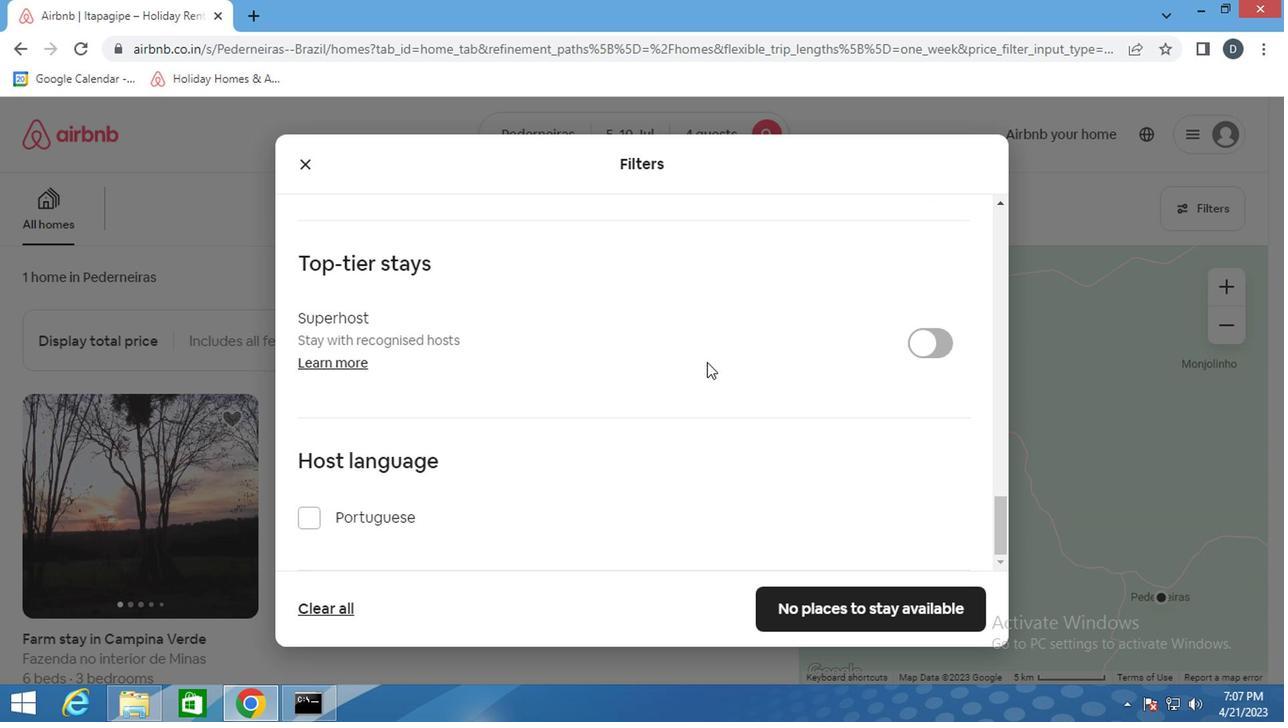 
Action: Mouse moved to (687, 367)
Screenshot: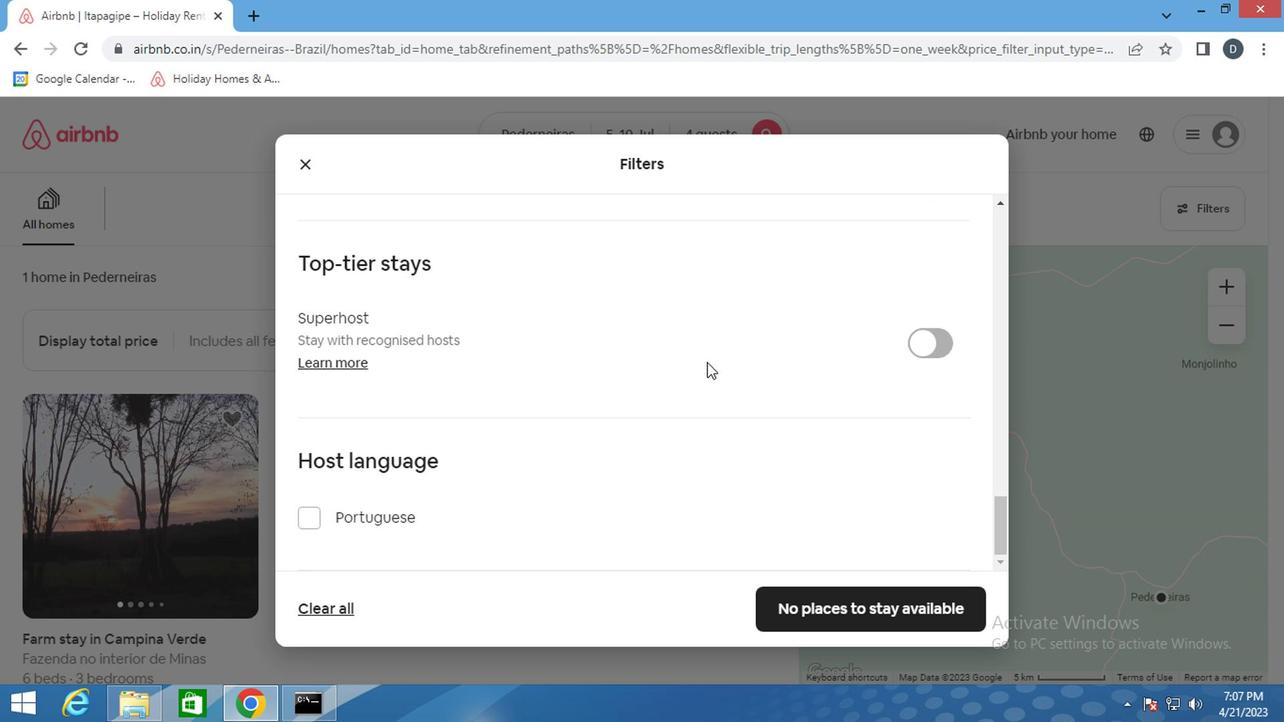 
Action: Mouse scrolled (687, 366) with delta (0, 0)
Screenshot: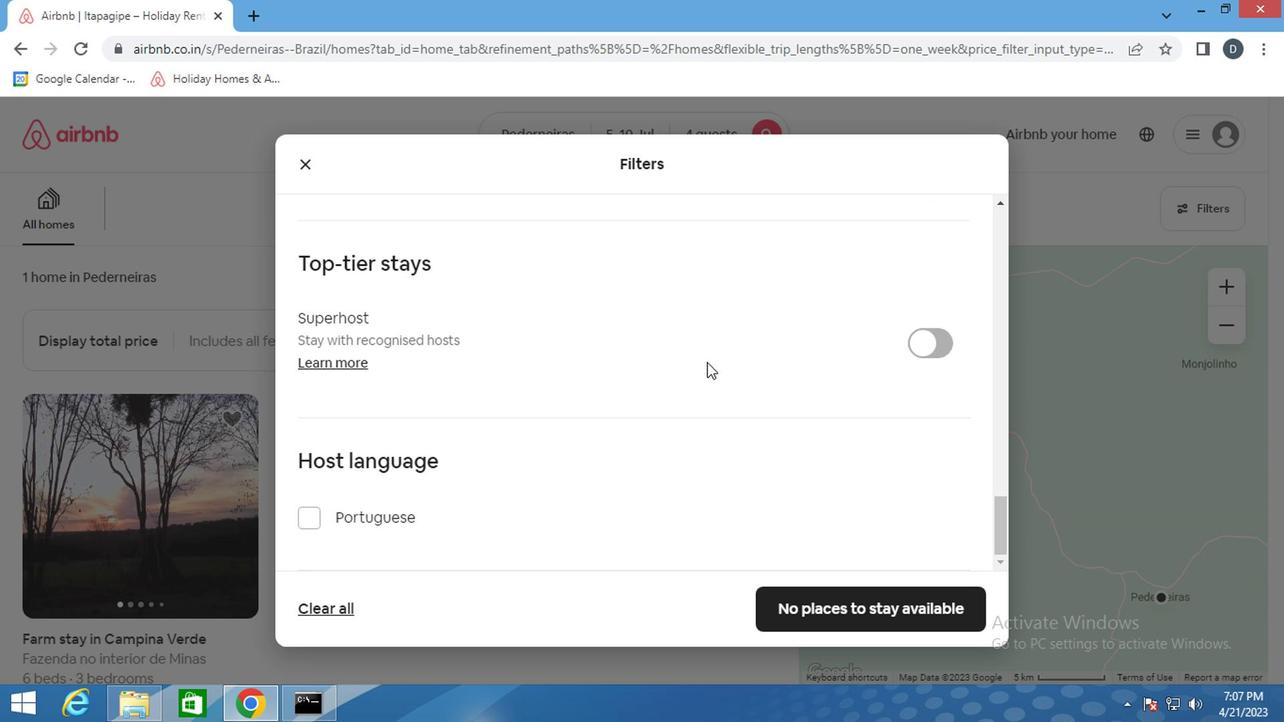 
Action: Mouse moved to (683, 369)
Screenshot: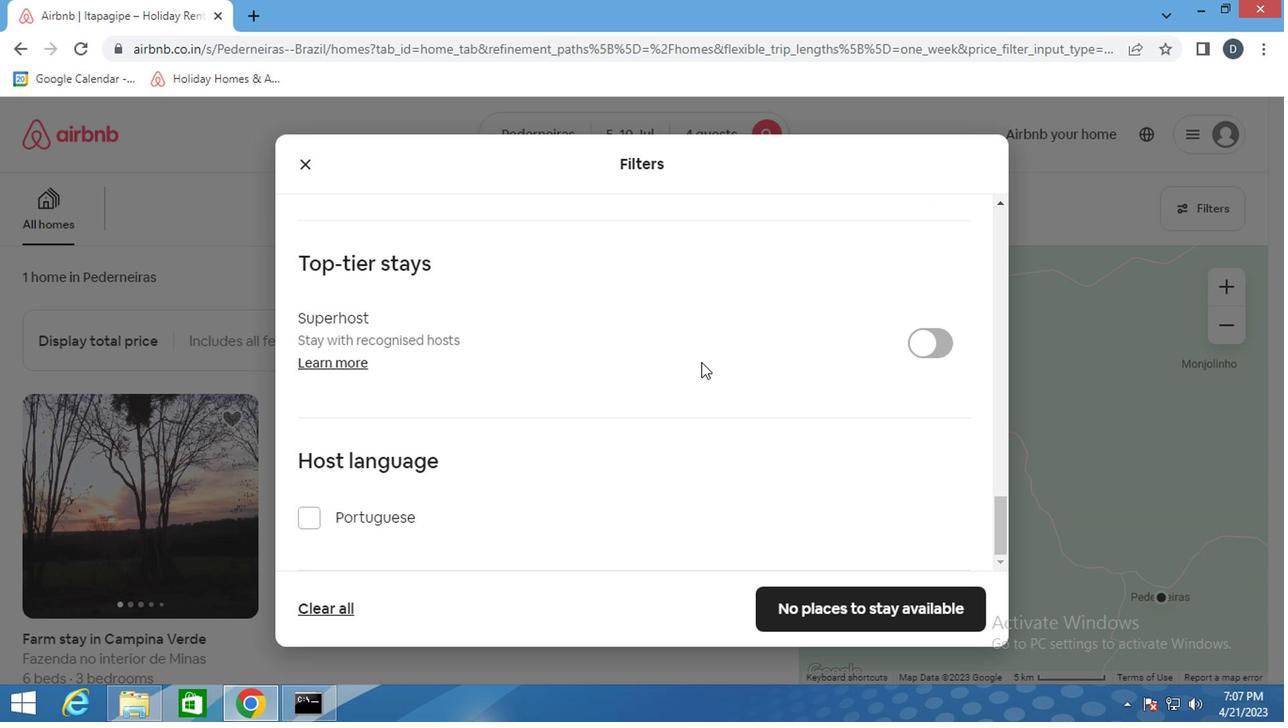 
Action: Mouse scrolled (683, 368) with delta (0, 0)
Screenshot: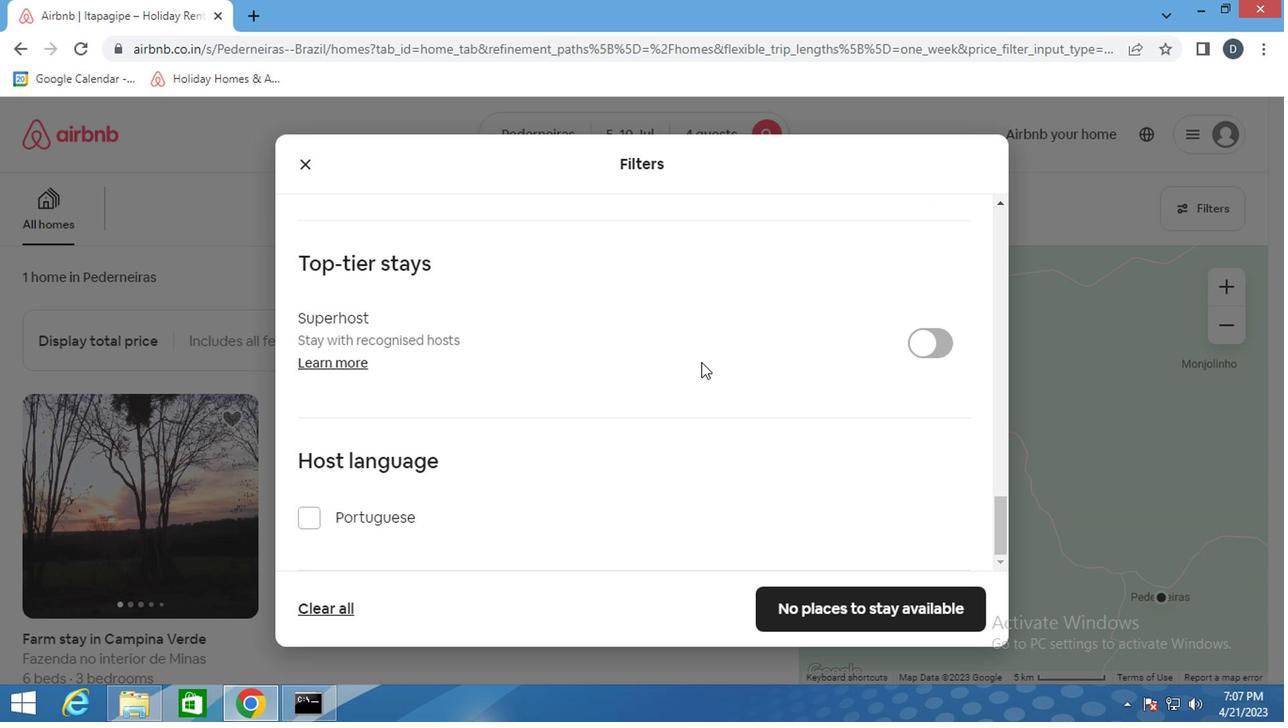 
Action: Mouse moved to (668, 374)
Screenshot: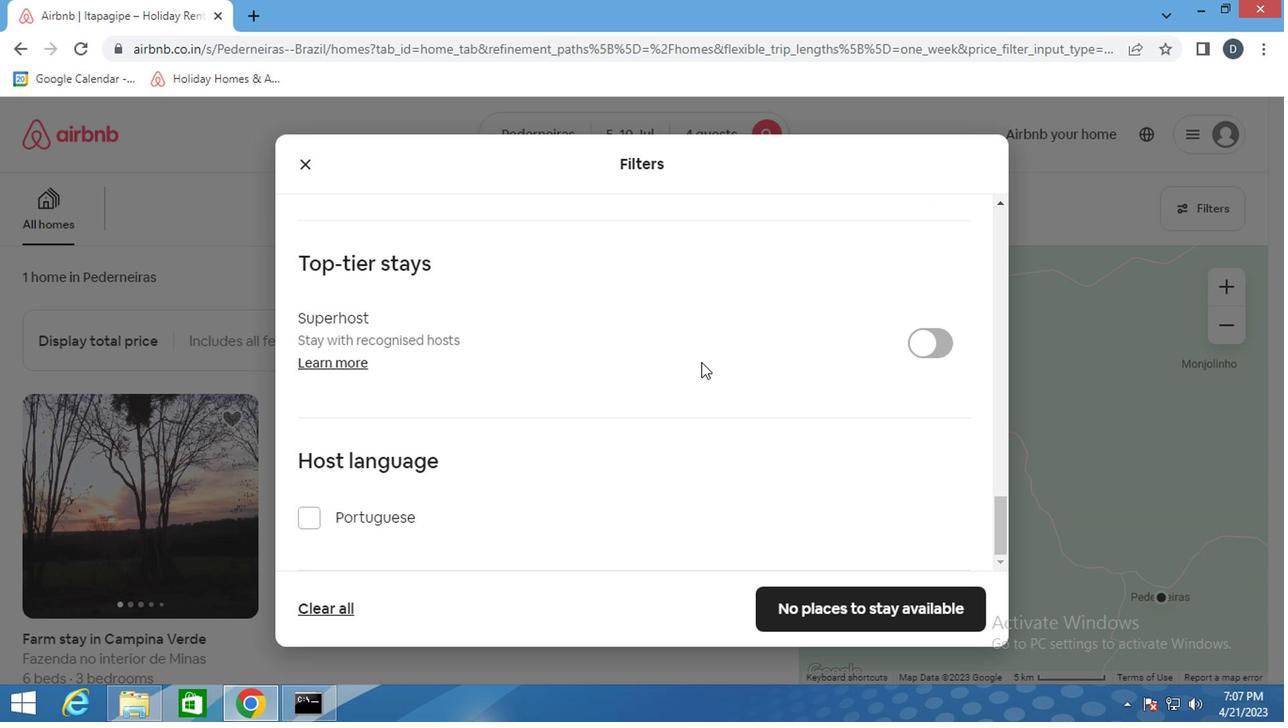 
Action: Mouse scrolled (668, 372) with delta (0, -1)
Screenshot: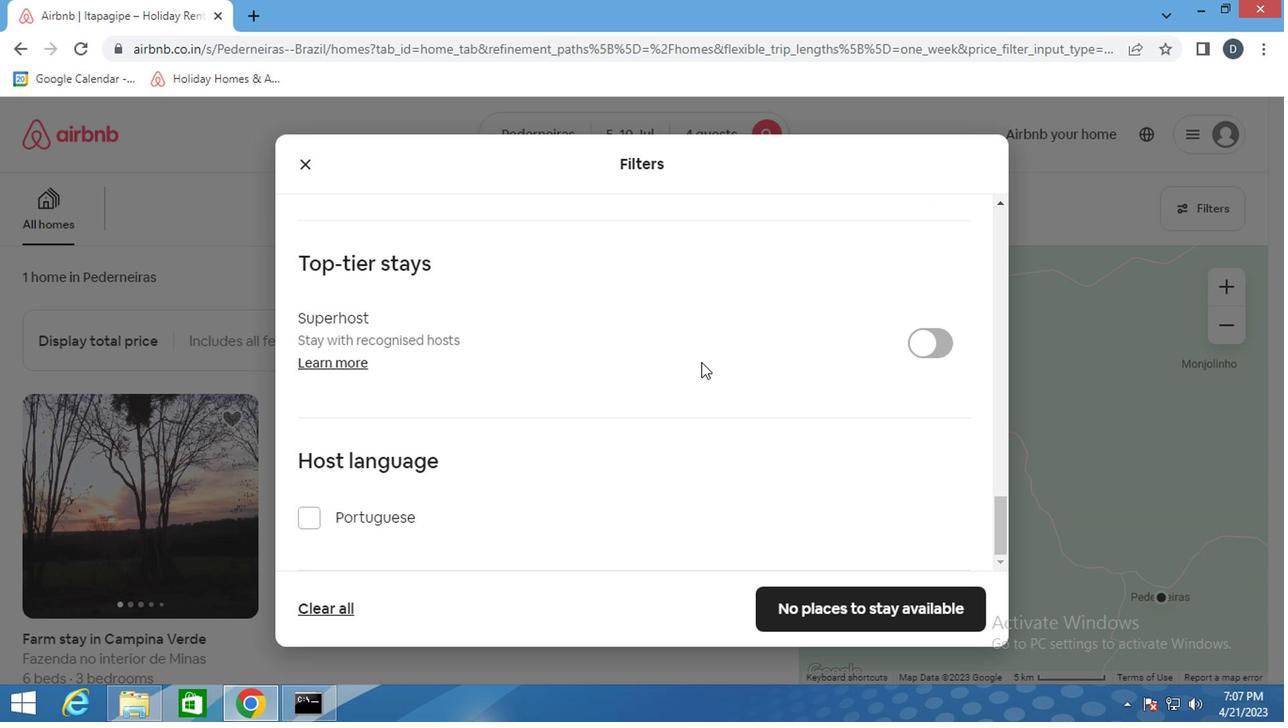 
Action: Mouse moved to (834, 604)
Screenshot: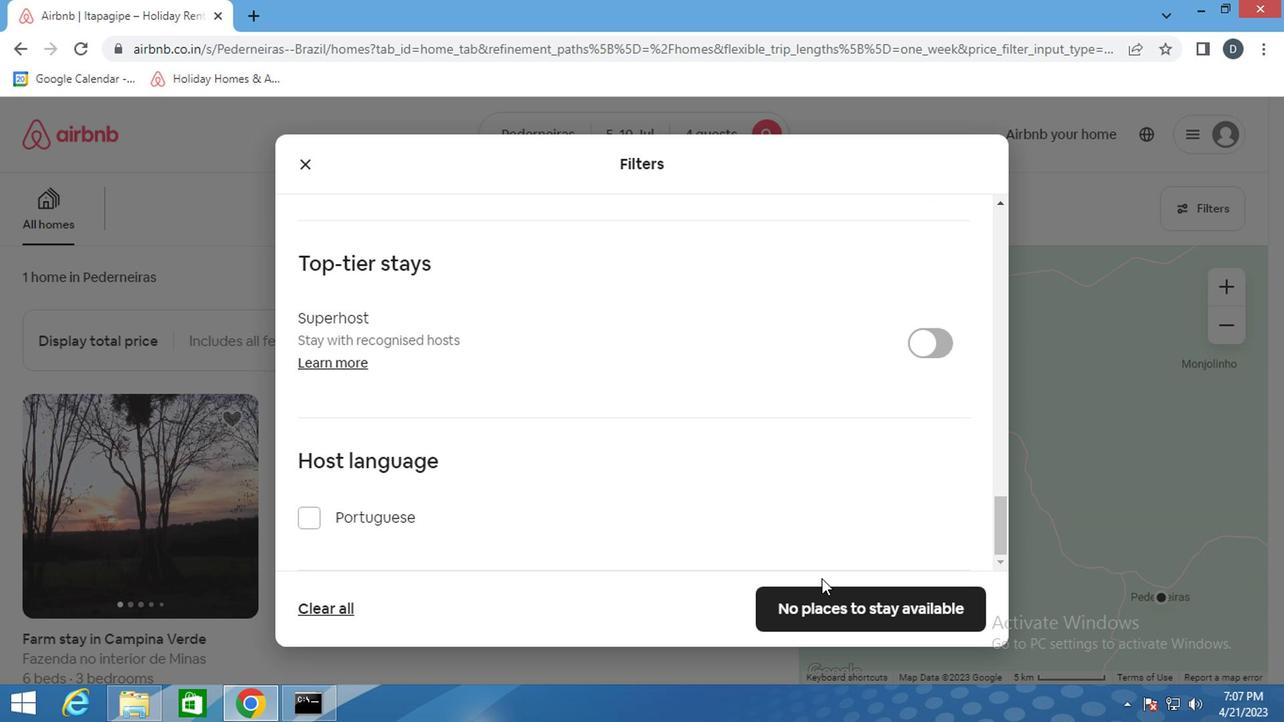 
Action: Mouse pressed left at (834, 604)
Screenshot: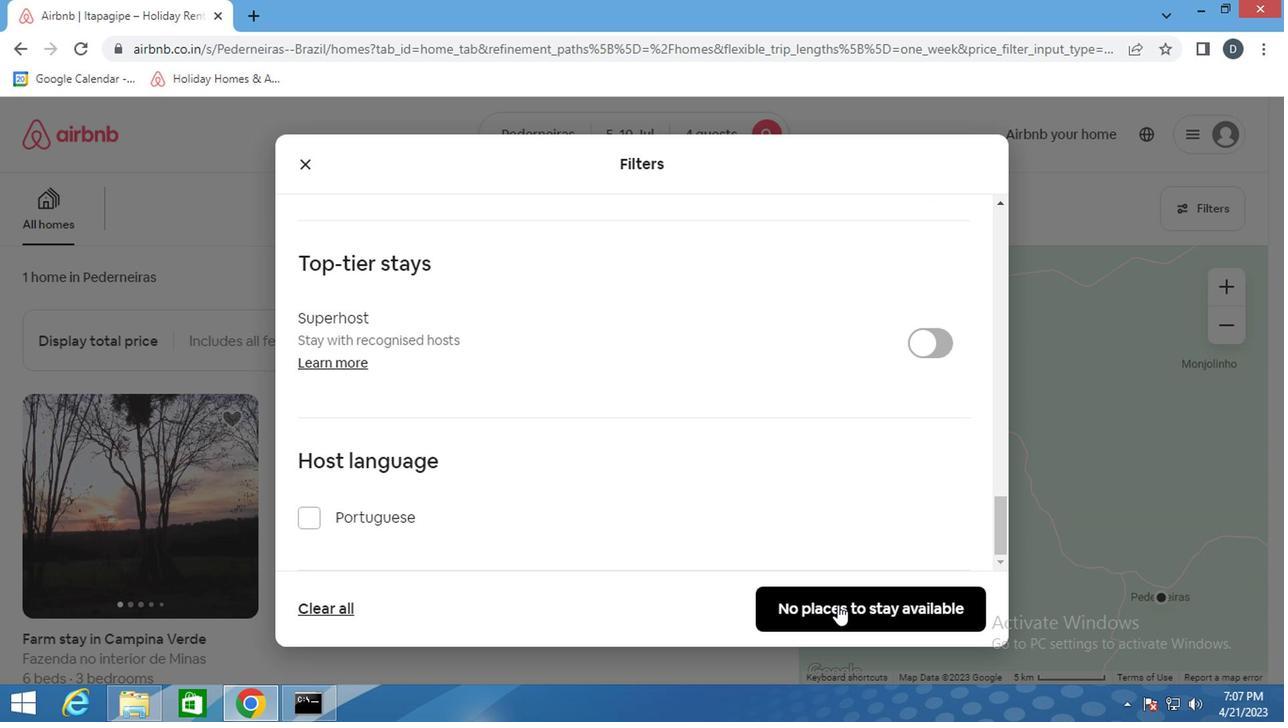 
Action: Mouse moved to (745, 430)
Screenshot: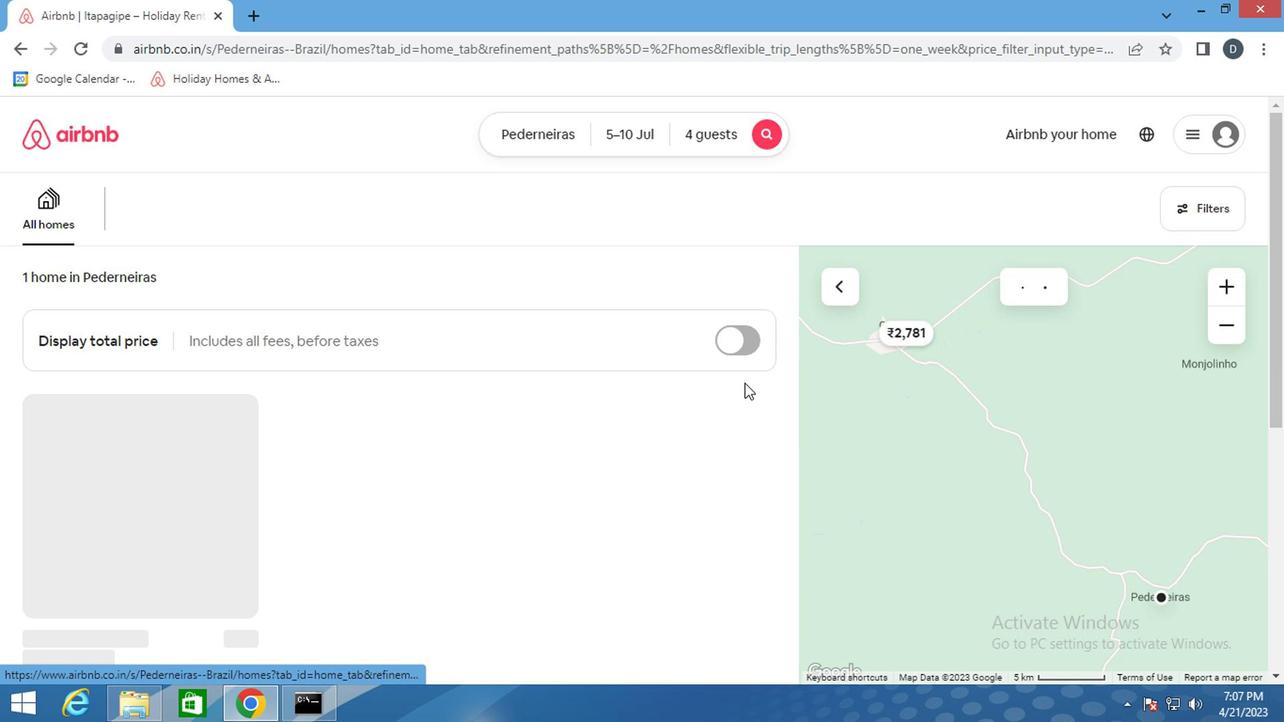 
